 Task: Look for space in Yaita, Japan from 10th July, 2023 to 15th July, 2023 for 7 adults in price range Rs.10000 to Rs.15000. Place can be entire place or shared room with 4 bedrooms having 7 beds and 4 bathrooms. Property type can be house, flat, guest house. Amenities needed are: wifi, TV, free parkinig on premises, gym, breakfast. Booking option can be shelf check-in. Required host language is English.
Action: Mouse moved to (596, 113)
Screenshot: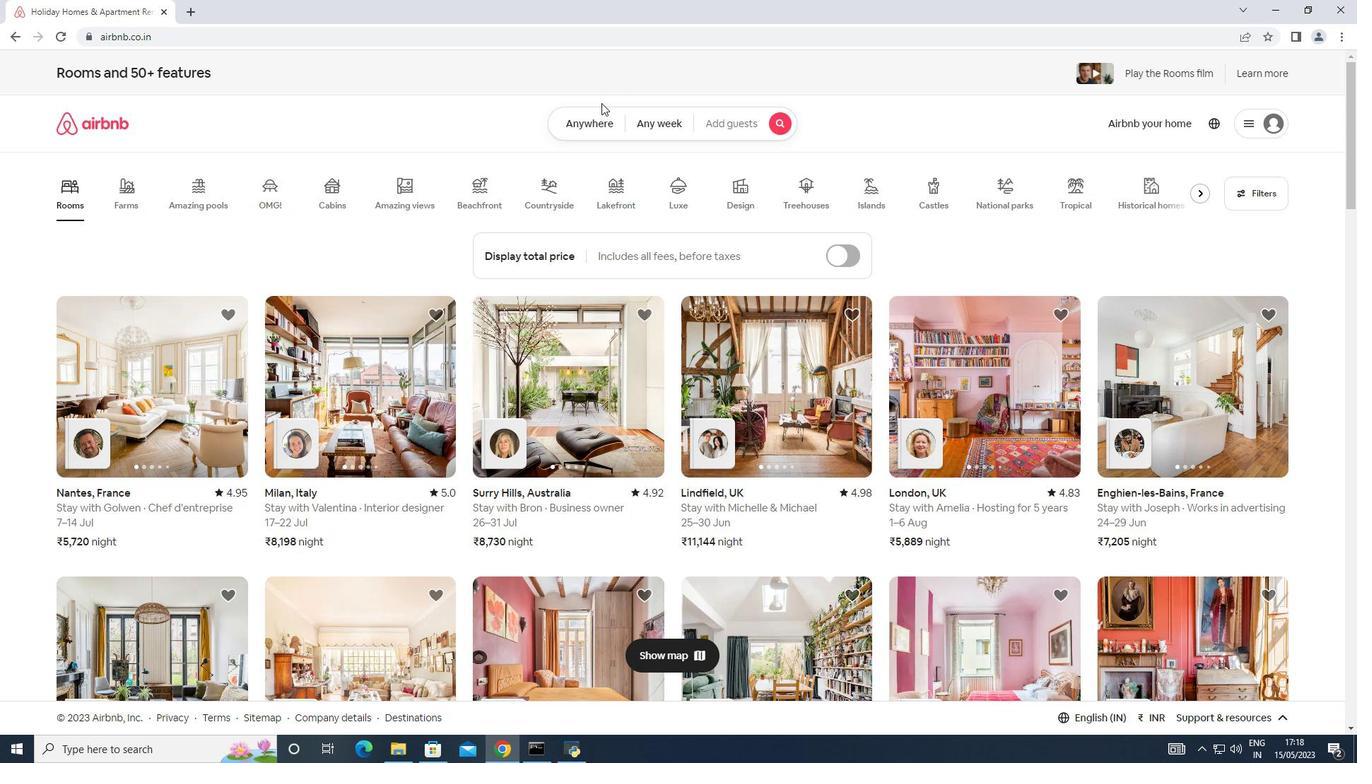 
Action: Mouse pressed left at (596, 113)
Screenshot: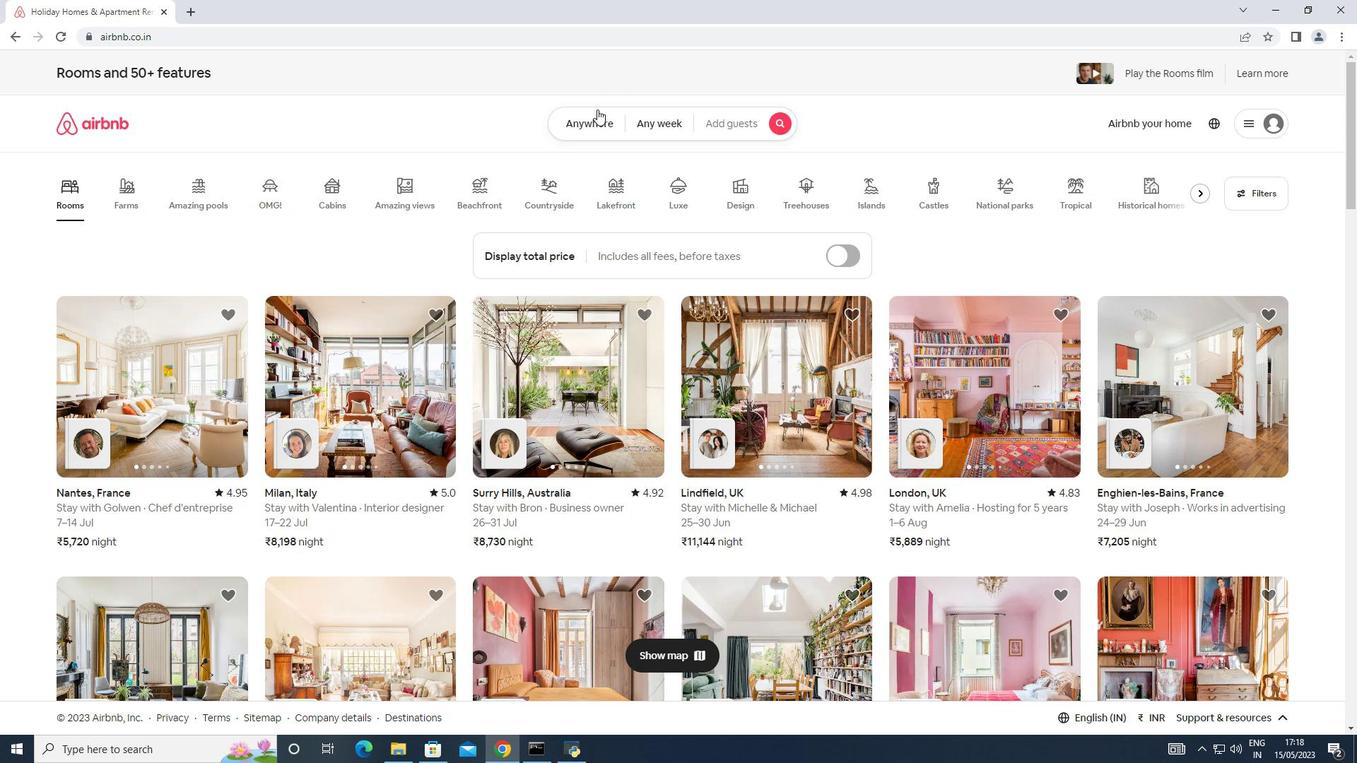 
Action: Mouse moved to (517, 165)
Screenshot: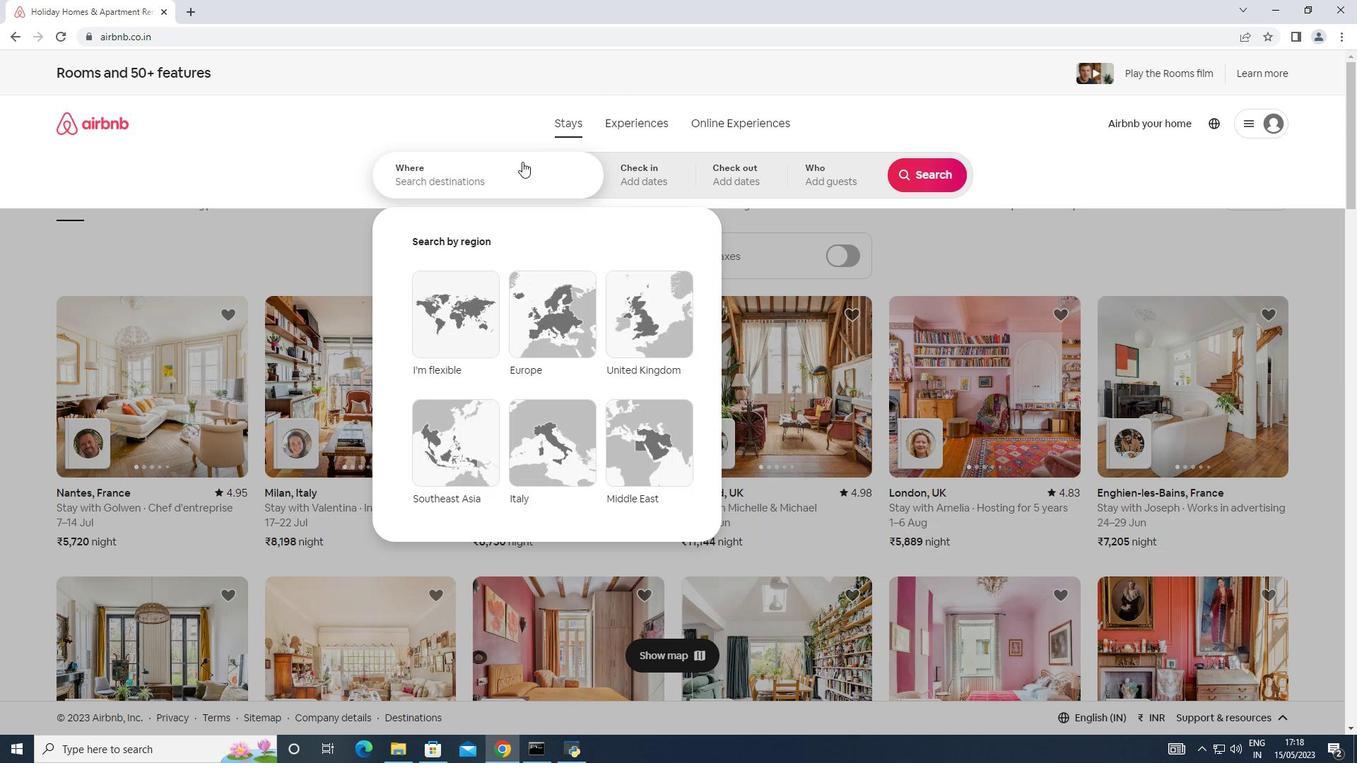 
Action: Mouse pressed left at (517, 165)
Screenshot: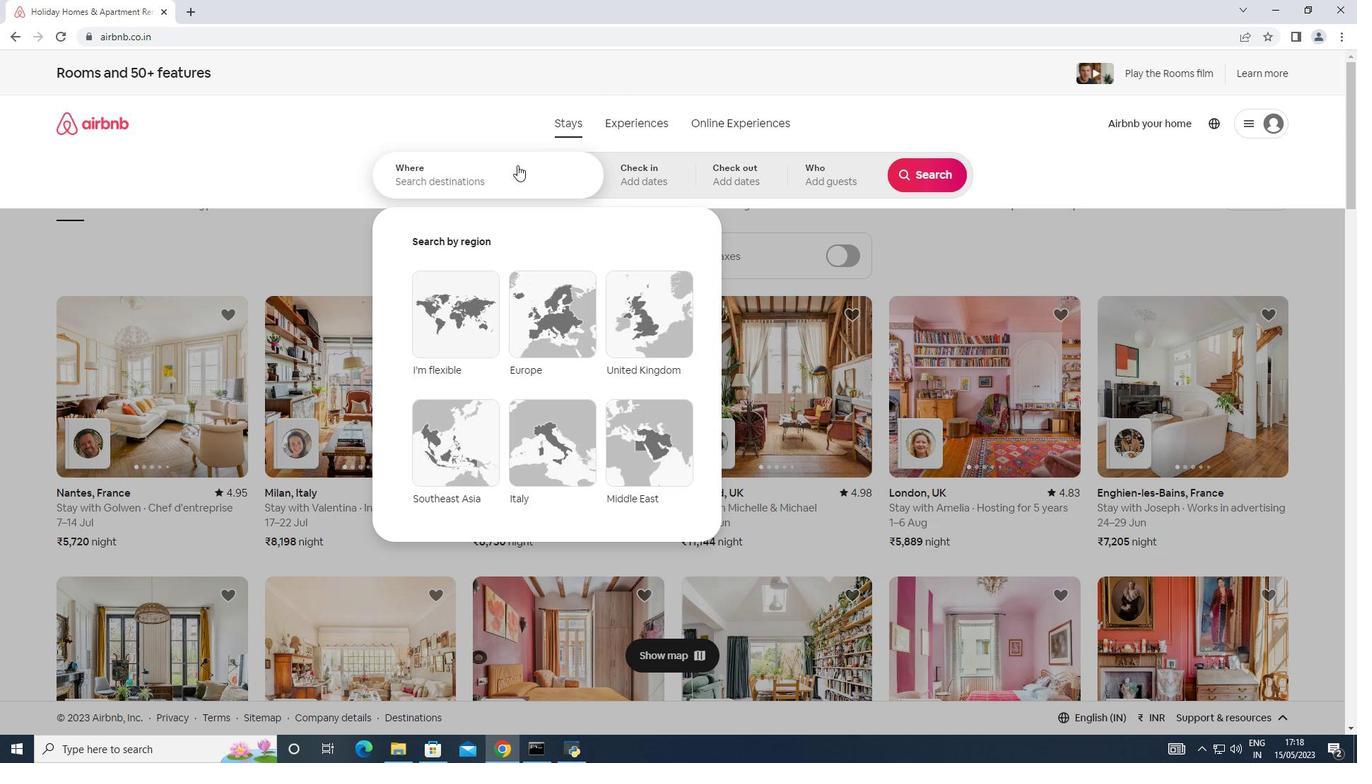 
Action: Mouse moved to (474, 193)
Screenshot: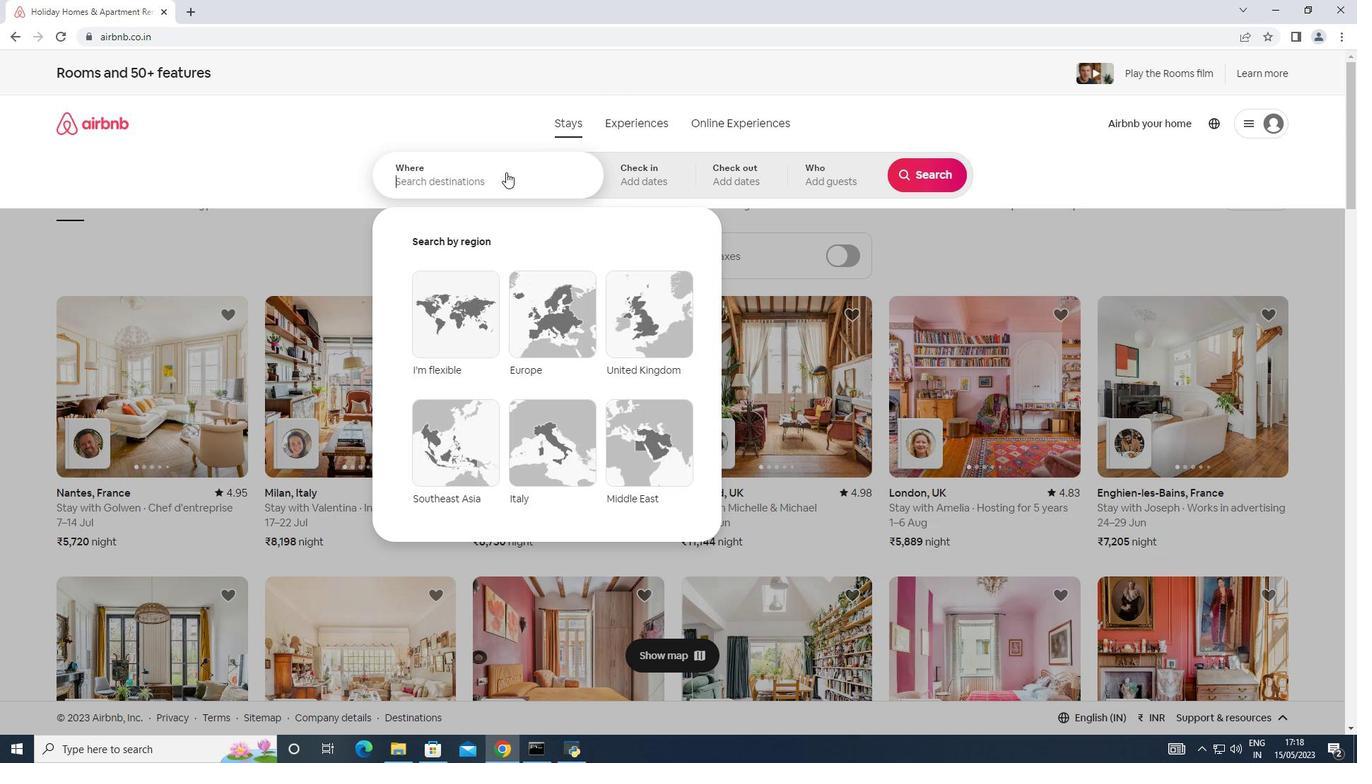 
Action: Key pressed <Key.shift>Yaita,<Key.shift_r><Key.shift_r><Key.shift_r>Japan
Screenshot: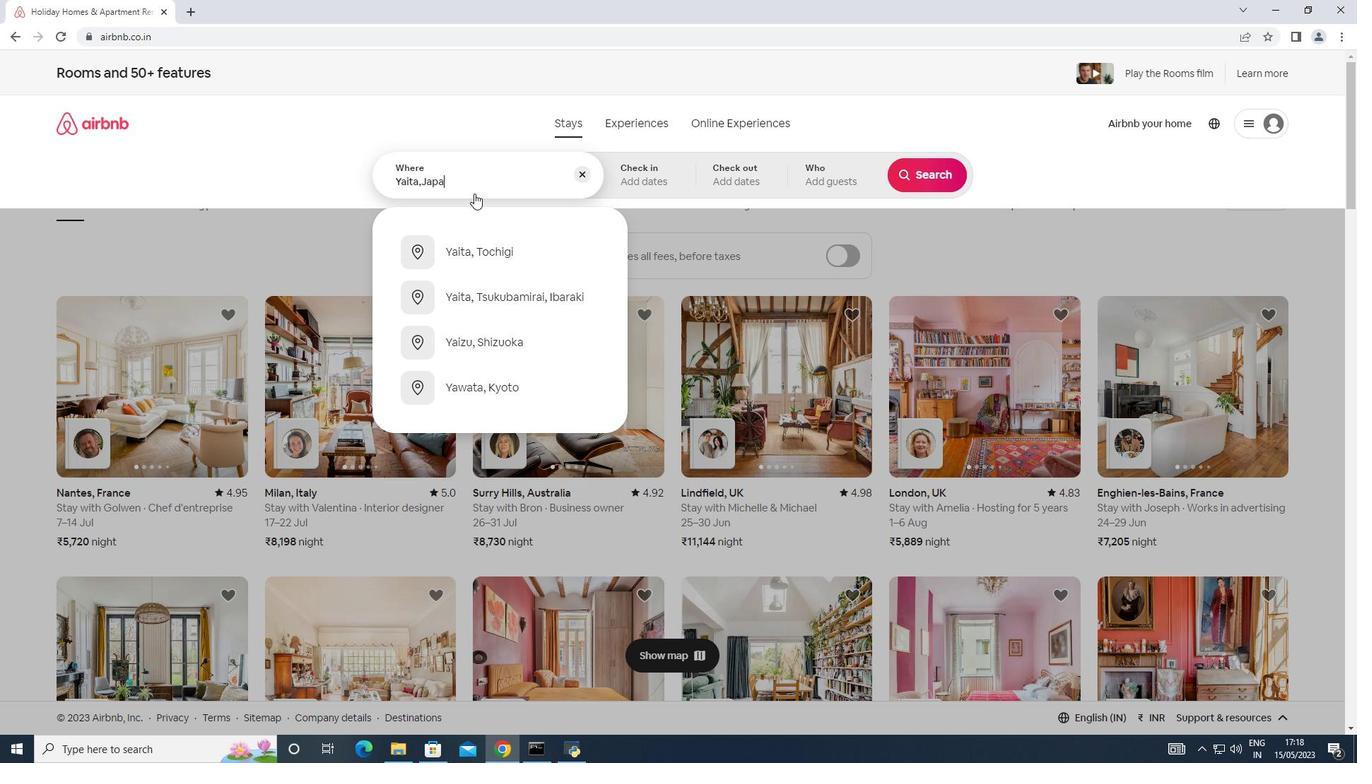 
Action: Mouse moved to (645, 172)
Screenshot: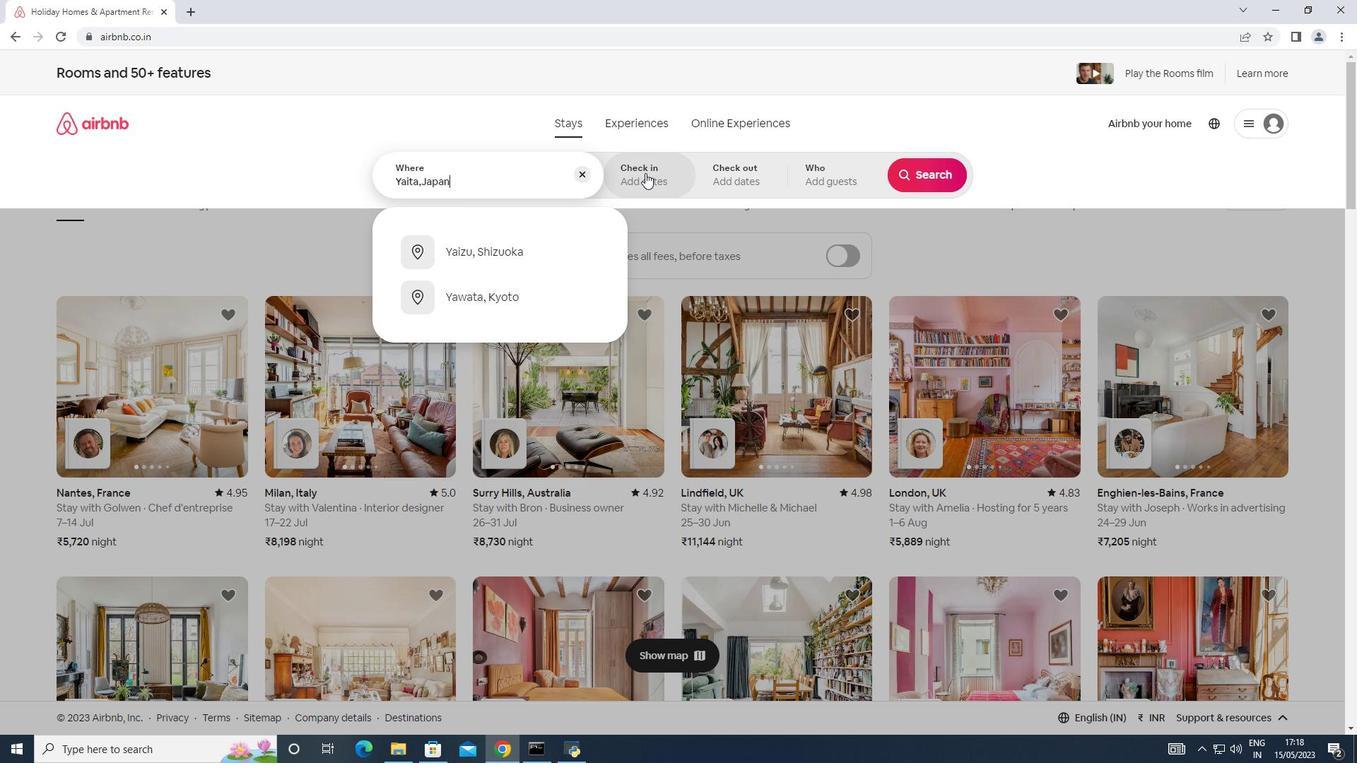 
Action: Mouse pressed left at (645, 172)
Screenshot: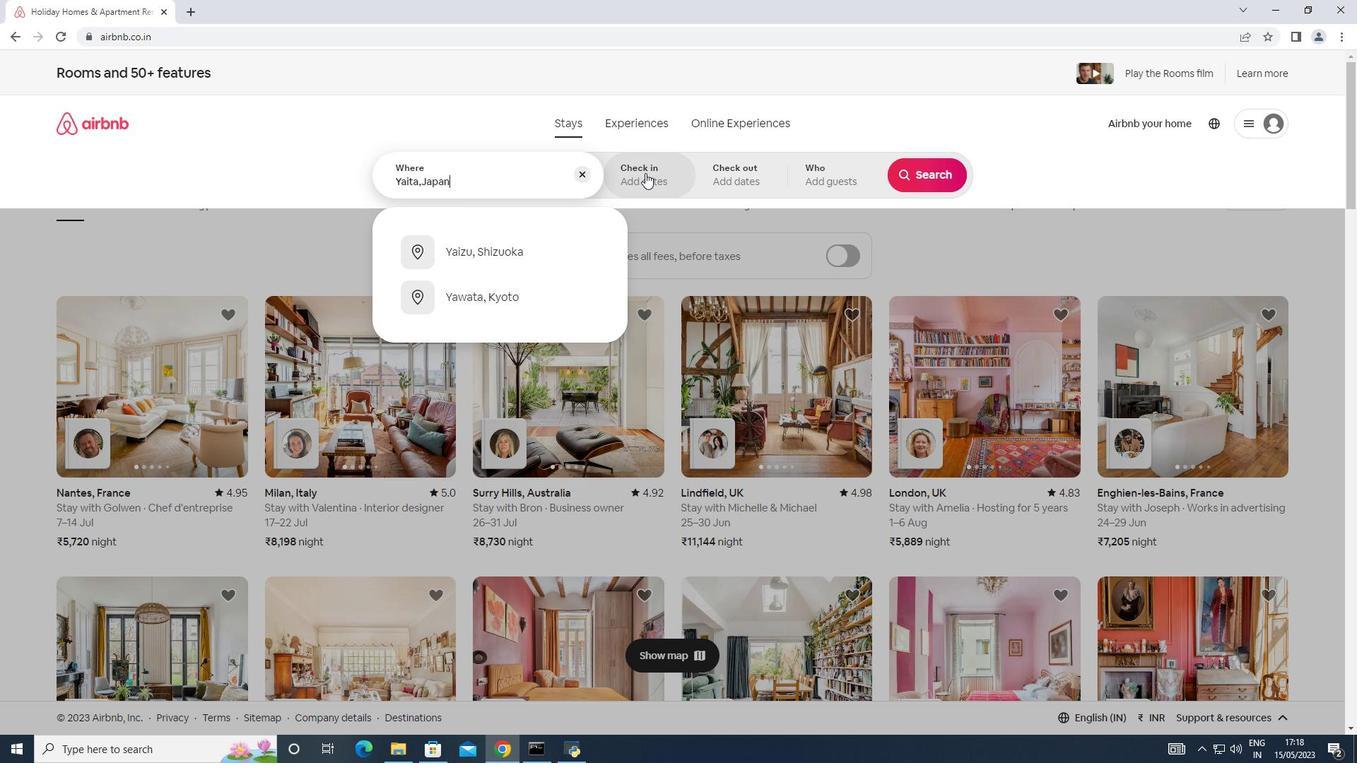 
Action: Mouse moved to (919, 282)
Screenshot: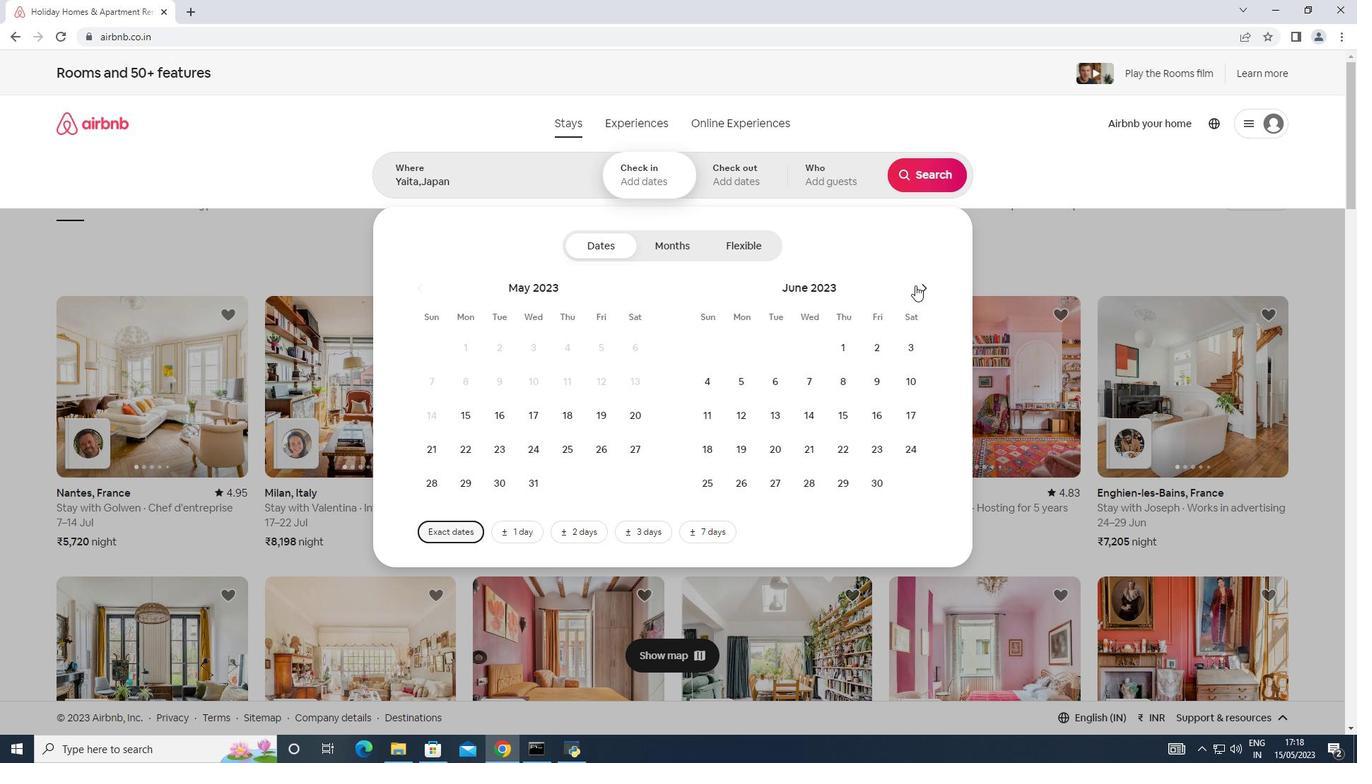 
Action: Mouse pressed left at (919, 282)
Screenshot: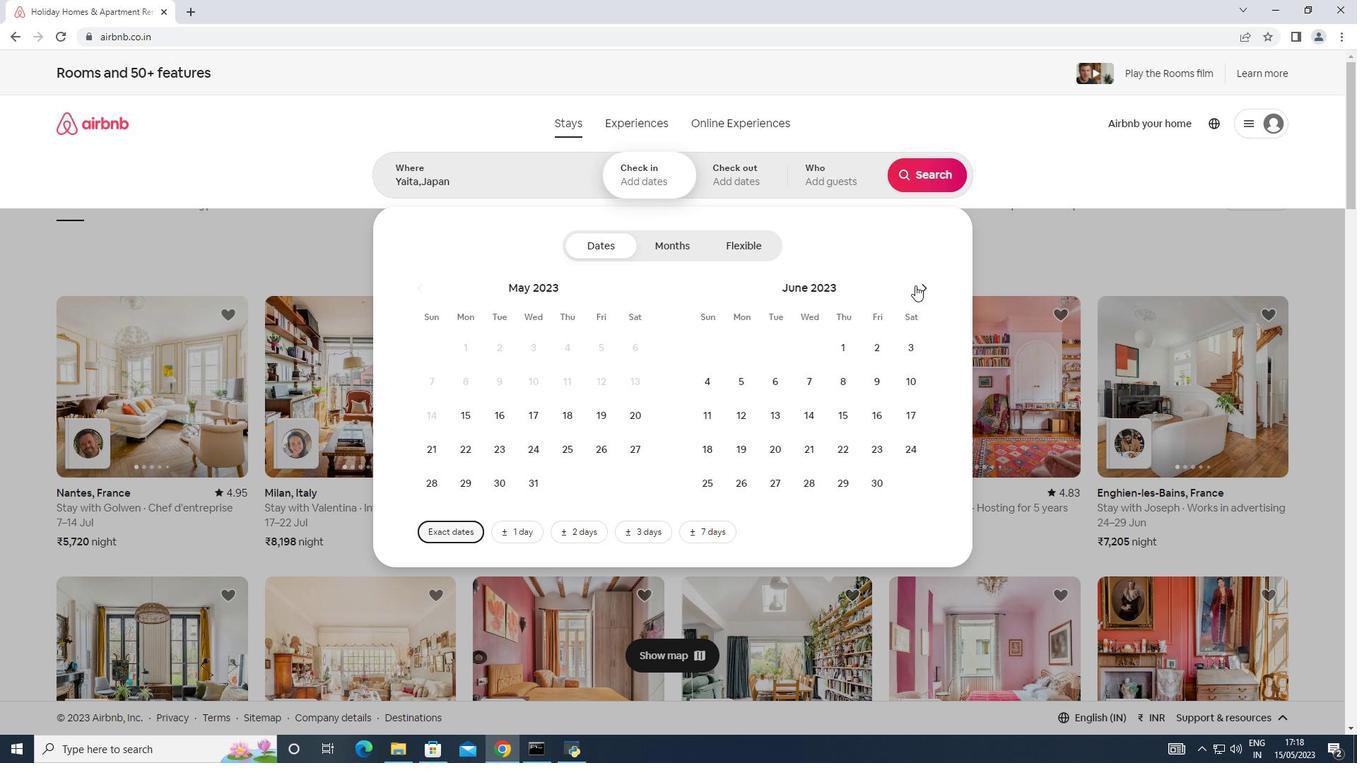 
Action: Mouse moved to (748, 412)
Screenshot: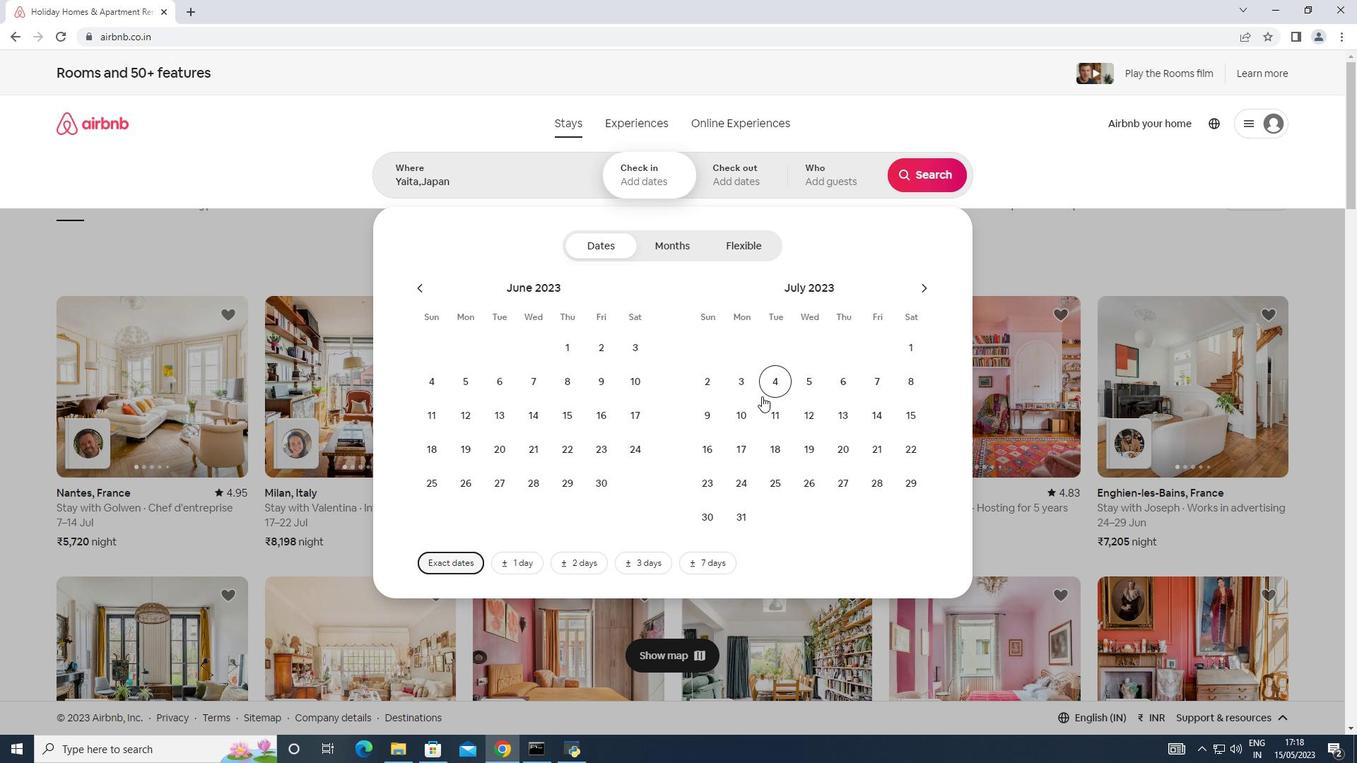 
Action: Mouse pressed left at (748, 412)
Screenshot: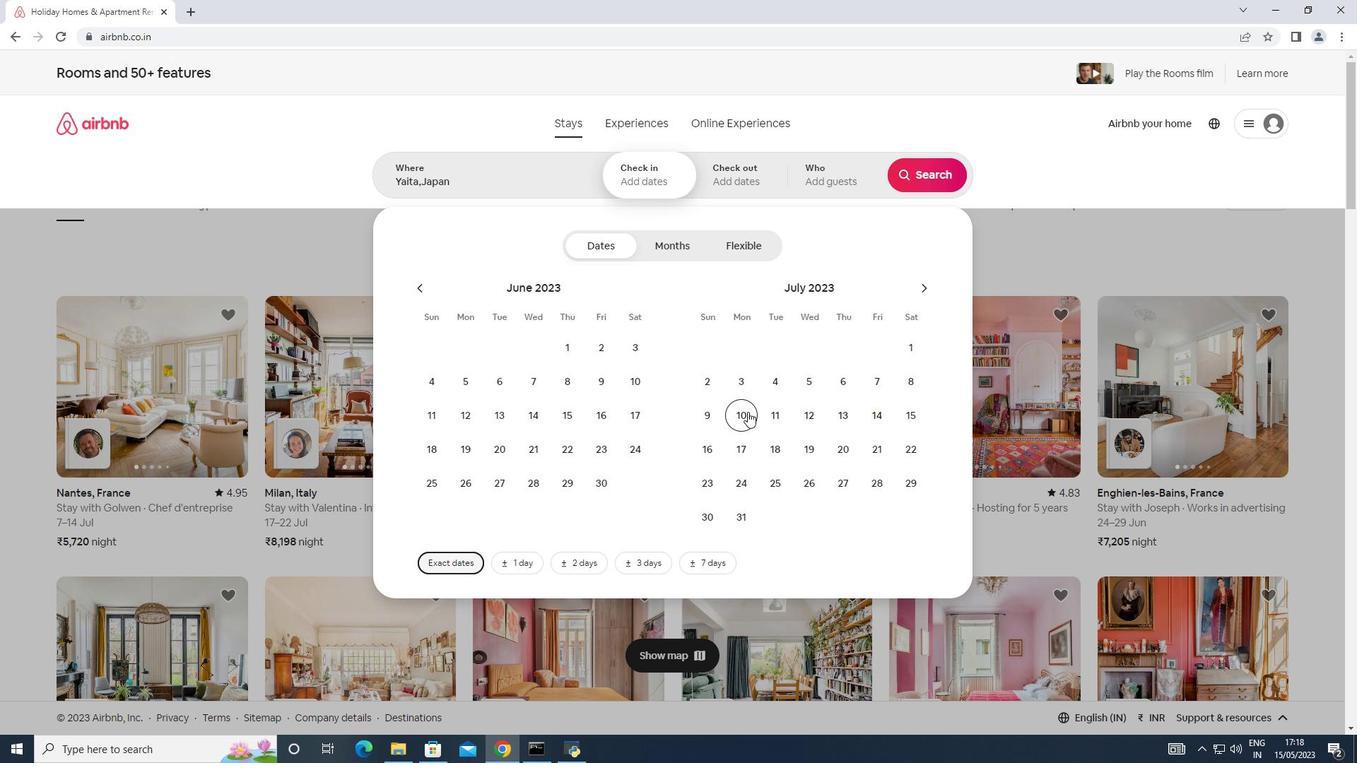 
Action: Mouse moved to (905, 417)
Screenshot: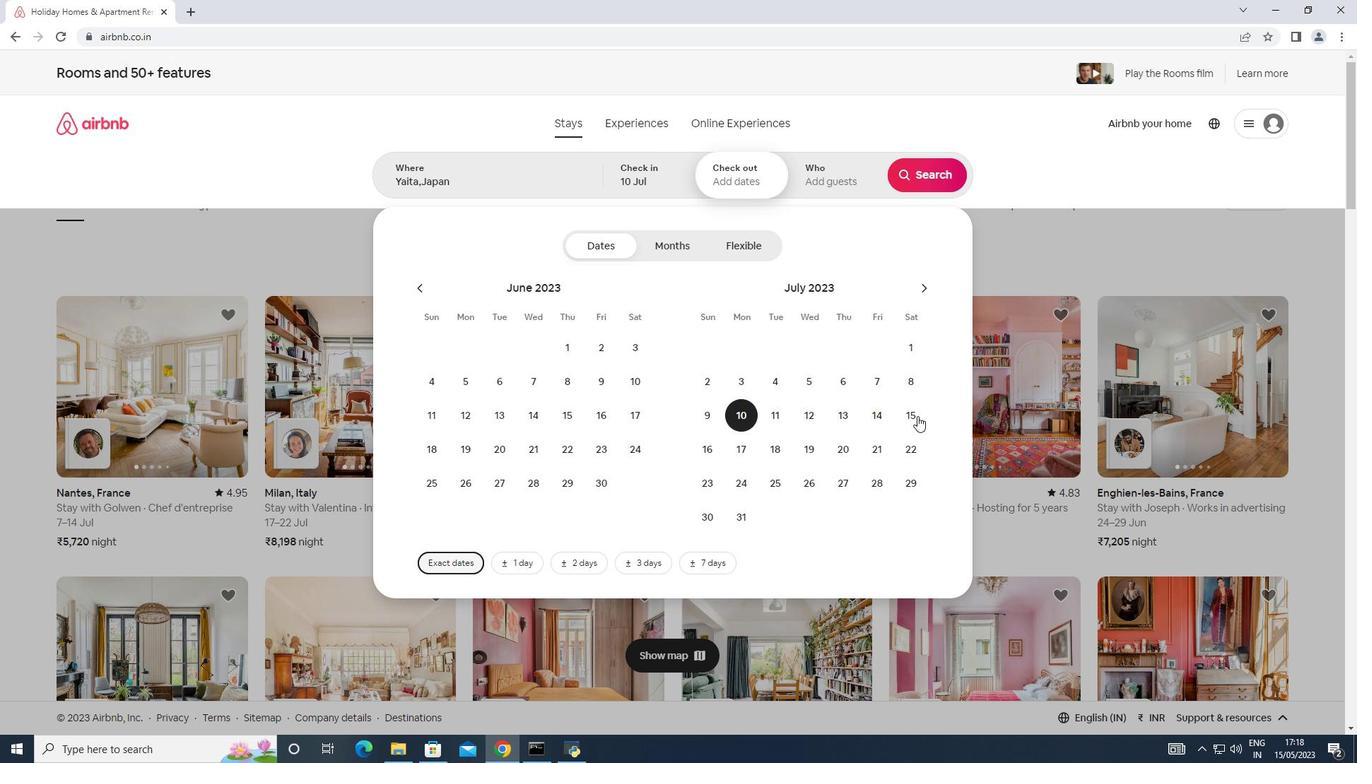 
Action: Mouse pressed left at (905, 417)
Screenshot: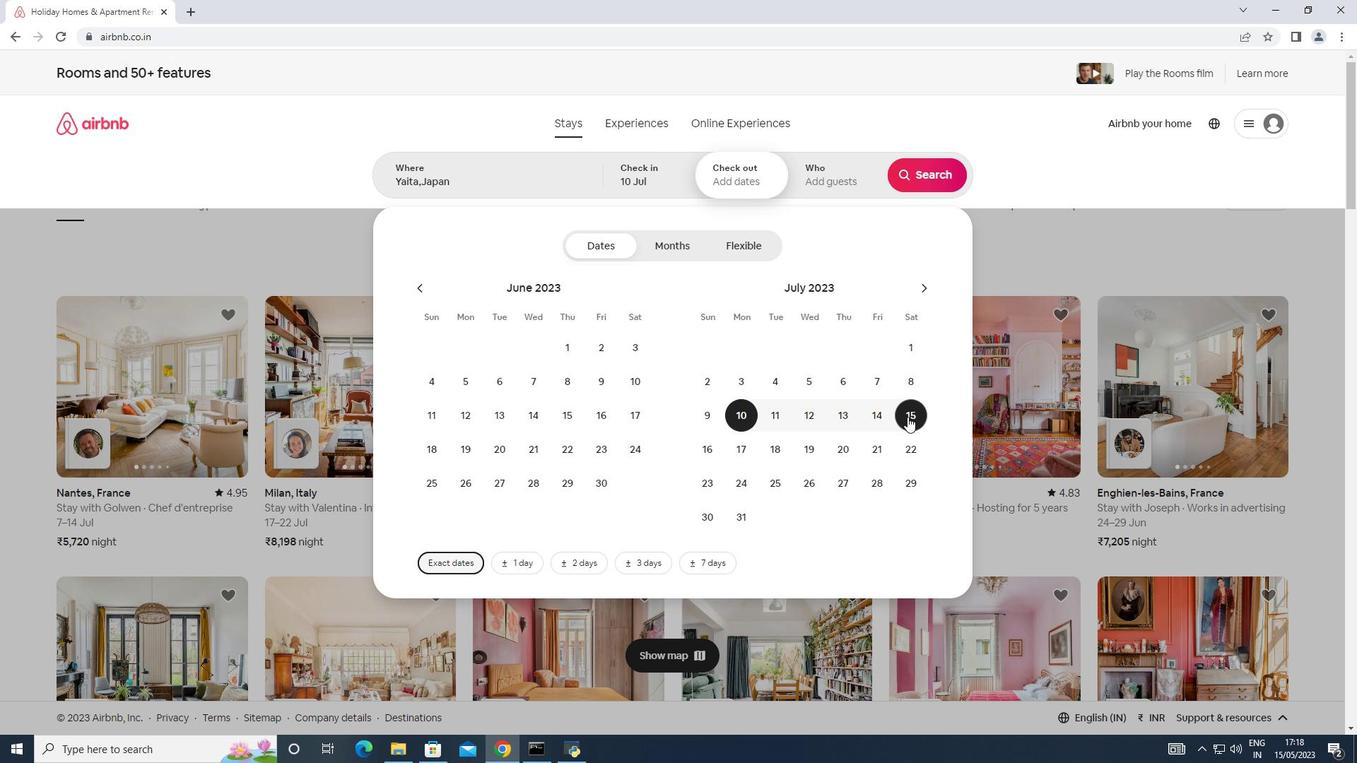 
Action: Mouse moved to (828, 188)
Screenshot: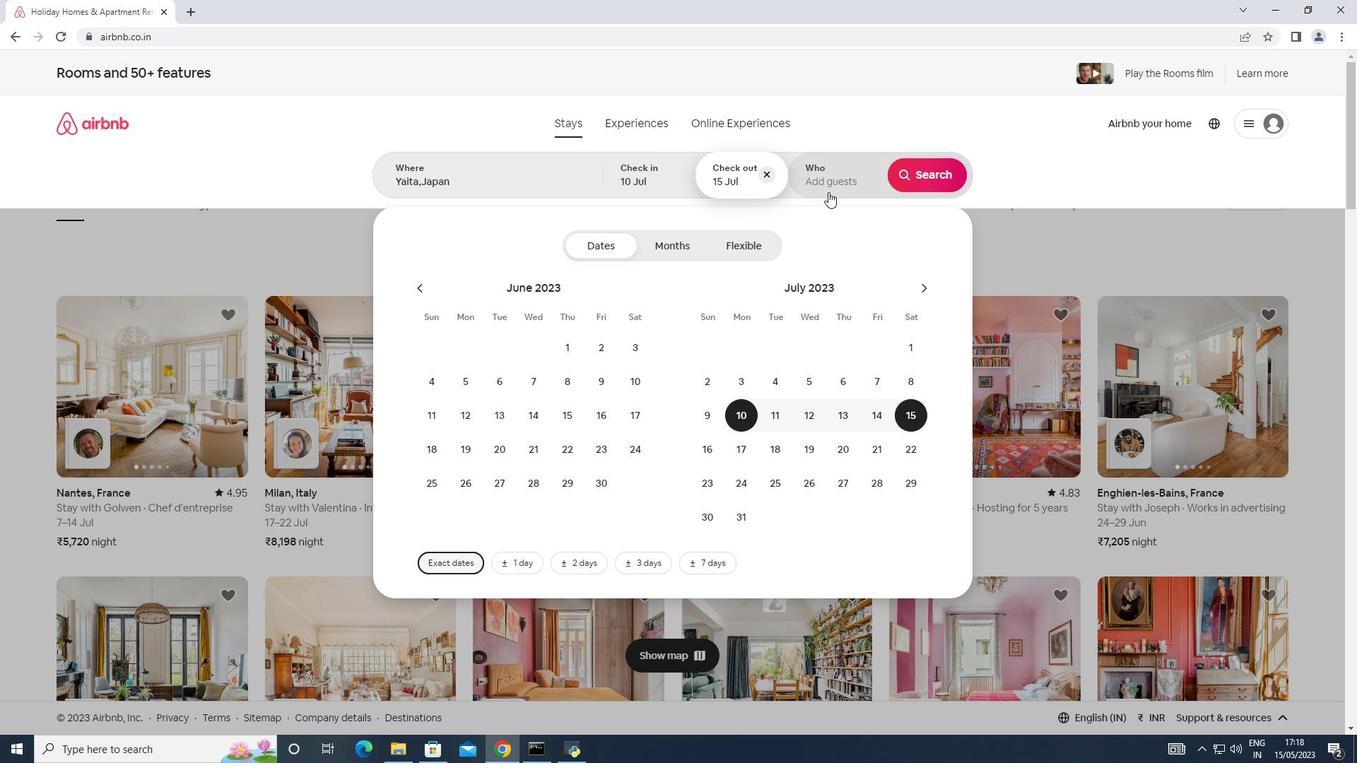 
Action: Mouse pressed left at (828, 188)
Screenshot: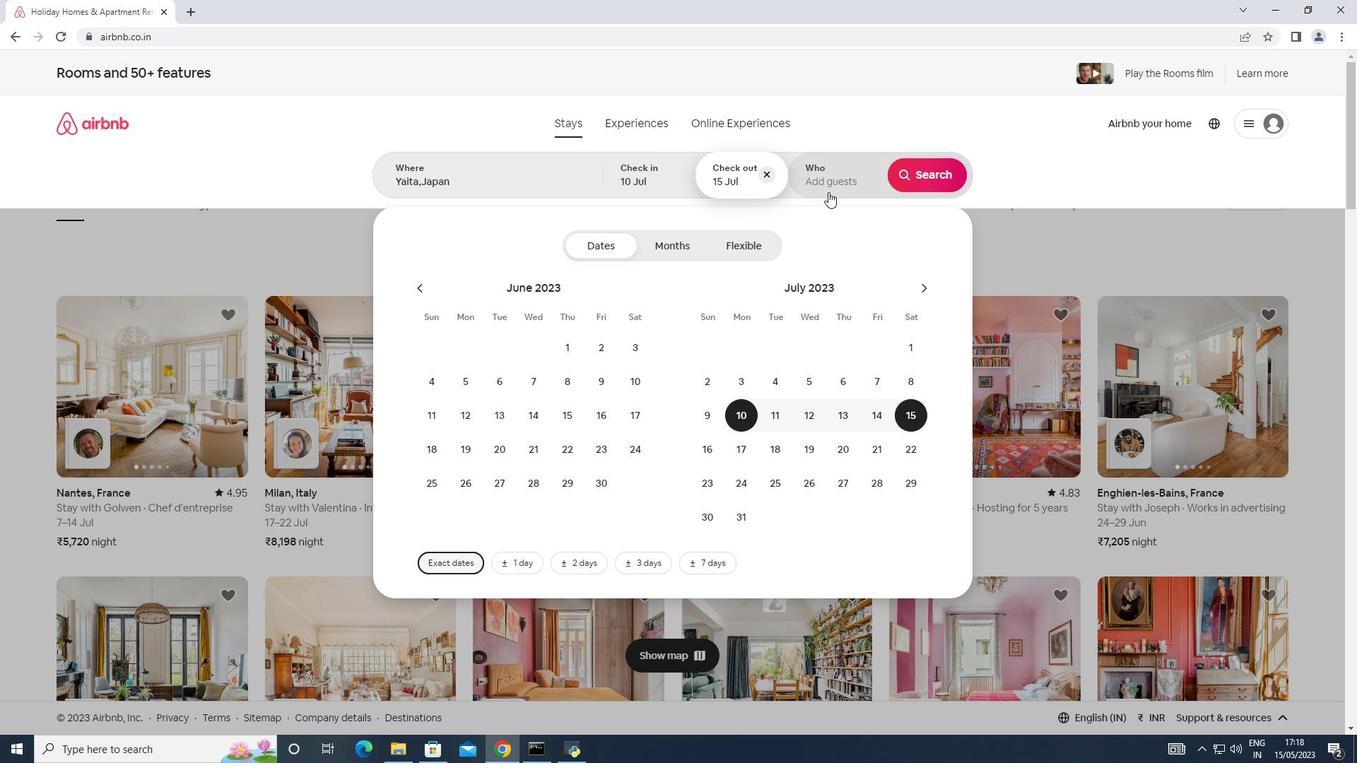 
Action: Mouse moved to (929, 249)
Screenshot: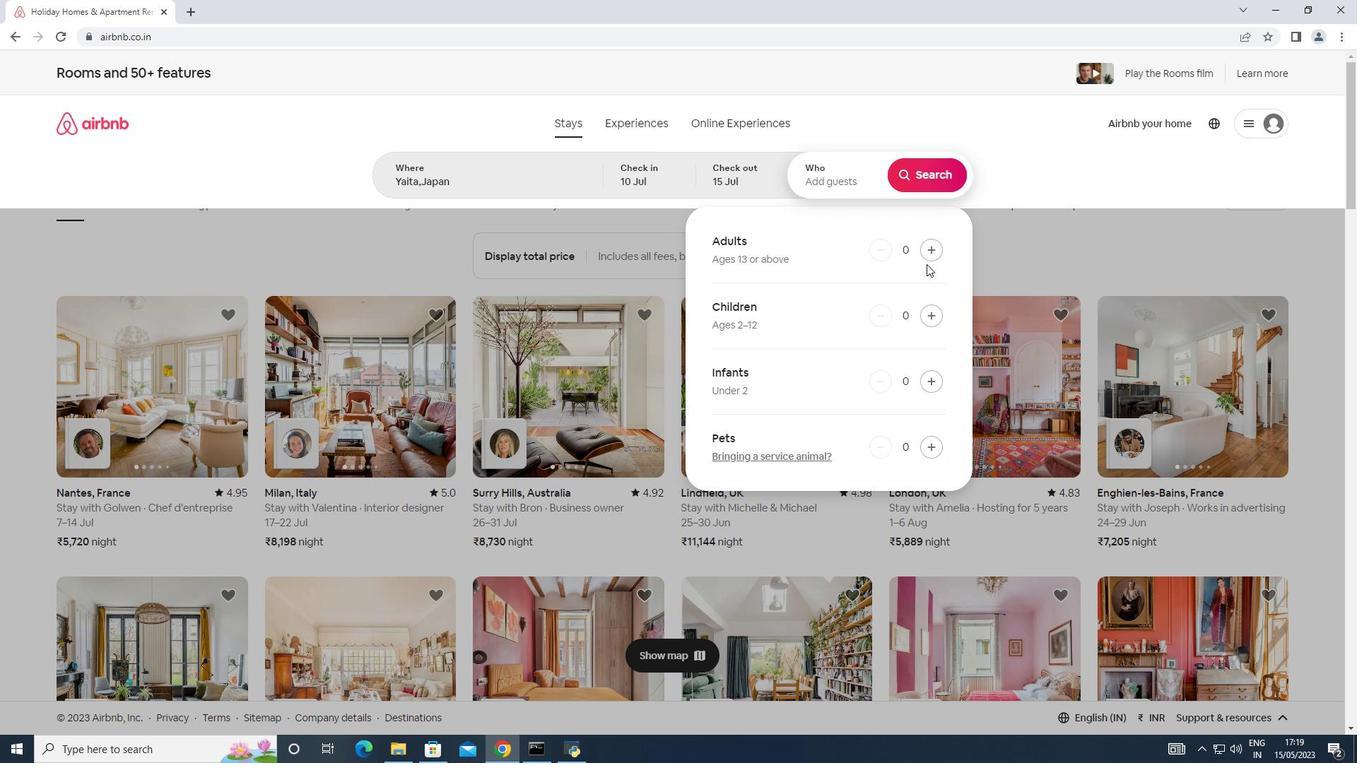 
Action: Mouse pressed left at (929, 249)
Screenshot: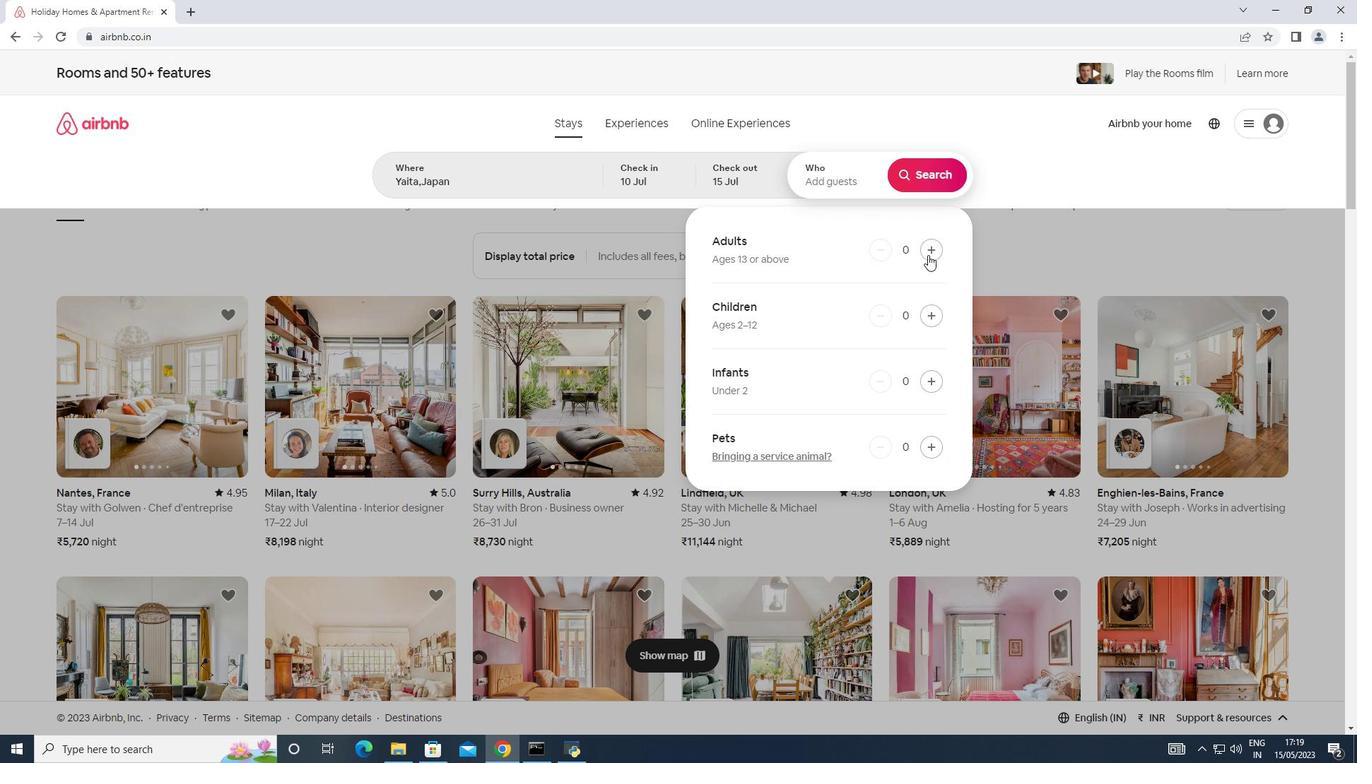 
Action: Mouse pressed left at (929, 249)
Screenshot: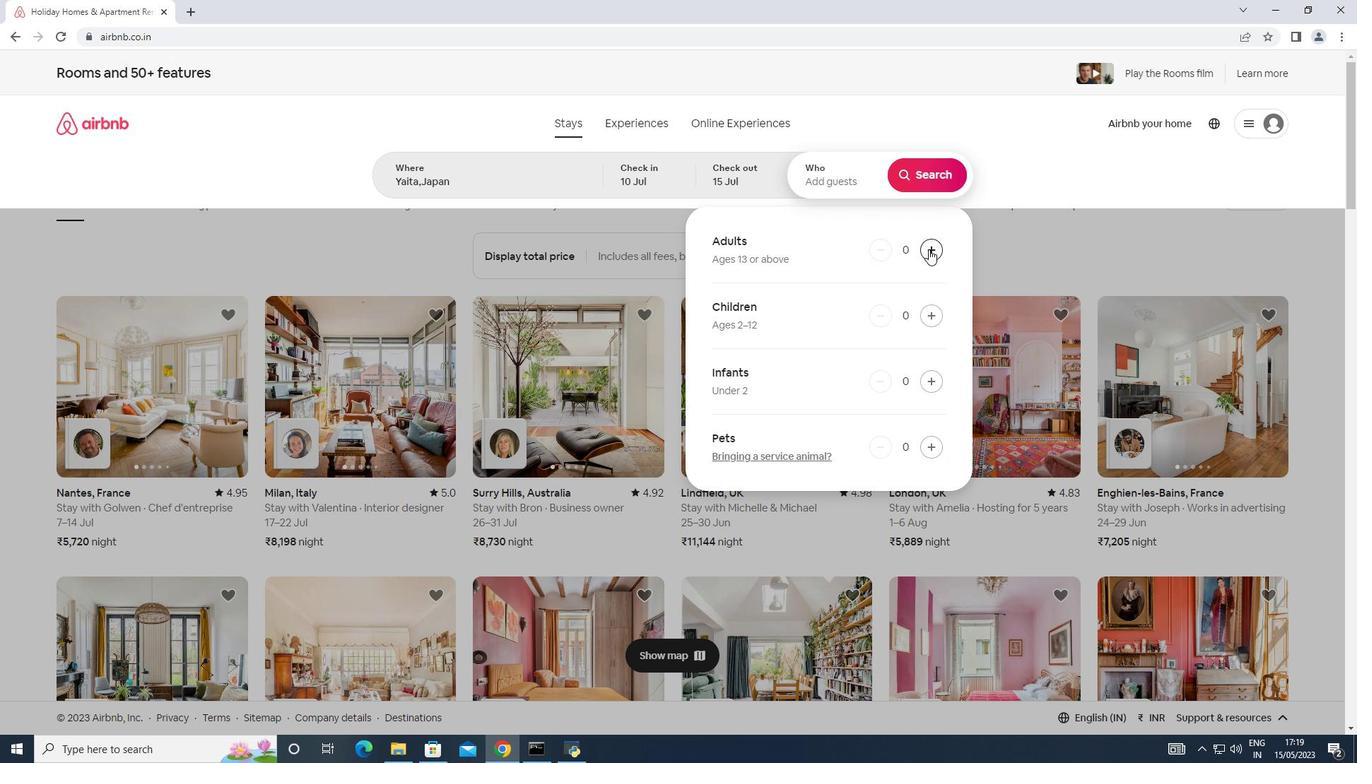 
Action: Mouse pressed left at (929, 249)
Screenshot: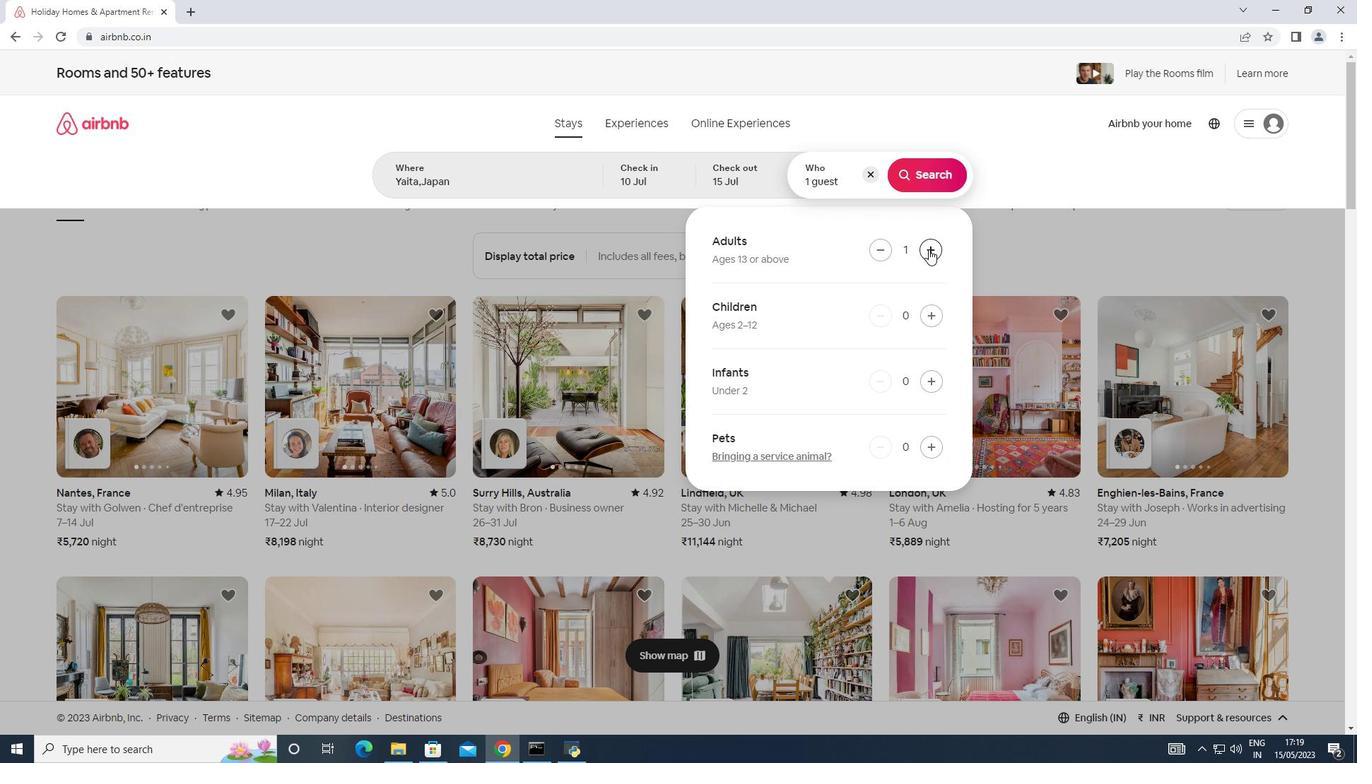 
Action: Mouse pressed left at (929, 249)
Screenshot: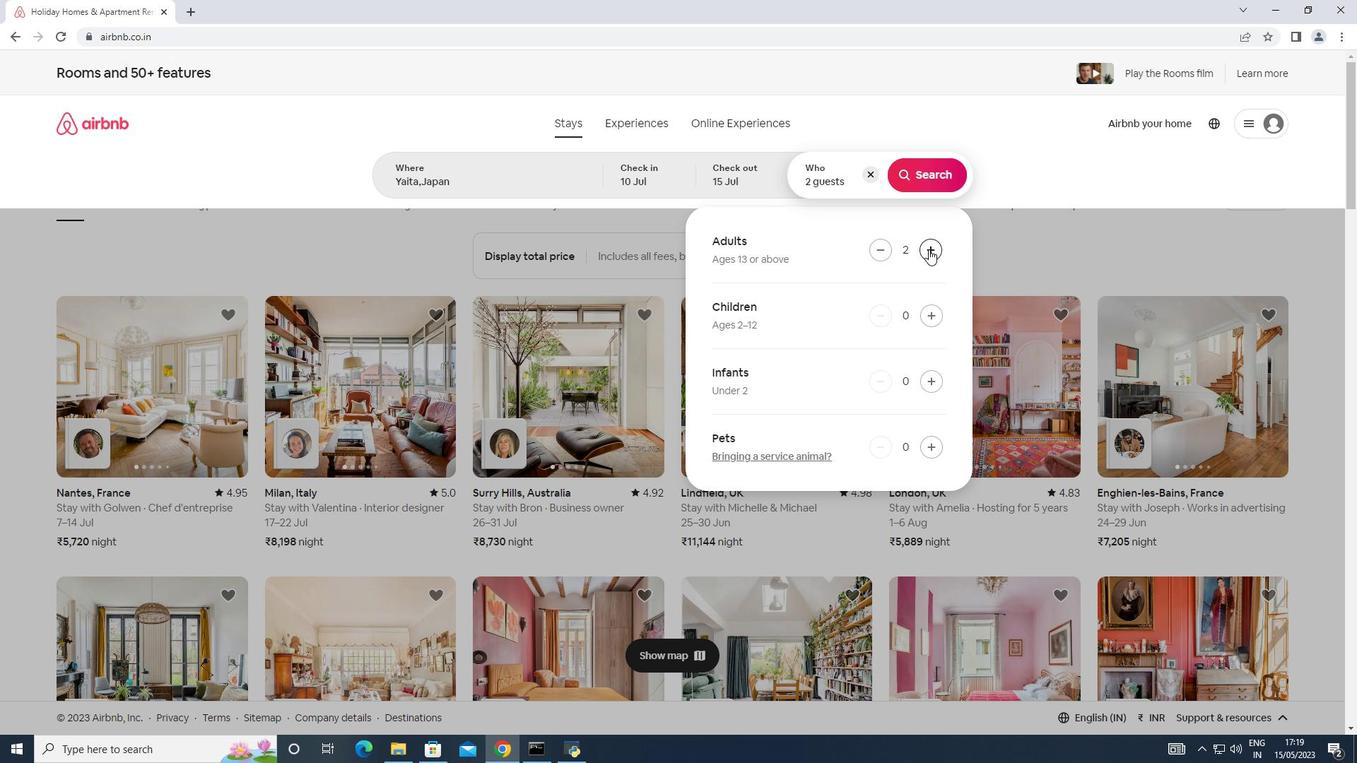 
Action: Mouse pressed left at (929, 249)
Screenshot: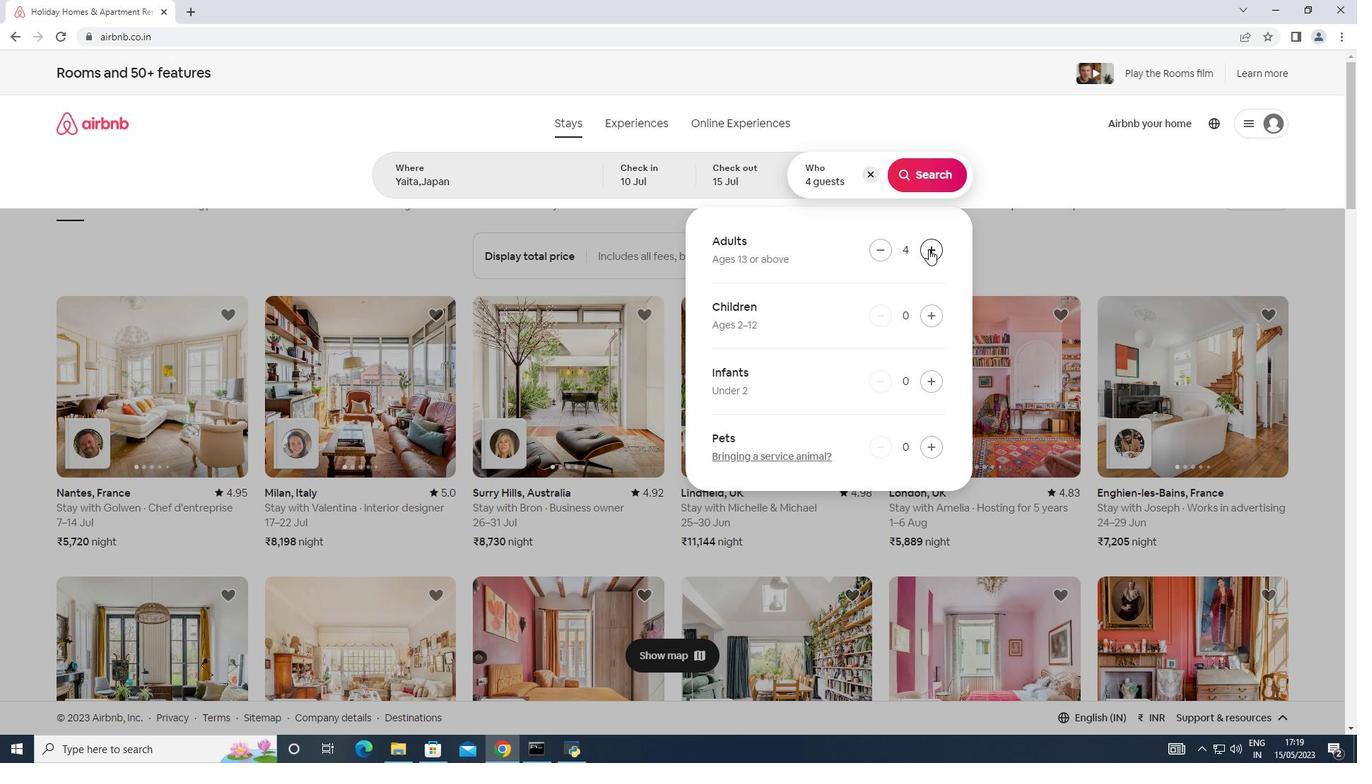 
Action: Mouse pressed left at (929, 249)
Screenshot: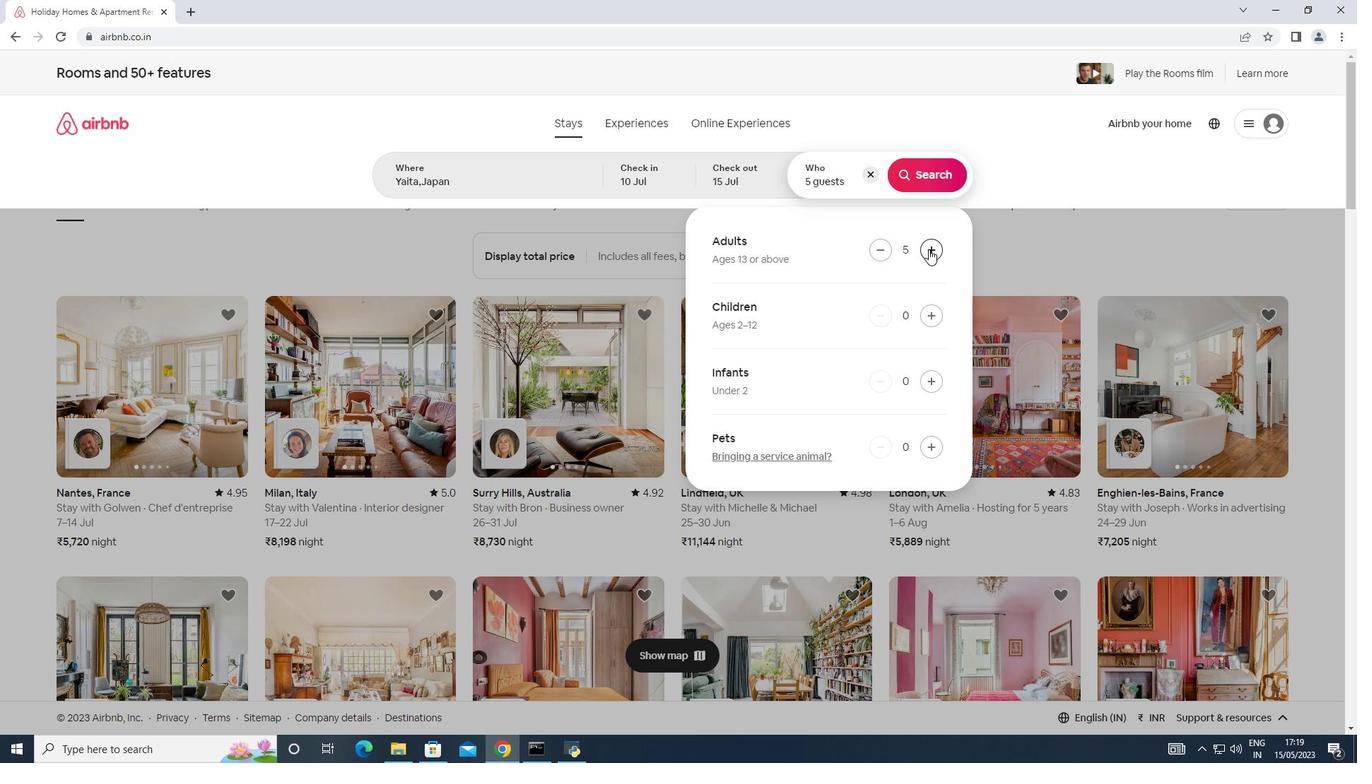 
Action: Mouse pressed left at (929, 249)
Screenshot: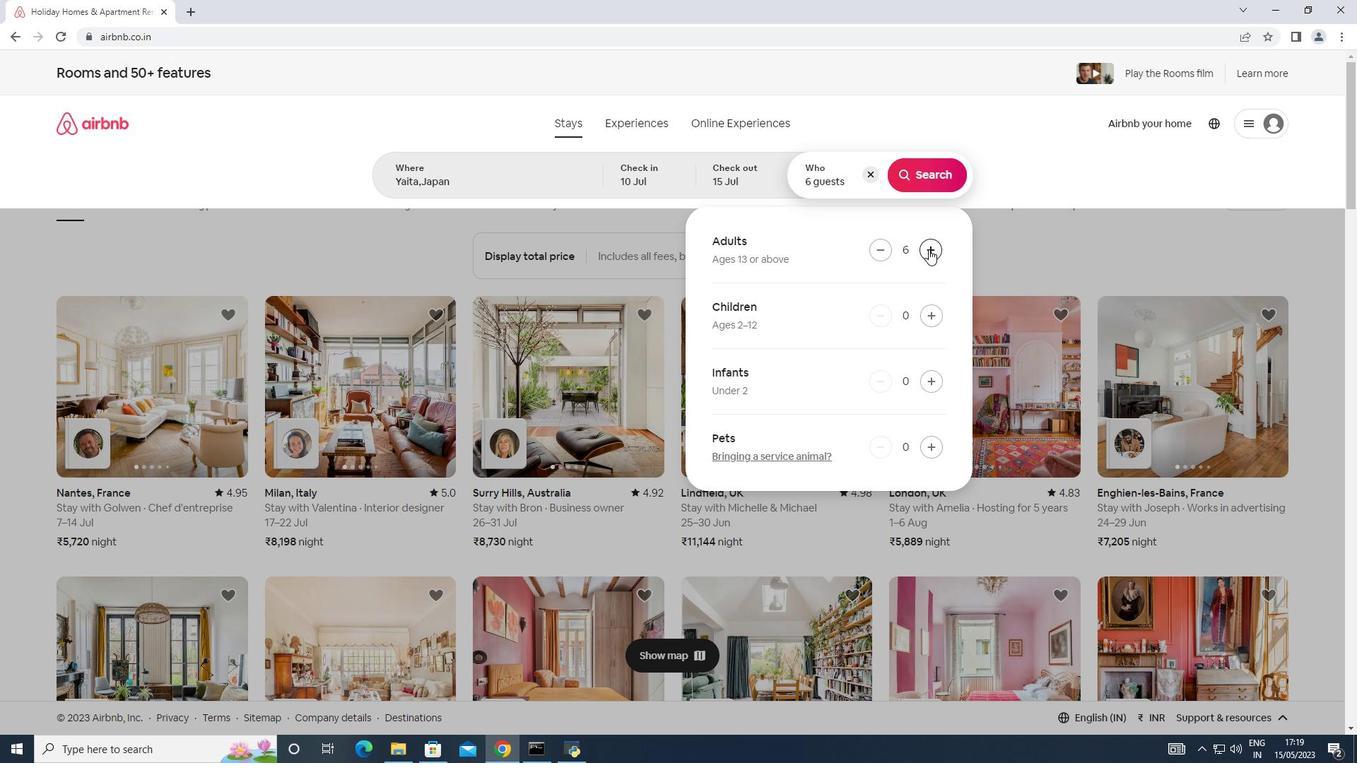 
Action: Mouse moved to (925, 161)
Screenshot: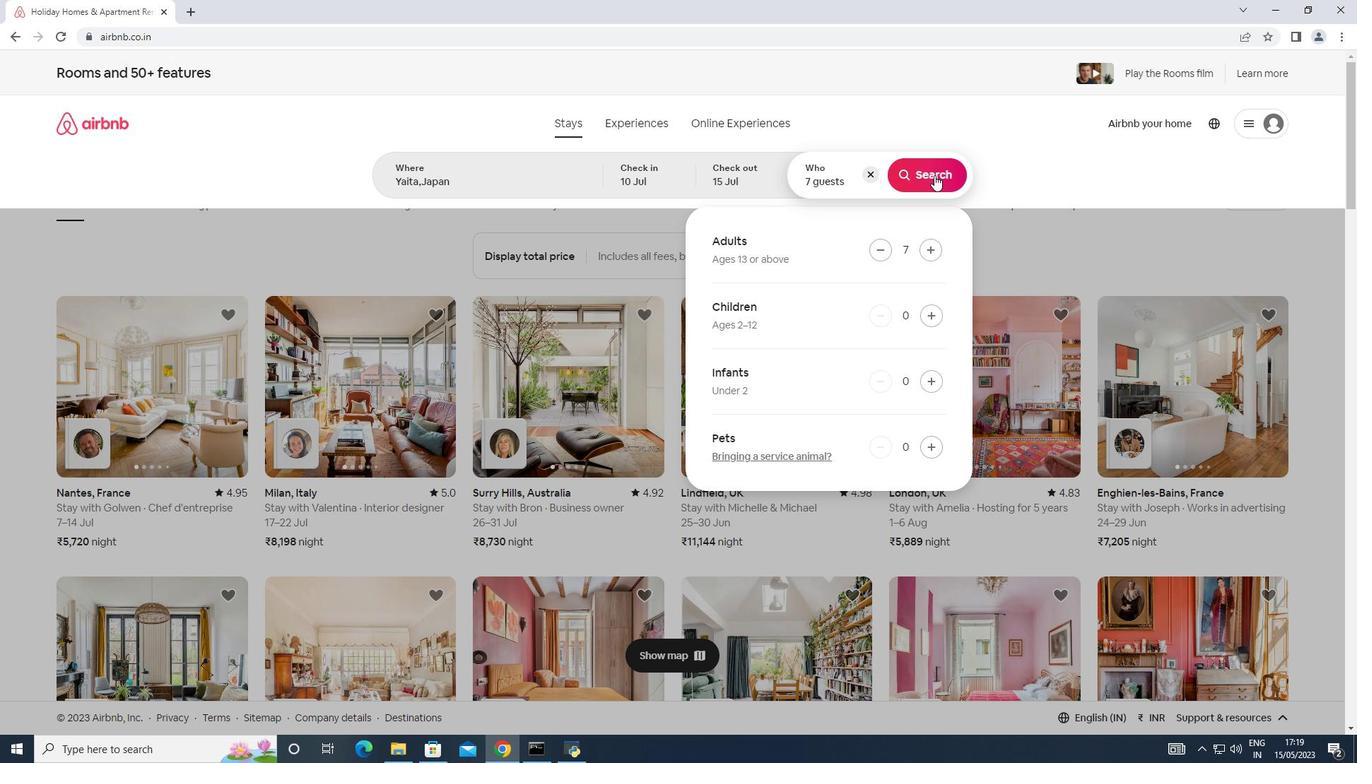 
Action: Mouse pressed left at (925, 161)
Screenshot: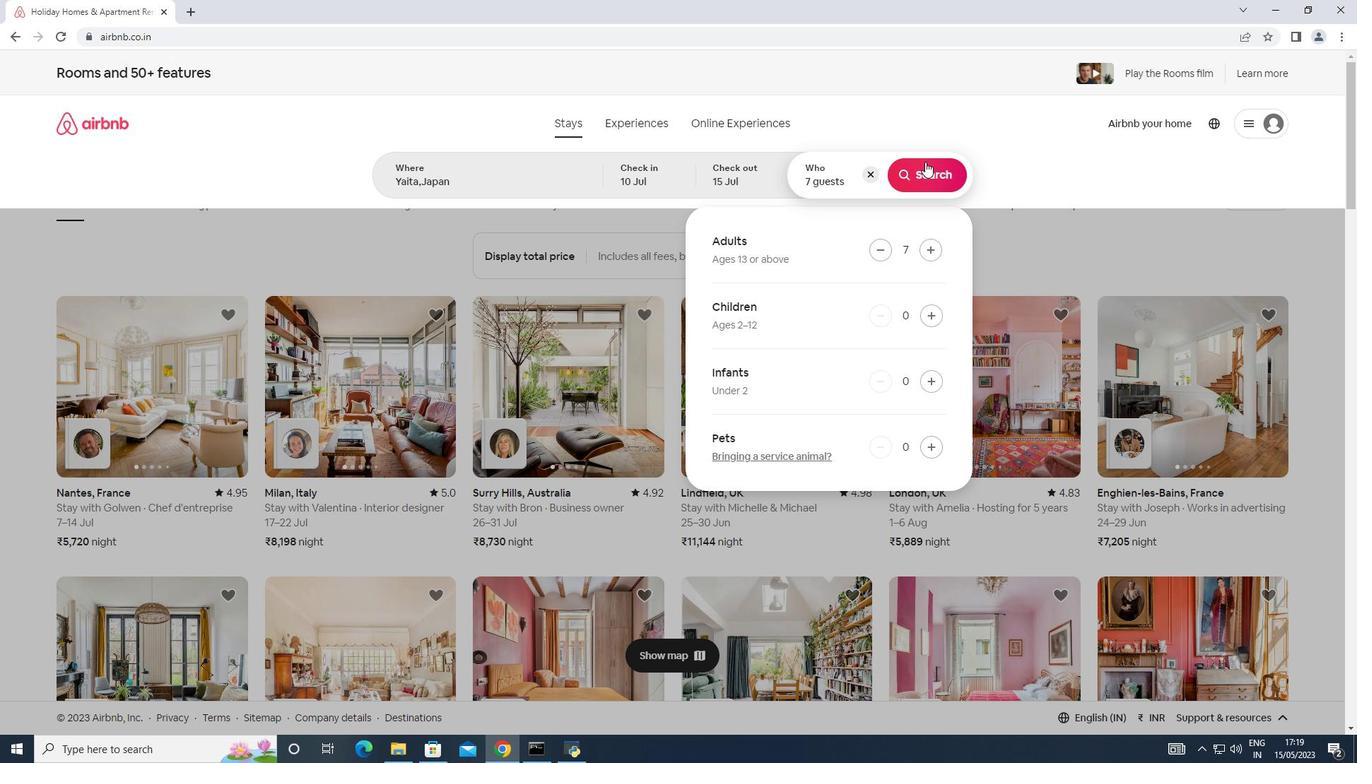 
Action: Mouse moved to (1291, 145)
Screenshot: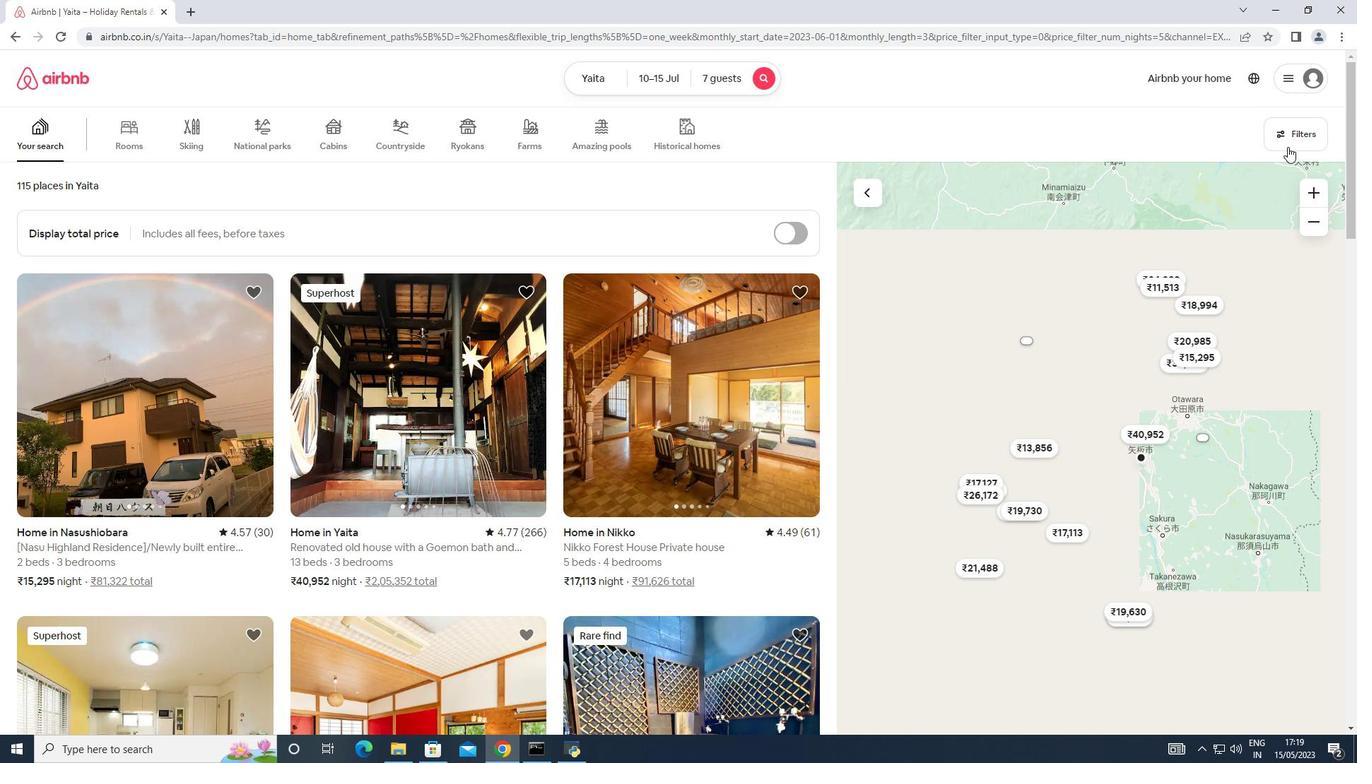 
Action: Mouse pressed left at (1291, 145)
Screenshot: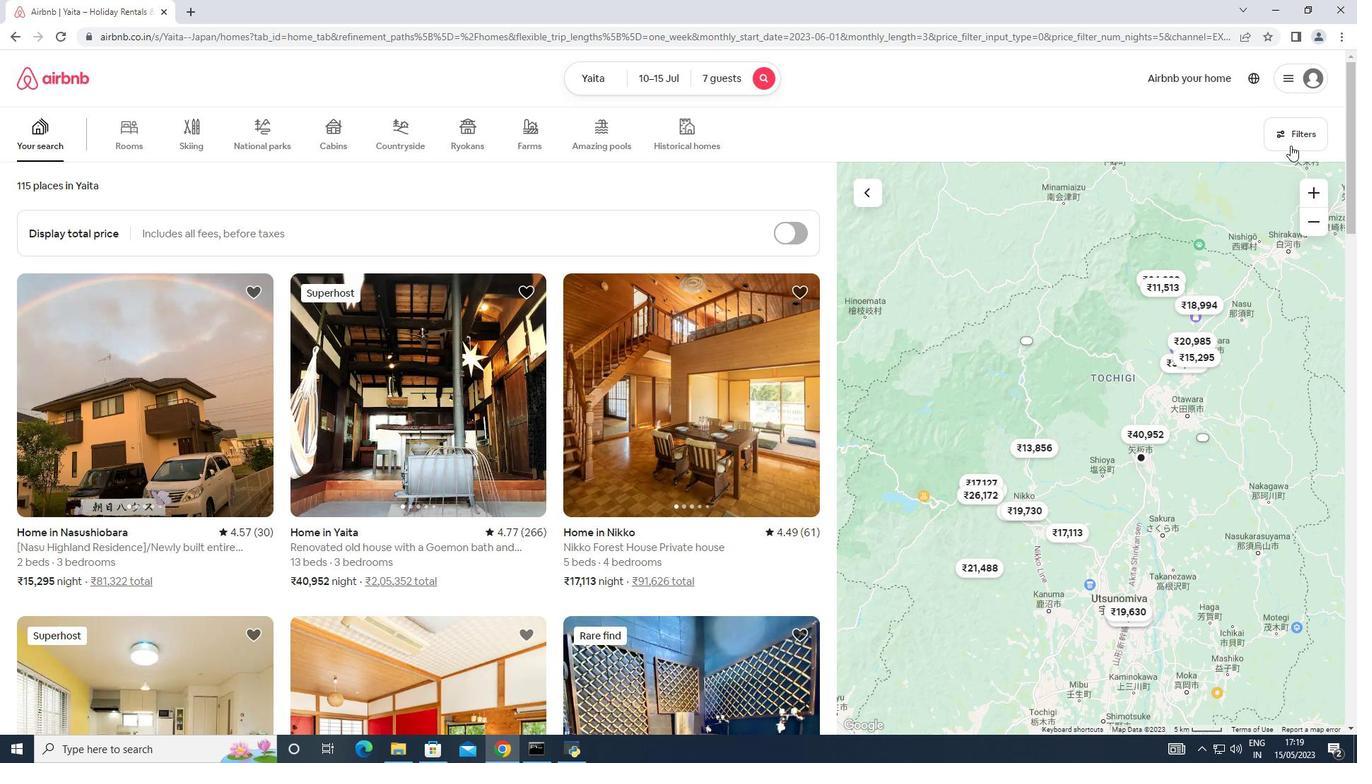 
Action: Mouse moved to (497, 480)
Screenshot: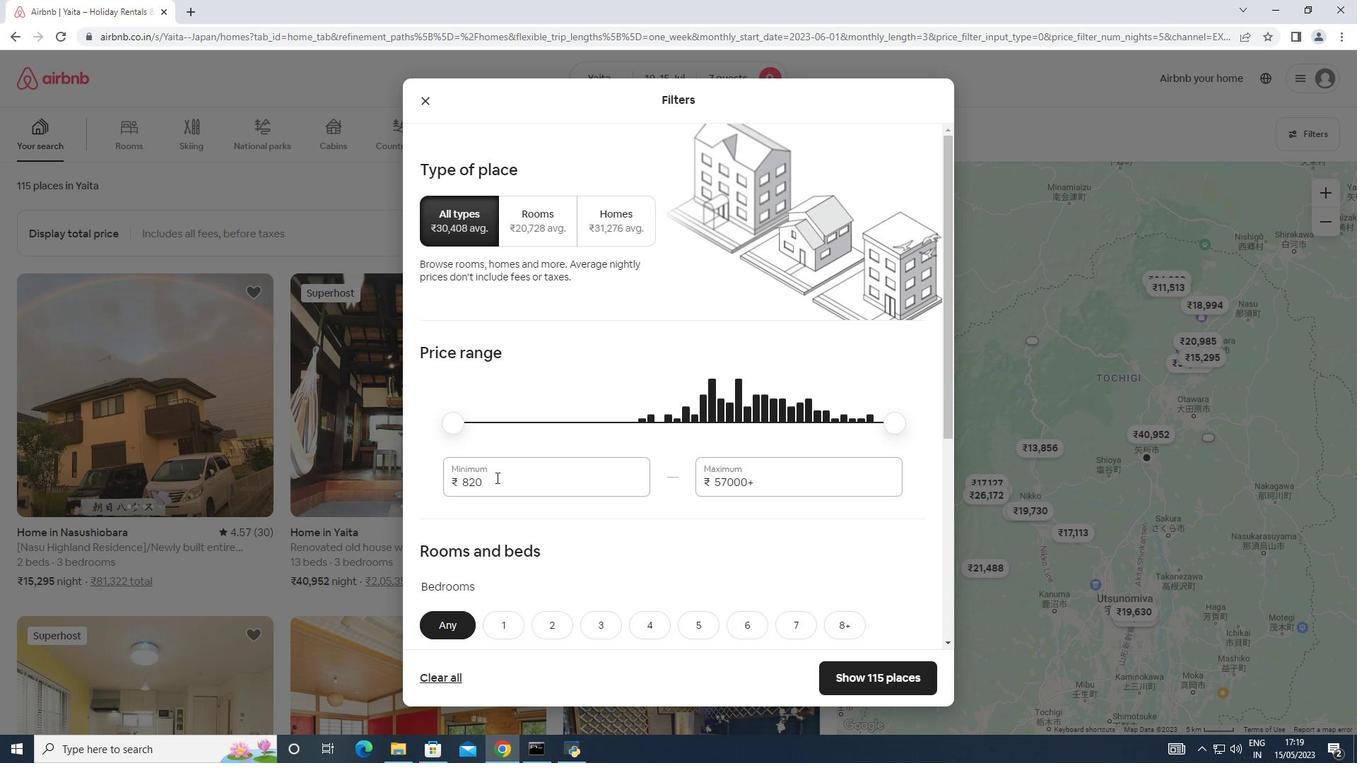 
Action: Mouse pressed left at (497, 480)
Screenshot: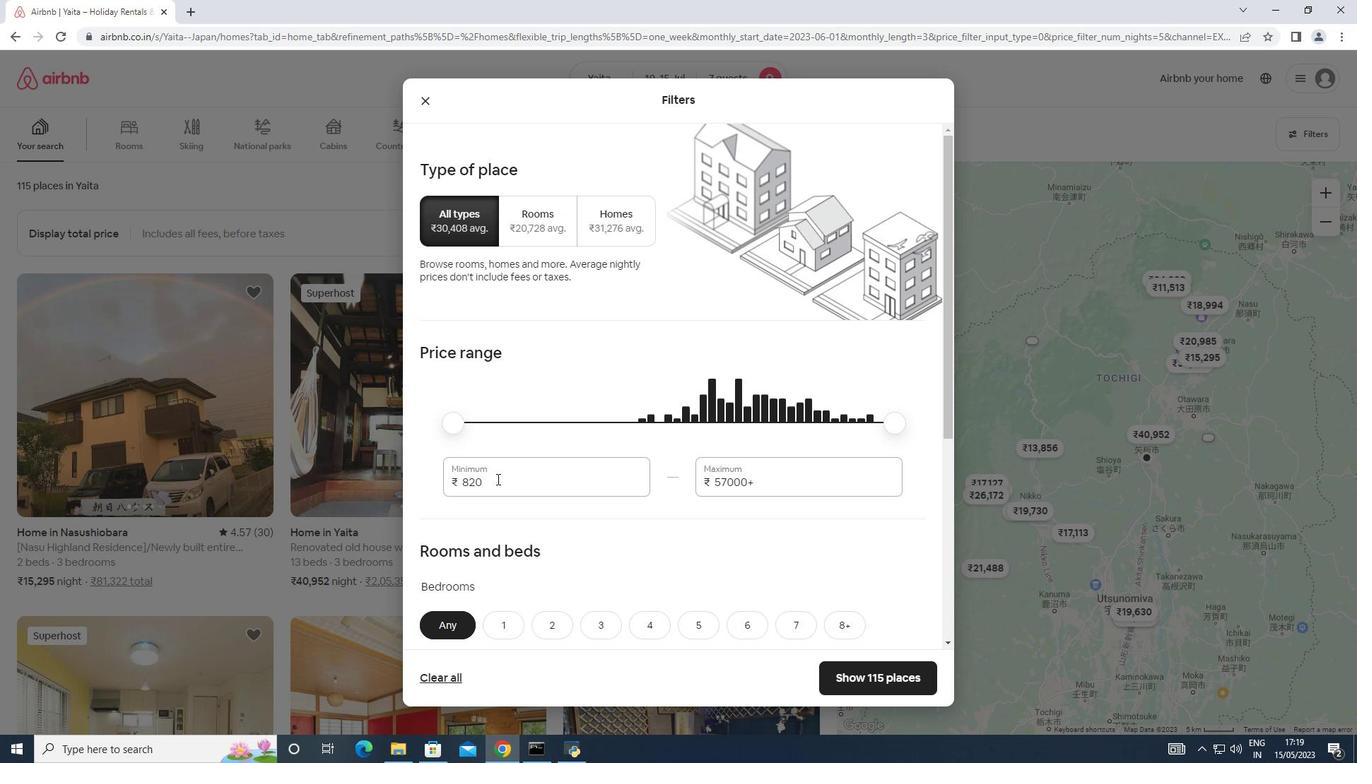 
Action: Mouse moved to (441, 480)
Screenshot: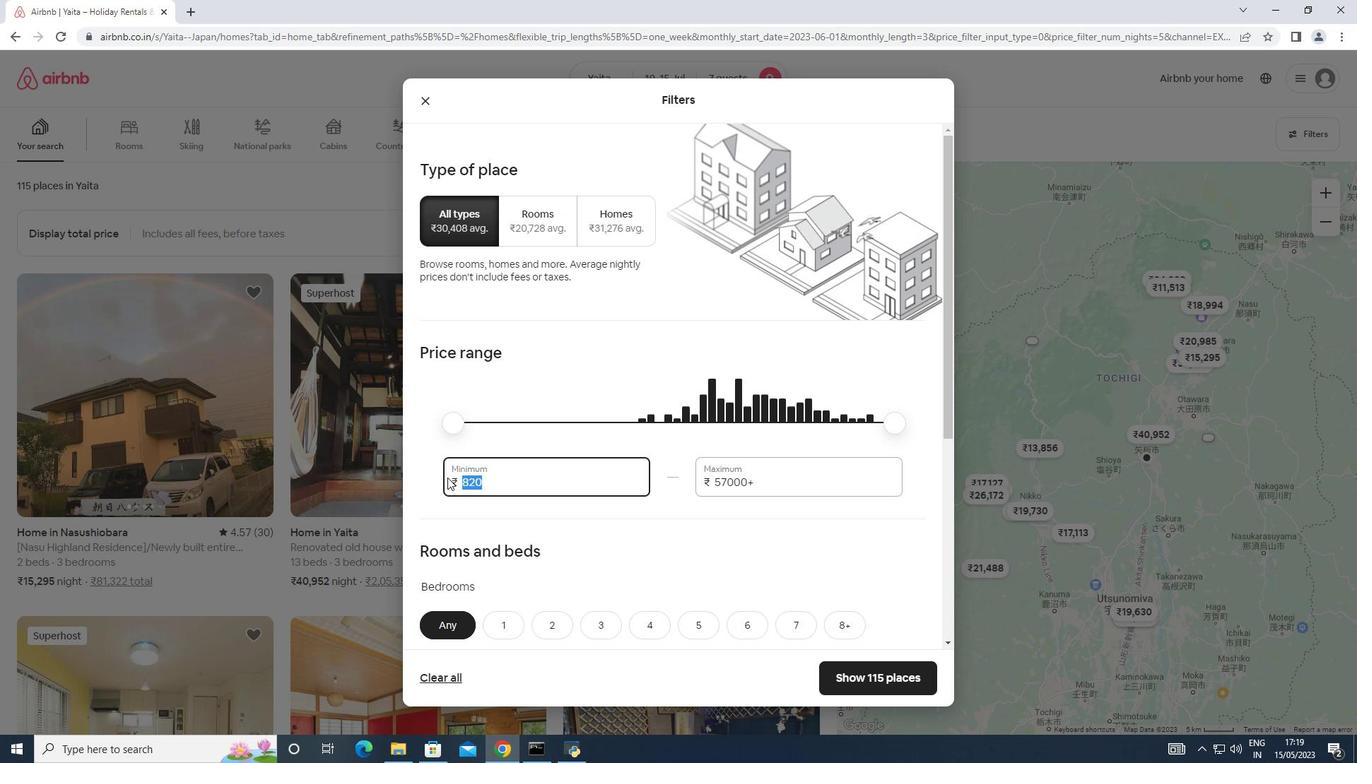
Action: Key pressed 10000
Screenshot: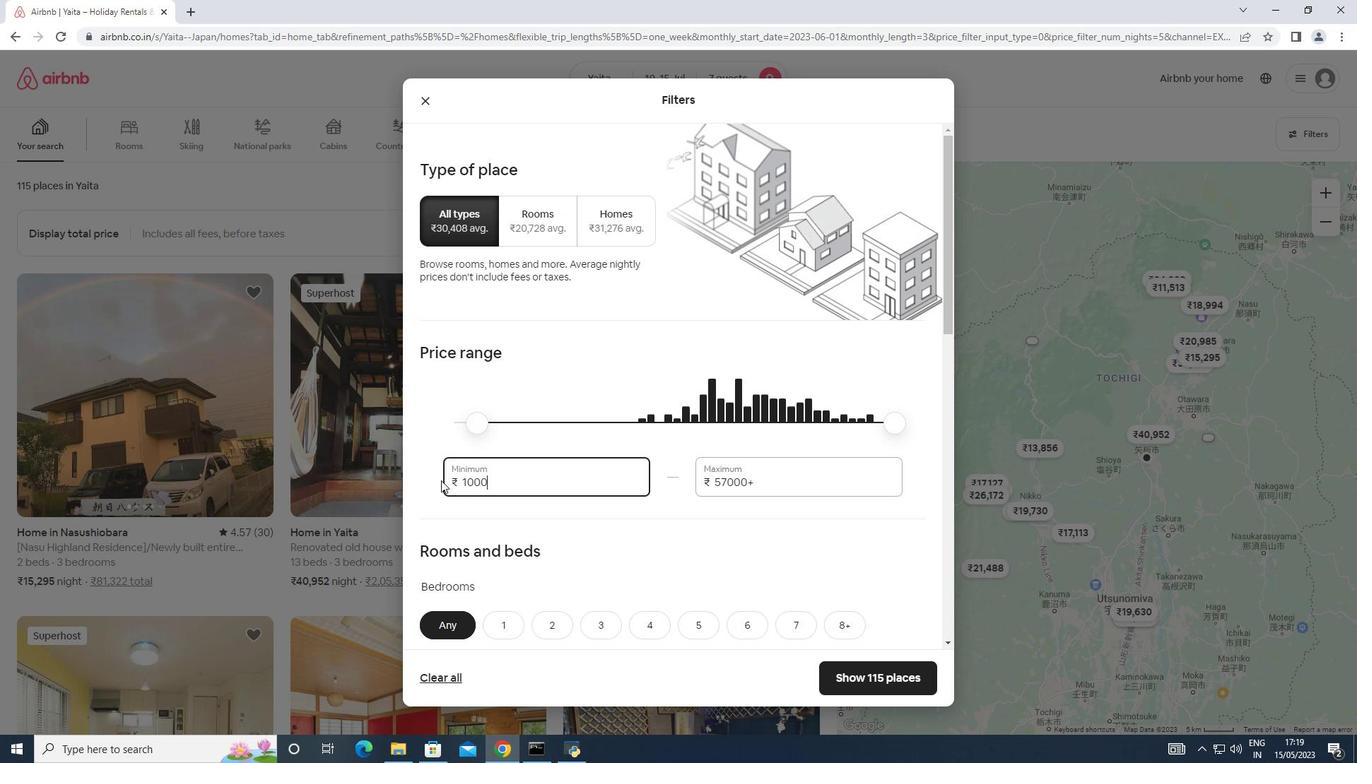 
Action: Mouse moved to (753, 482)
Screenshot: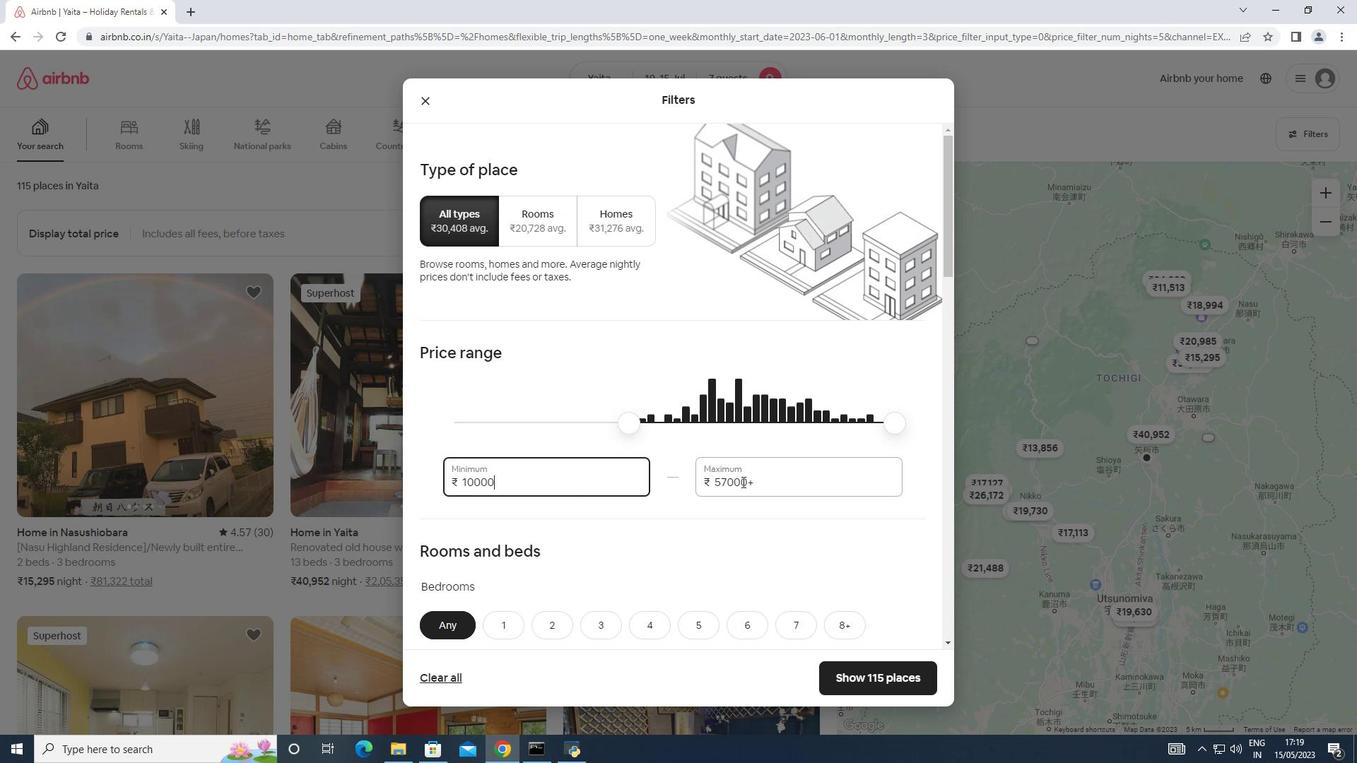 
Action: Mouse pressed left at (753, 482)
Screenshot: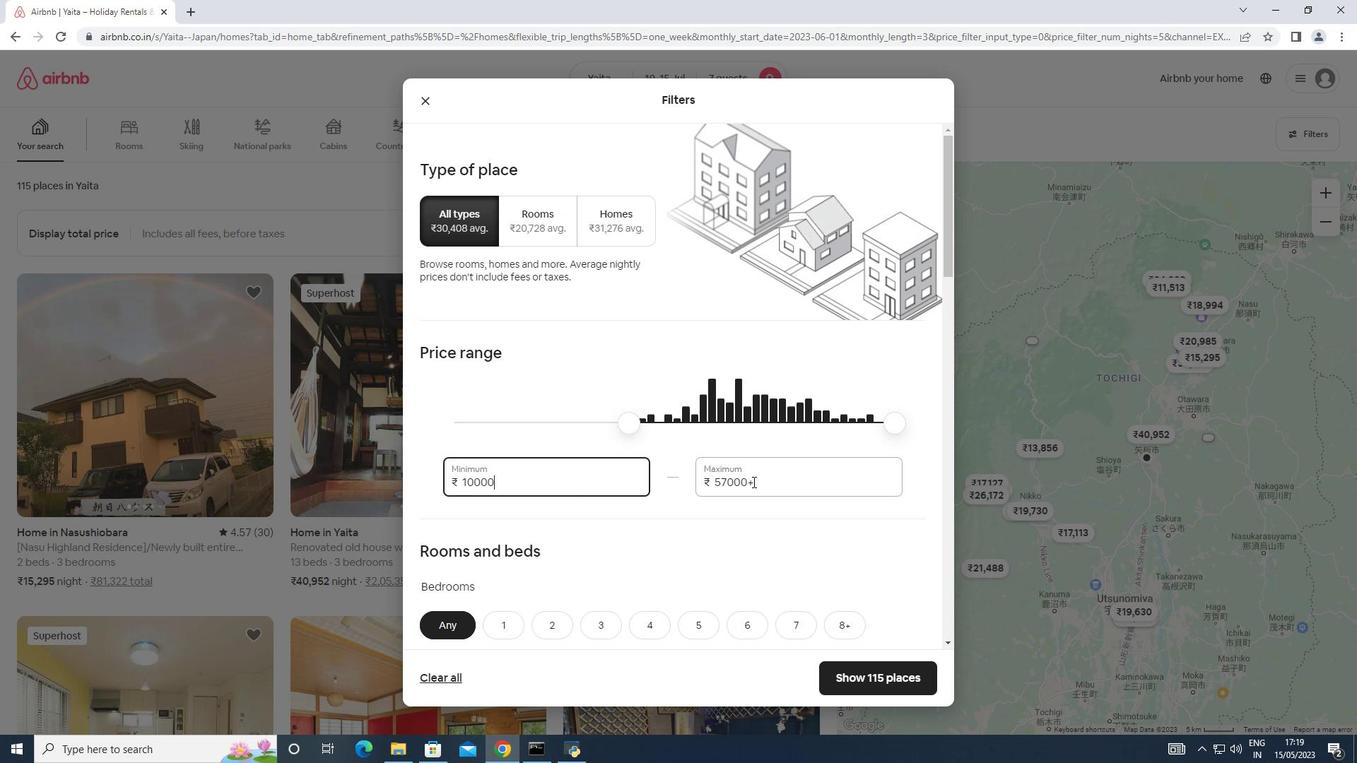 
Action: Mouse moved to (218, 740)
Screenshot: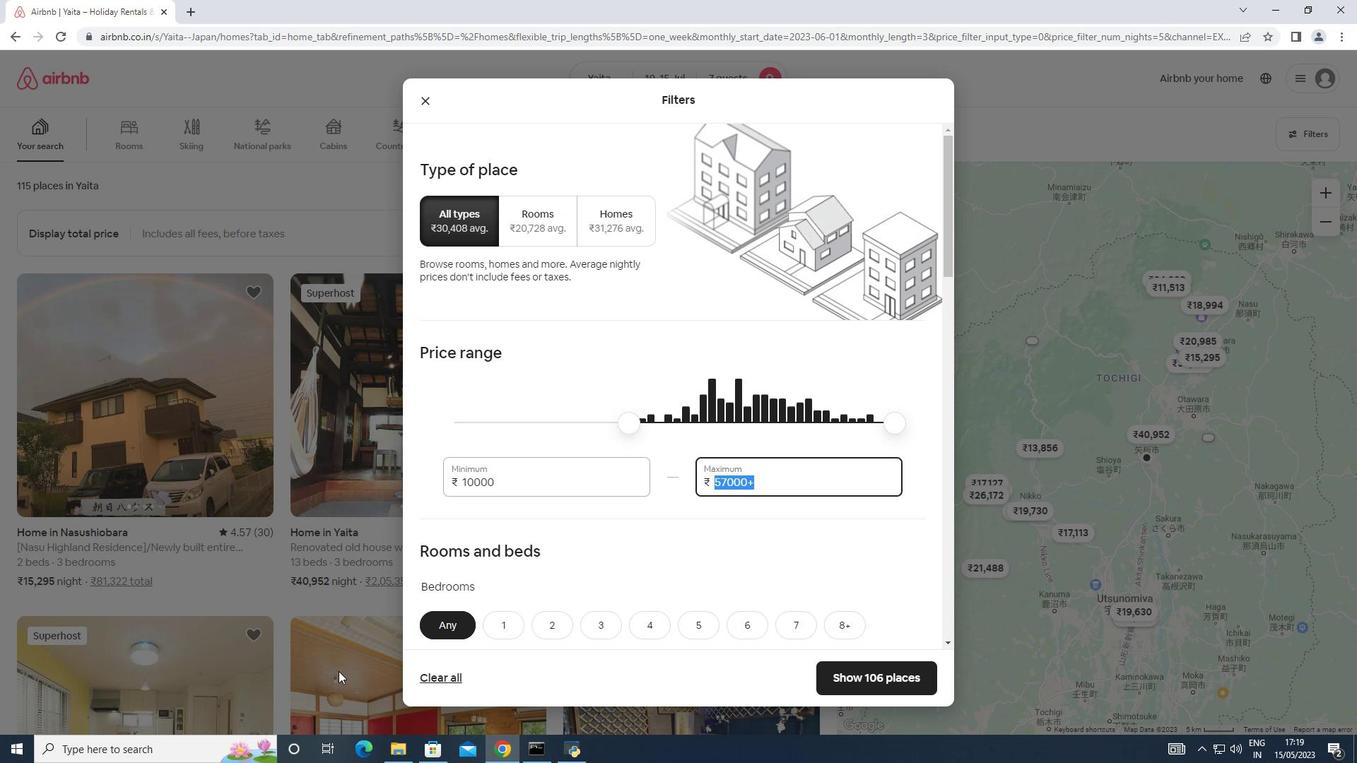 
Action: Key pressed 15000
Screenshot: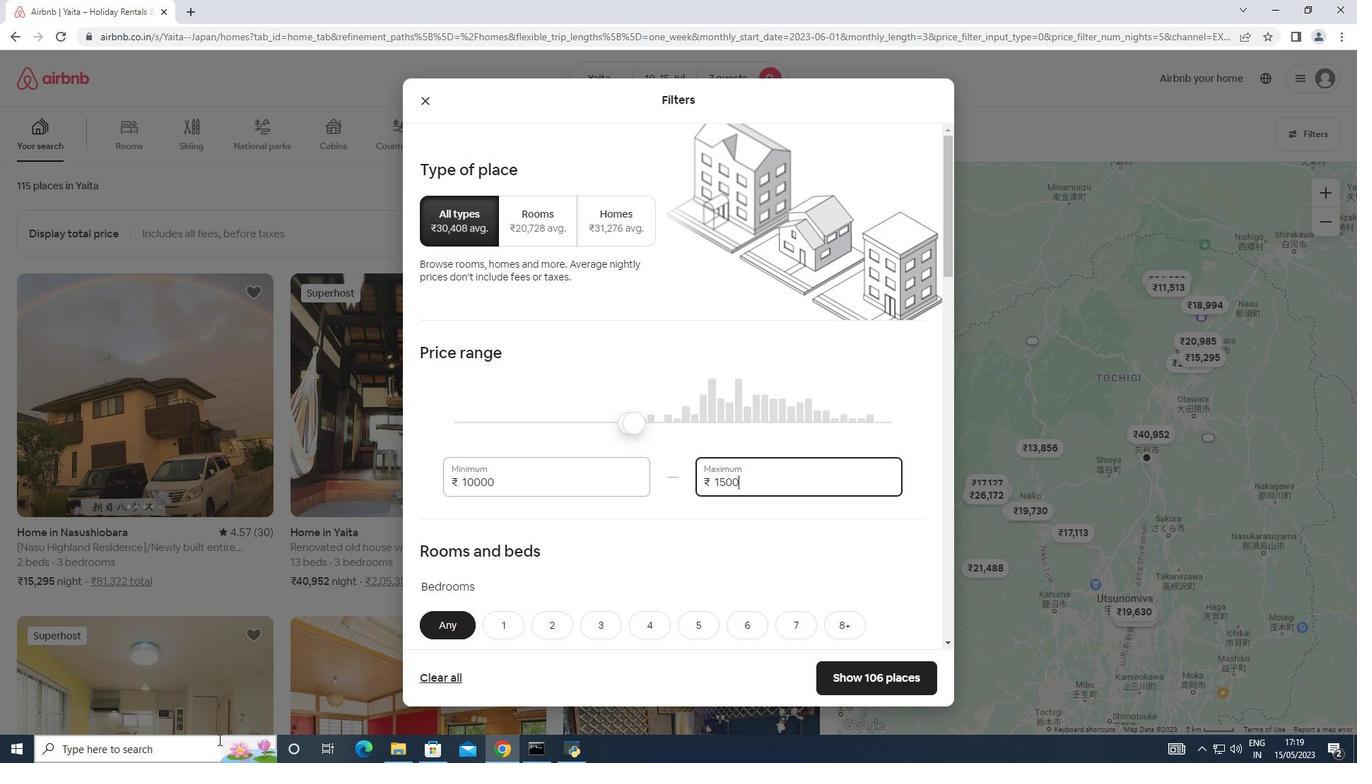 
Action: Mouse moved to (494, 559)
Screenshot: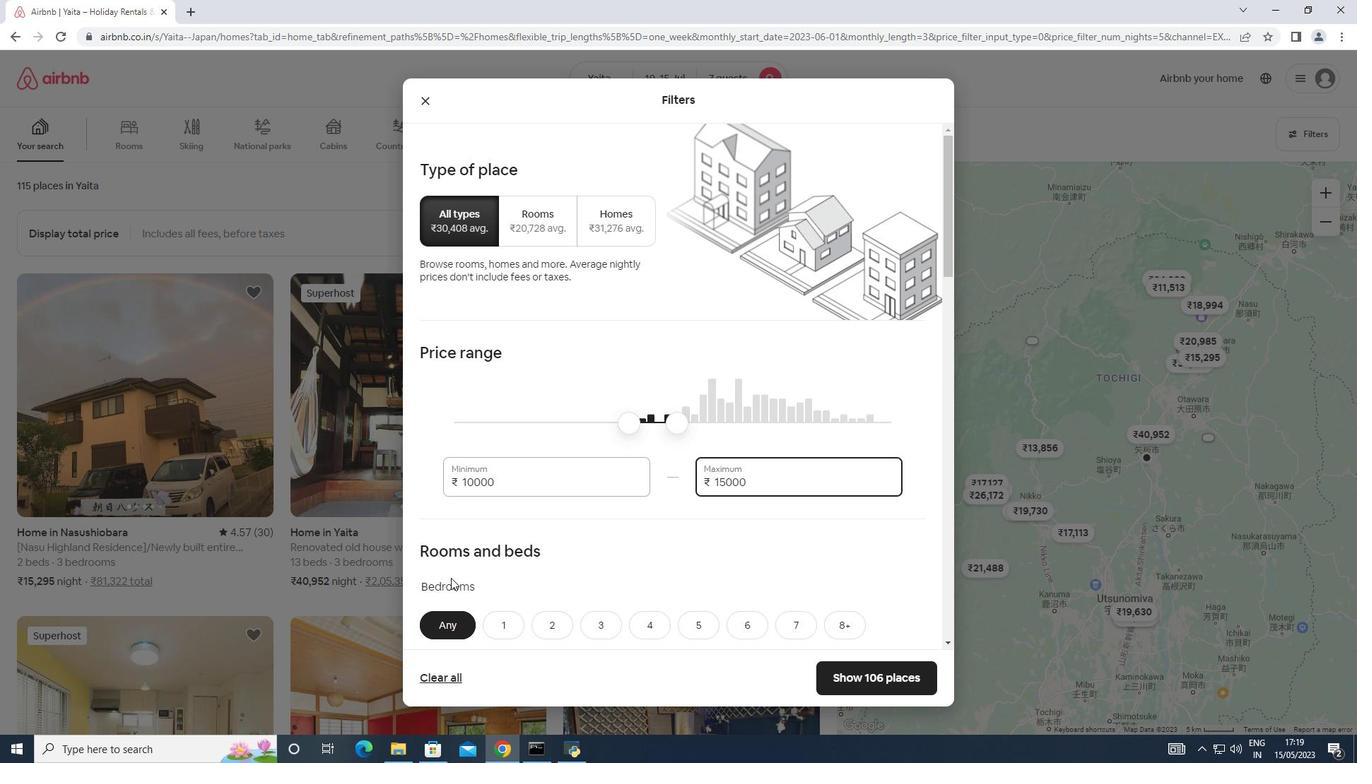 
Action: Mouse scrolled (494, 558) with delta (0, 0)
Screenshot: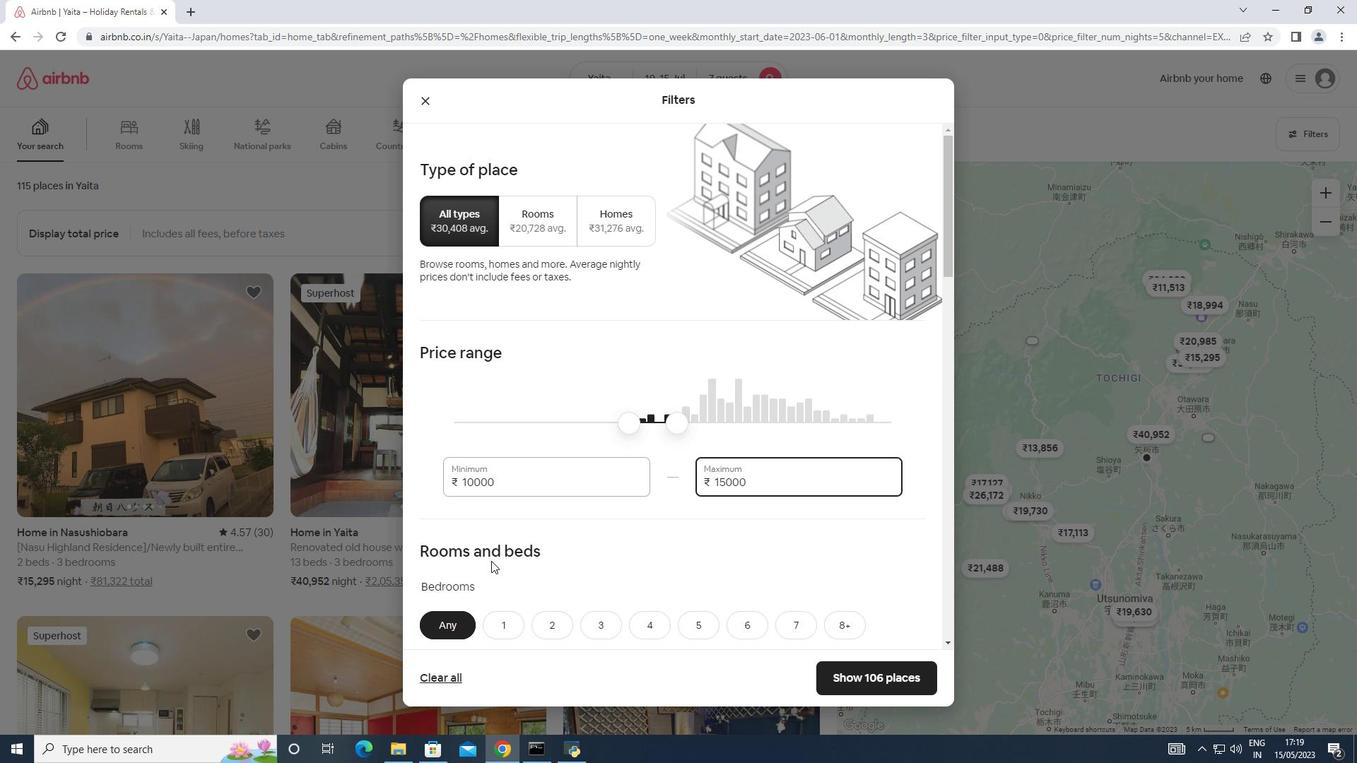 
Action: Mouse moved to (496, 560)
Screenshot: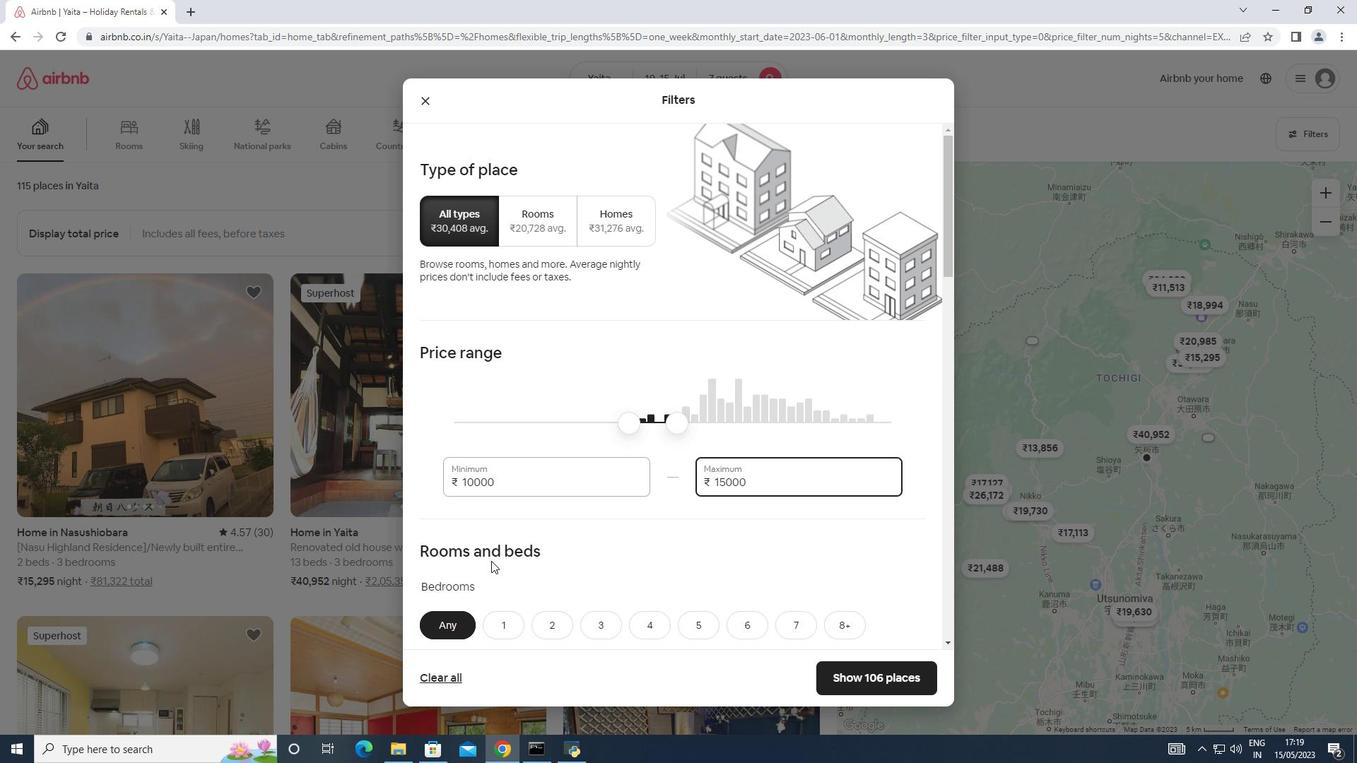 
Action: Mouse scrolled (496, 559) with delta (0, 0)
Screenshot: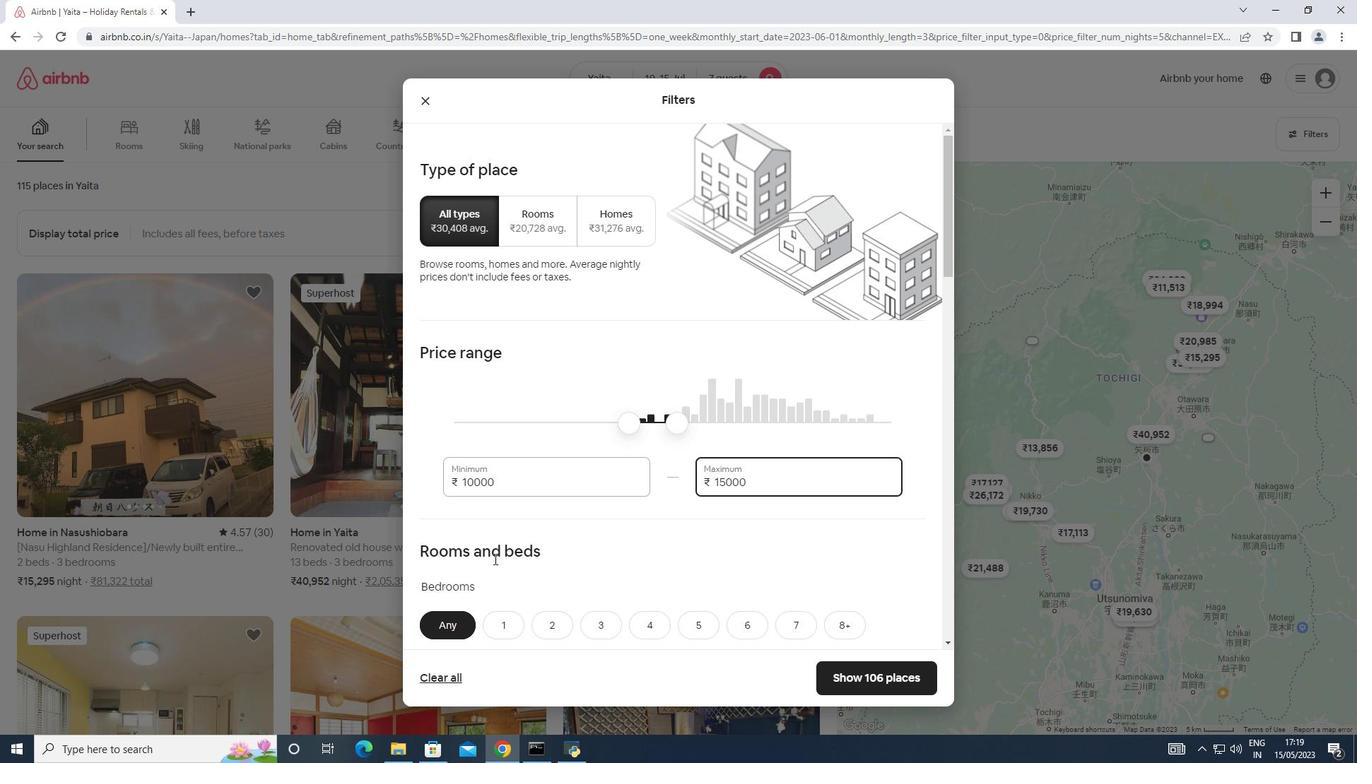 
Action: Mouse moved to (502, 555)
Screenshot: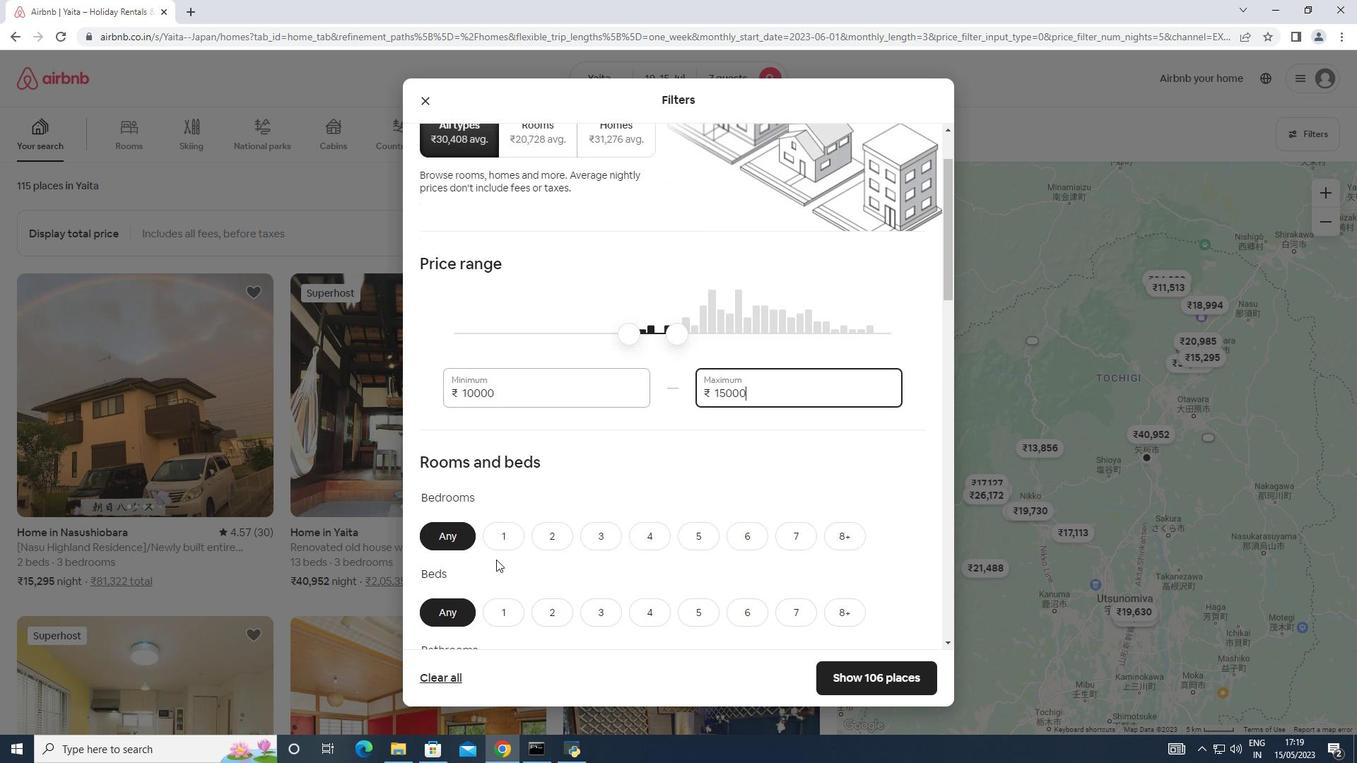 
Action: Mouse scrolled (502, 554) with delta (0, 0)
Screenshot: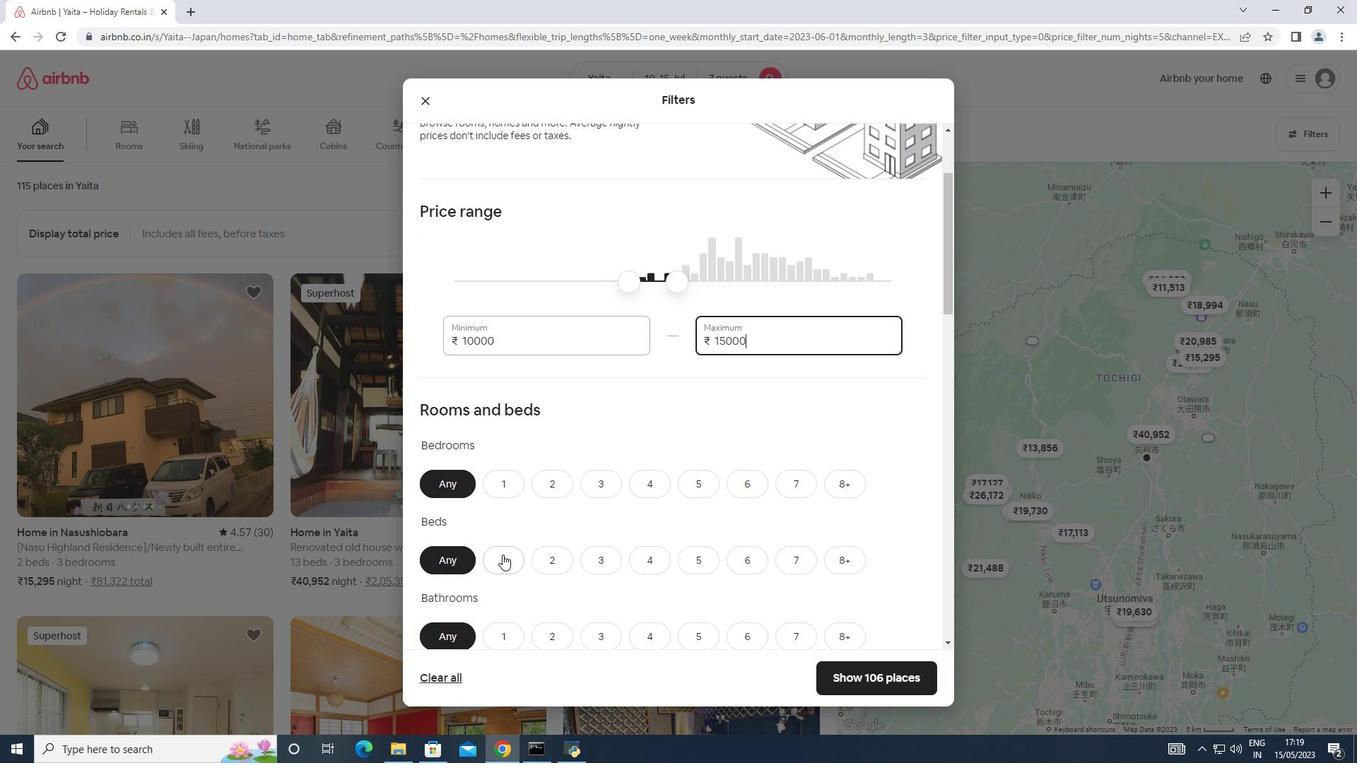 
Action: Mouse moved to (657, 391)
Screenshot: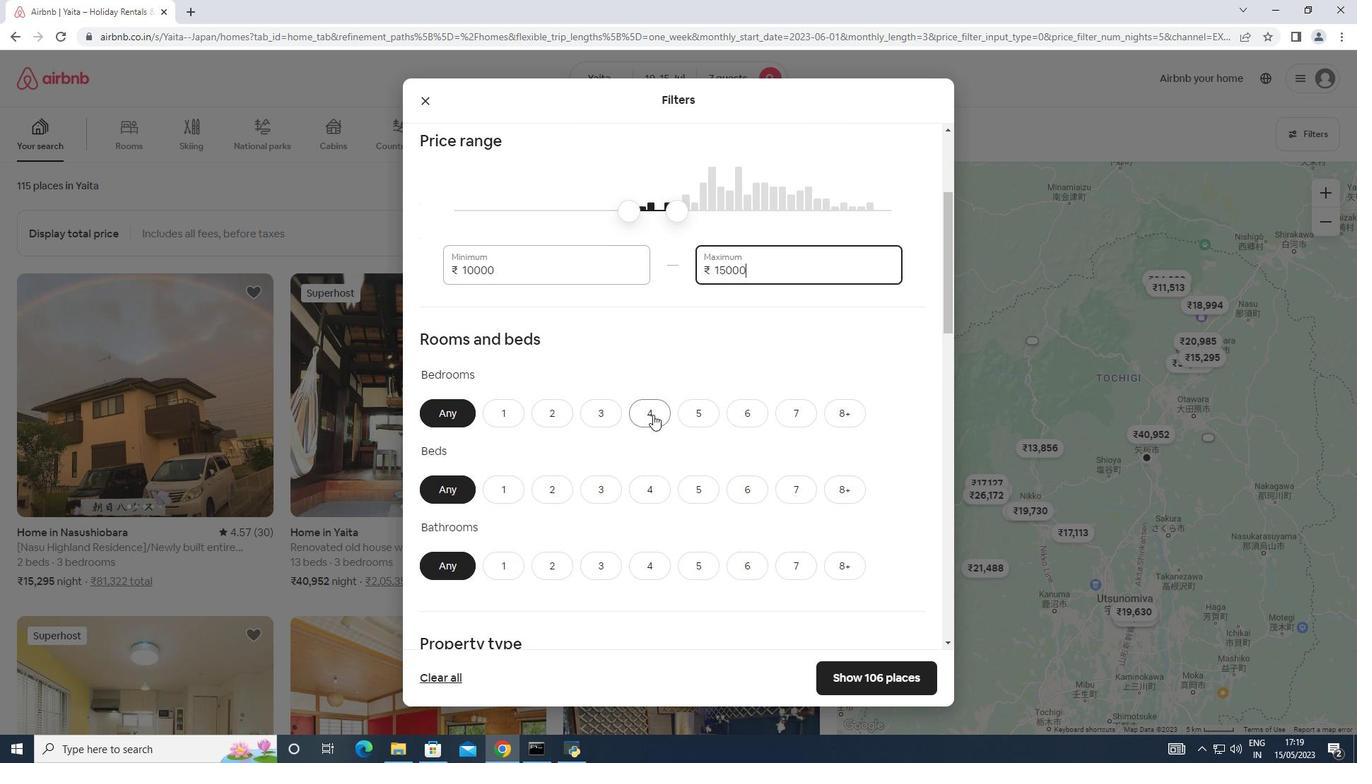 
Action: Mouse pressed left at (657, 391)
Screenshot: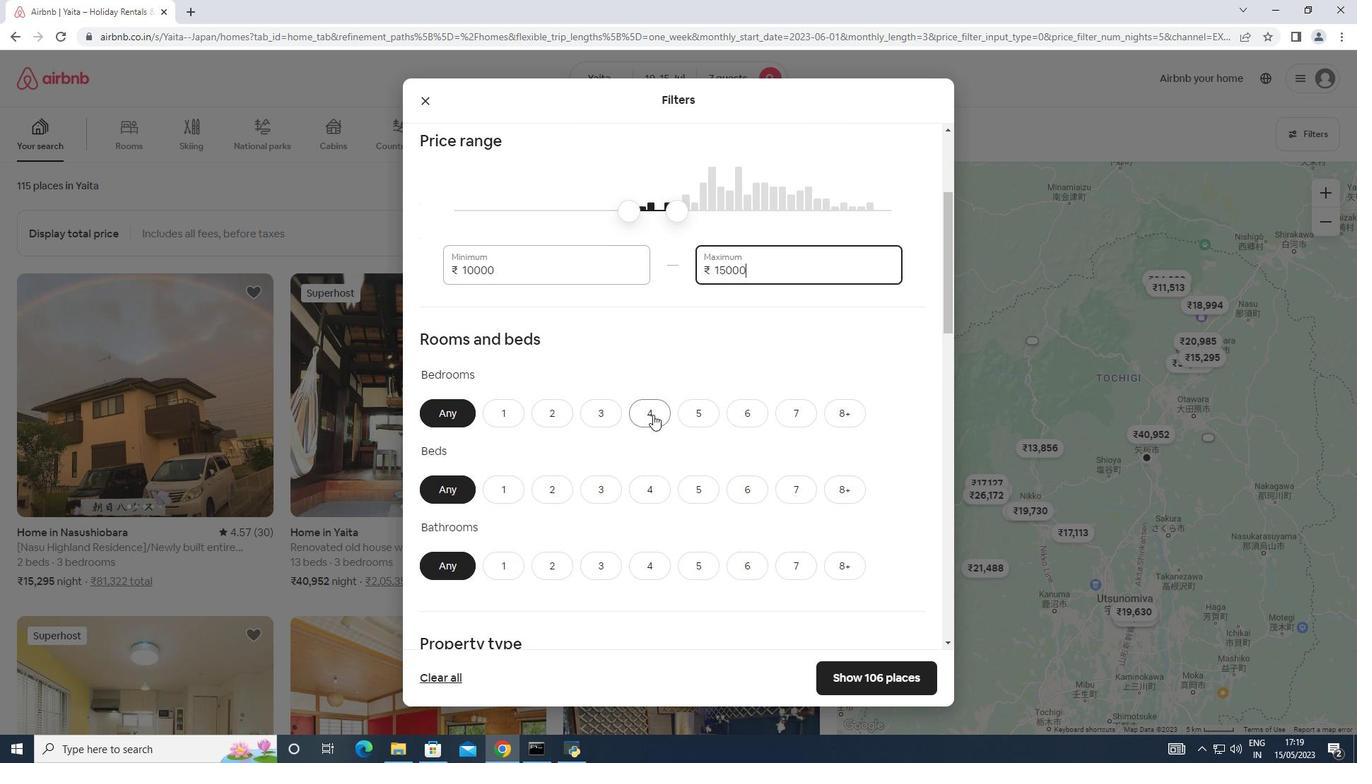 
Action: Mouse moved to (663, 417)
Screenshot: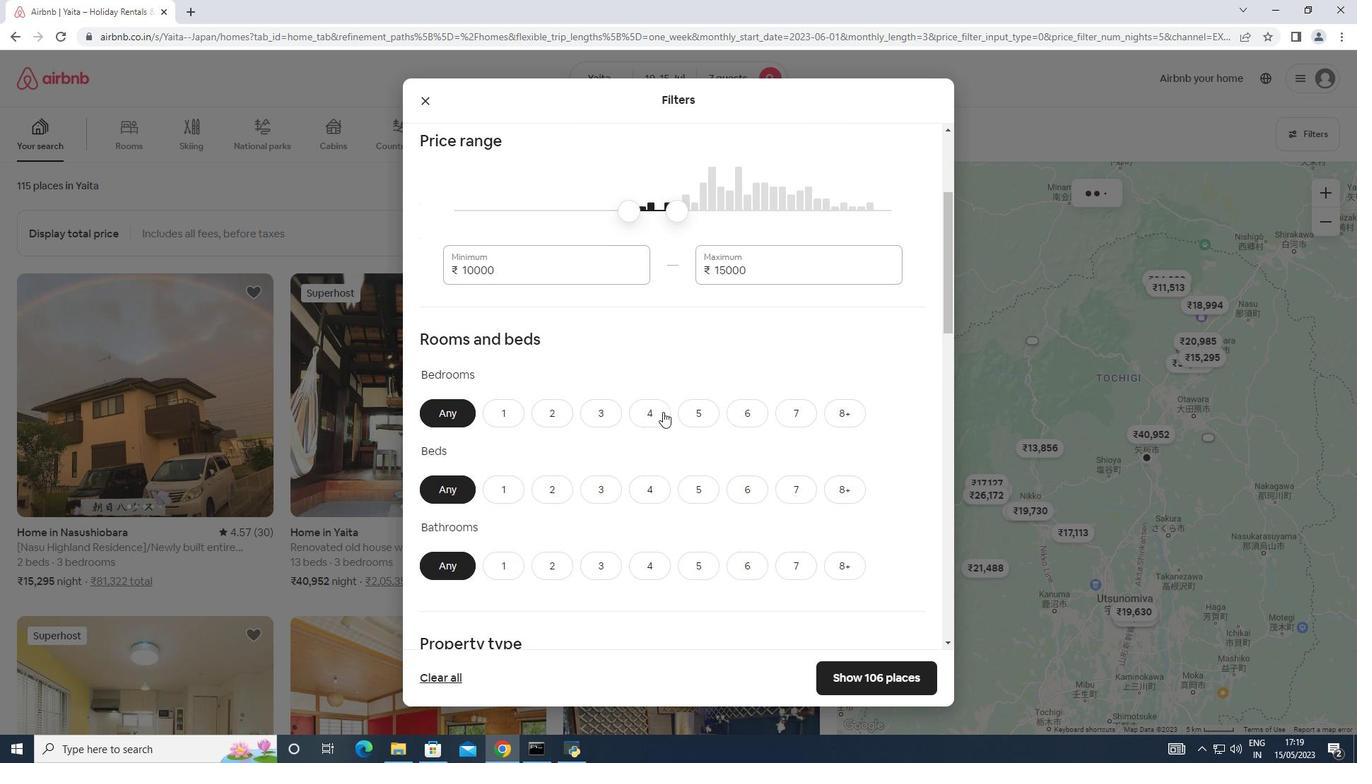 
Action: Mouse pressed left at (663, 417)
Screenshot: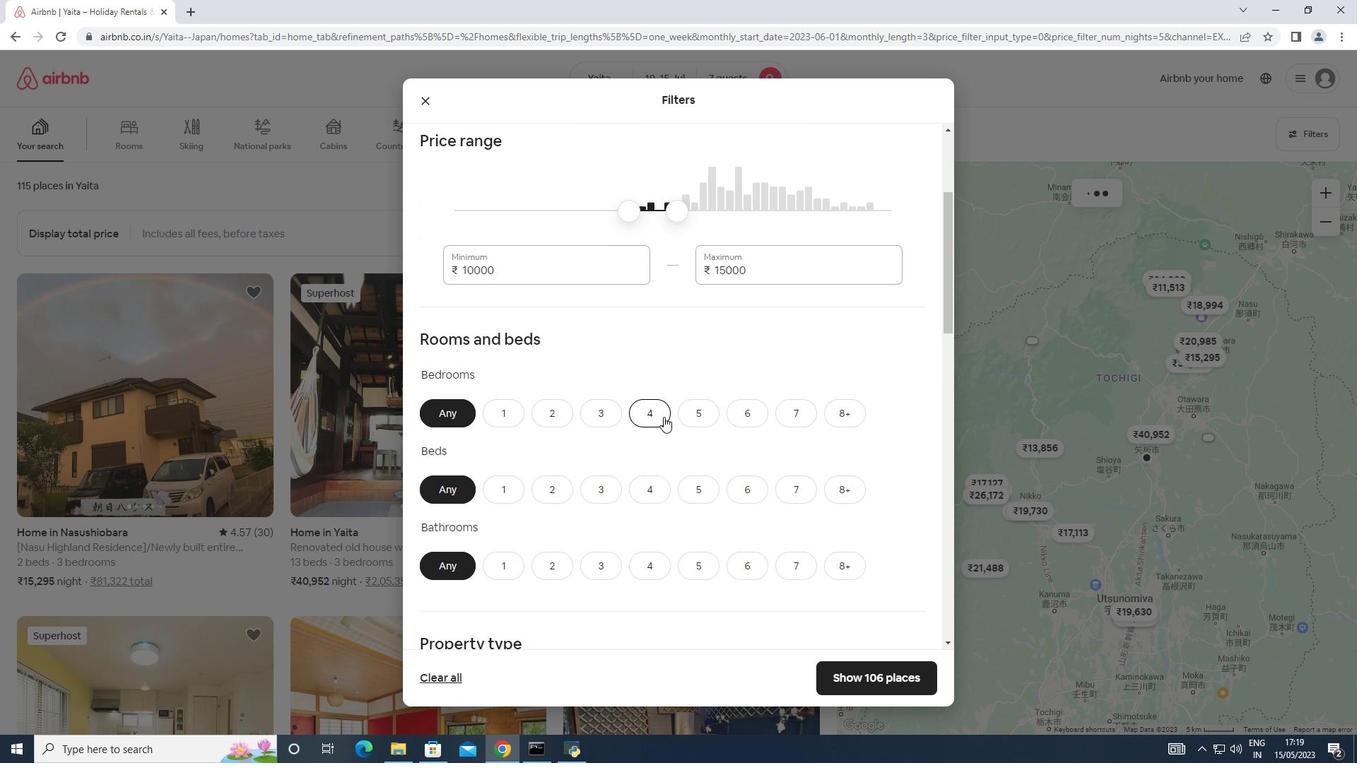 
Action: Mouse moved to (788, 480)
Screenshot: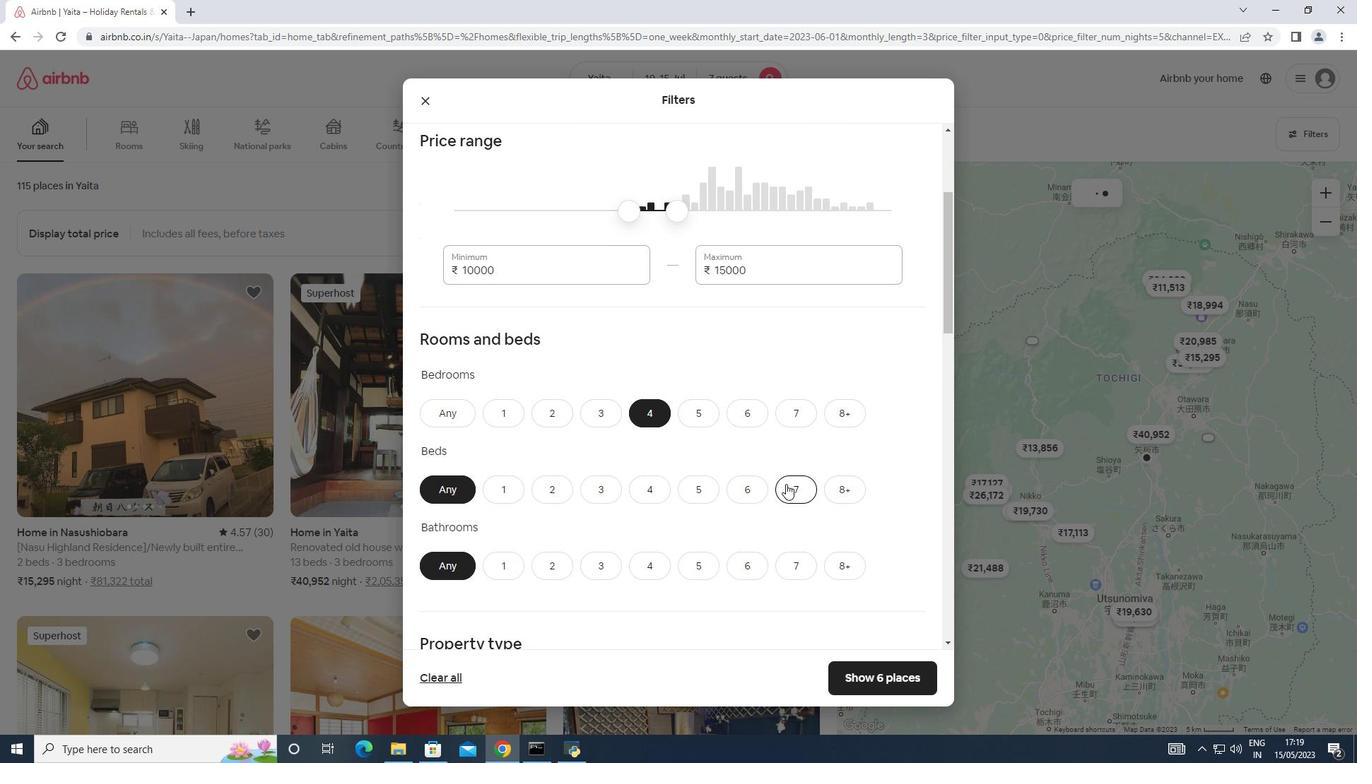 
Action: Mouse pressed left at (788, 480)
Screenshot: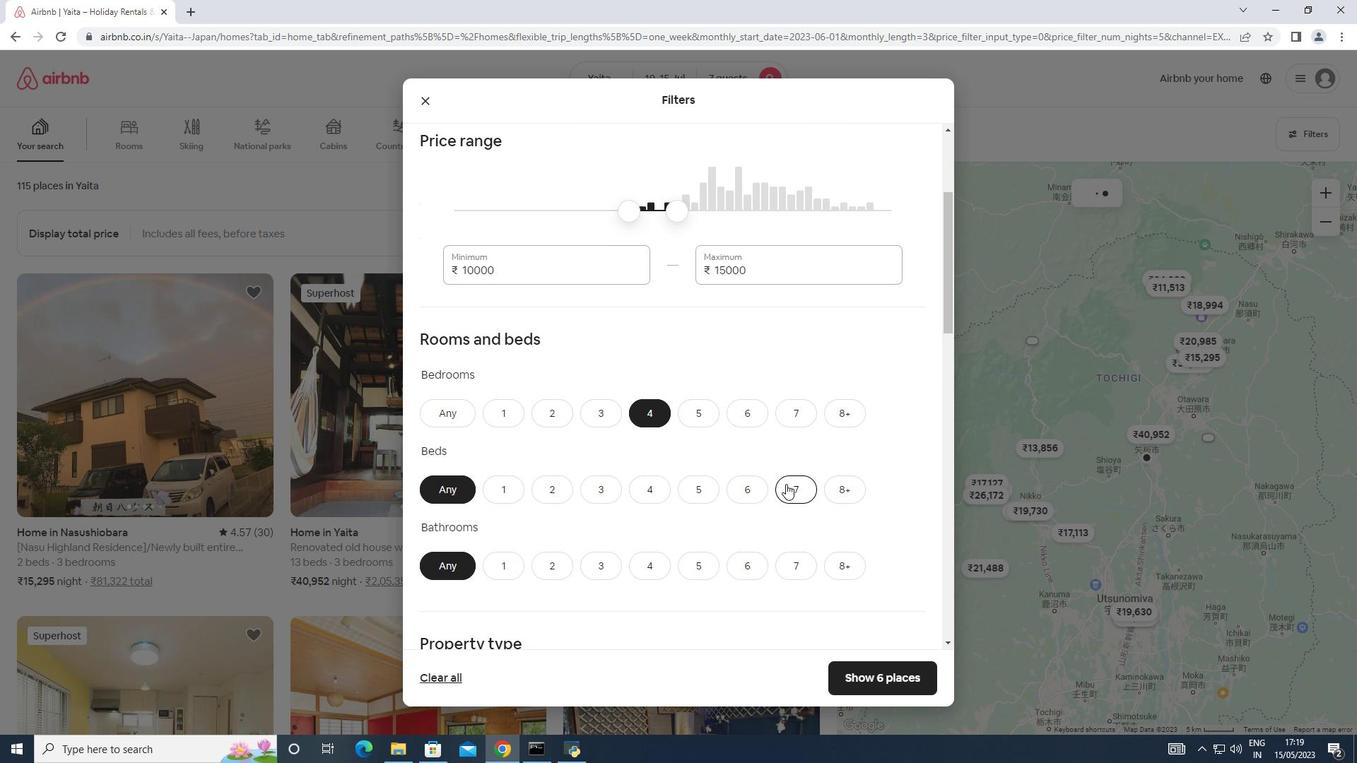 
Action: Mouse moved to (665, 553)
Screenshot: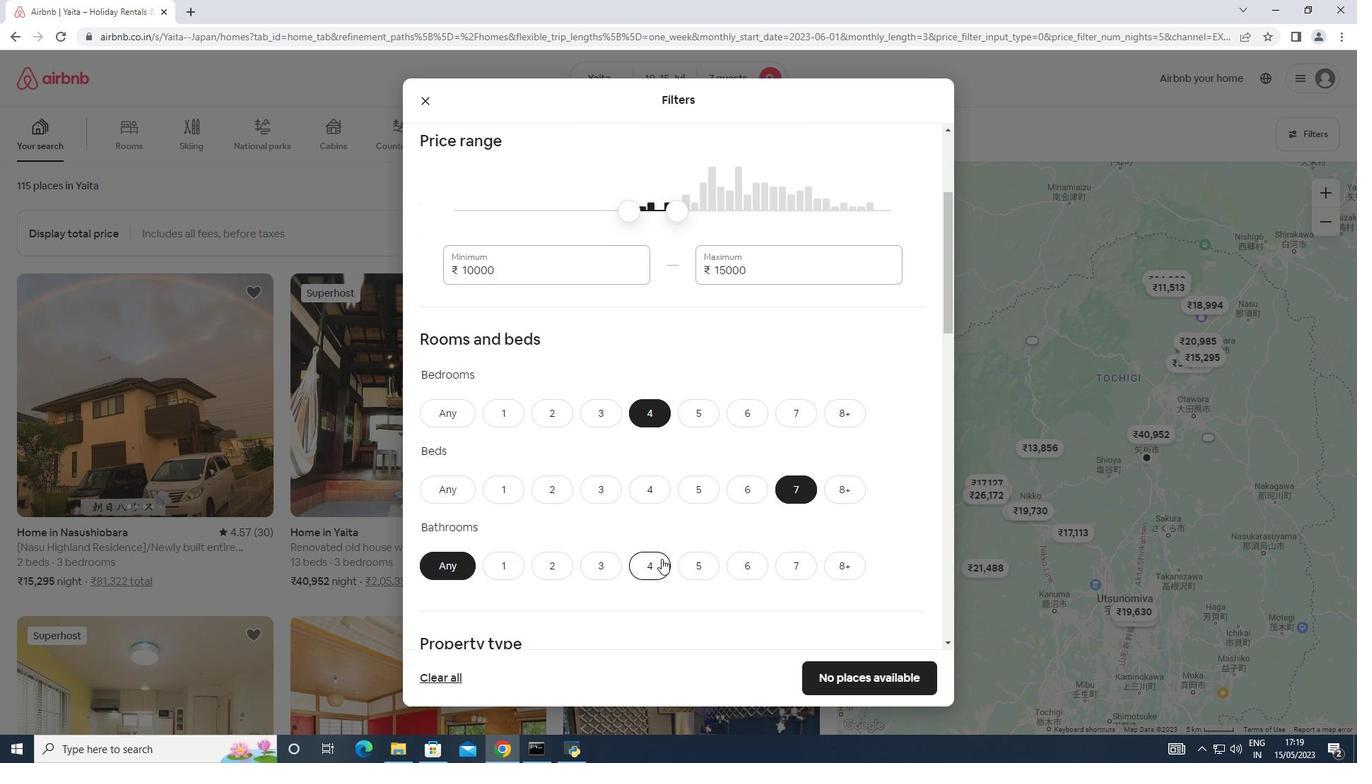 
Action: Mouse pressed left at (665, 553)
Screenshot: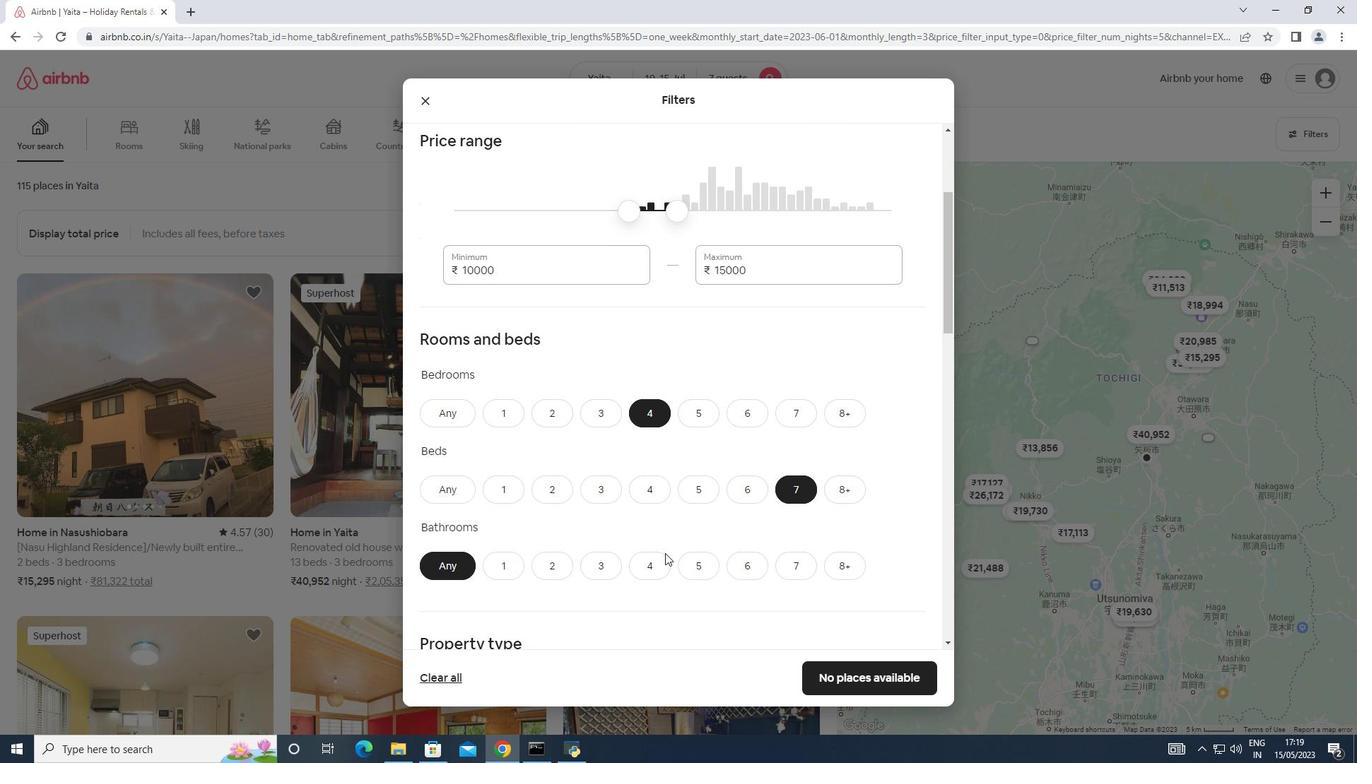 
Action: Mouse moved to (661, 480)
Screenshot: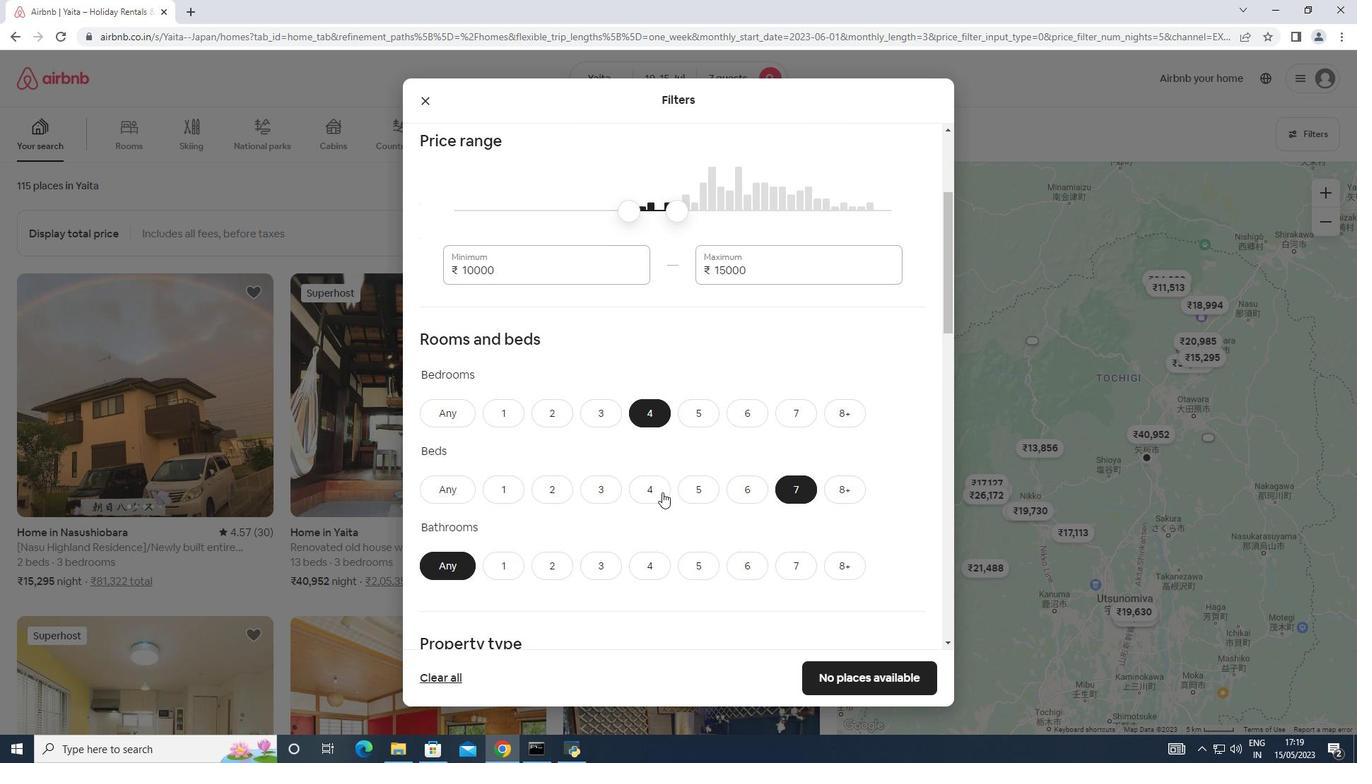 
Action: Mouse scrolled (661, 479) with delta (0, 0)
Screenshot: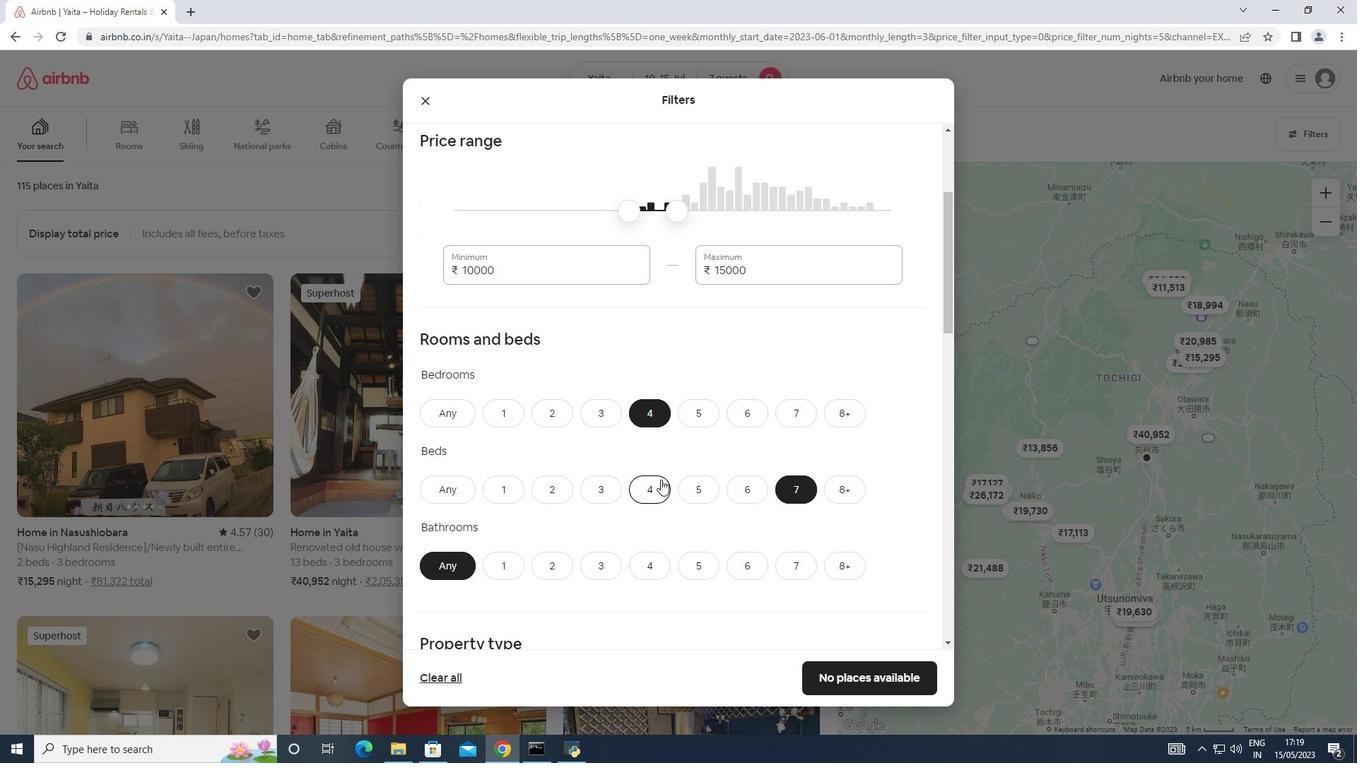 
Action: Mouse scrolled (661, 479) with delta (0, 0)
Screenshot: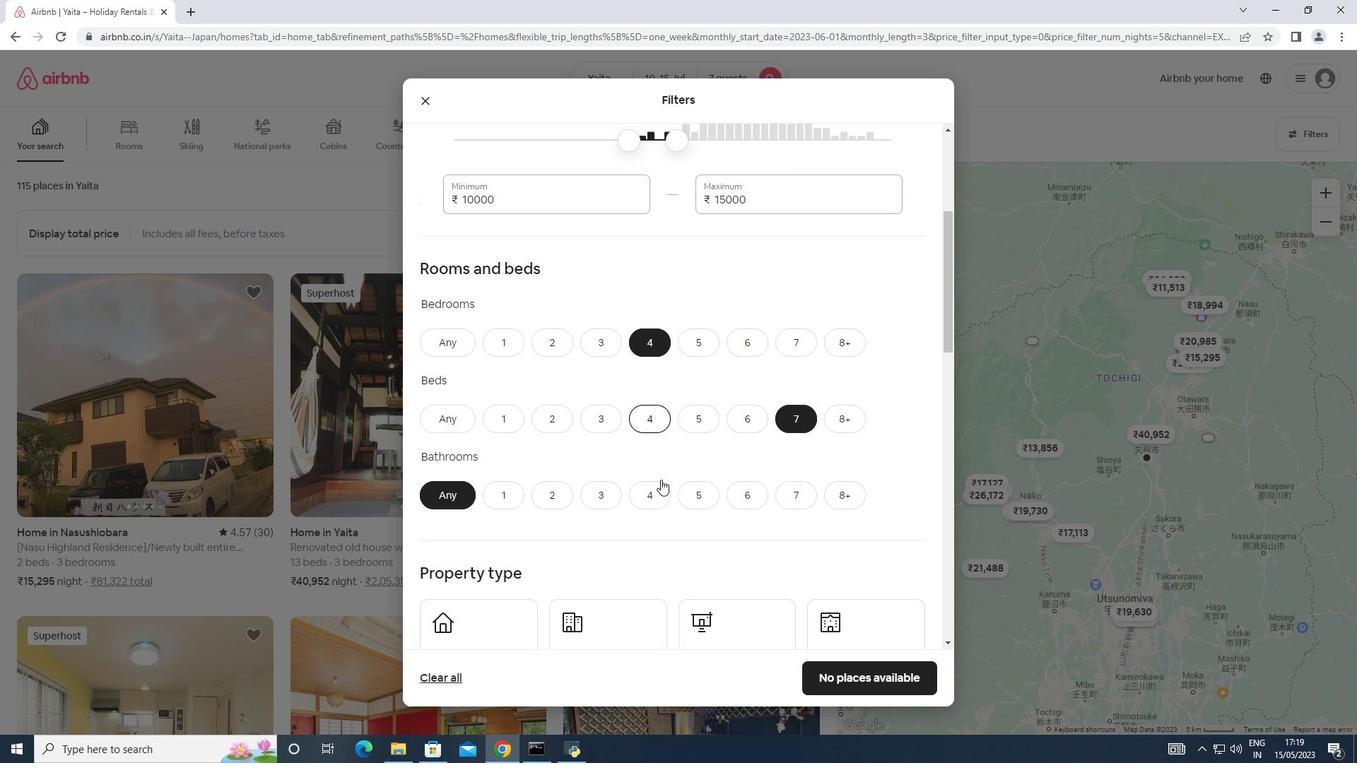 
Action: Mouse scrolled (661, 479) with delta (0, 0)
Screenshot: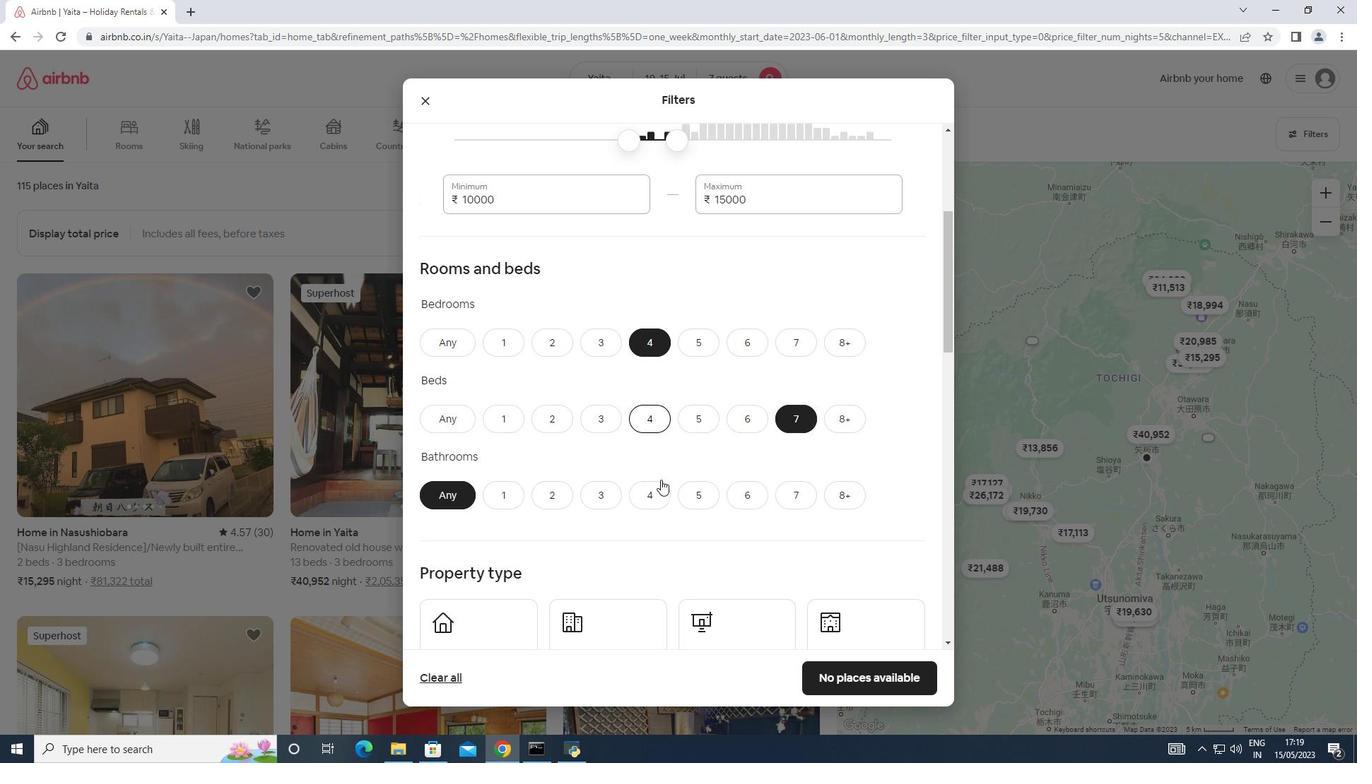 
Action: Mouse moved to (660, 480)
Screenshot: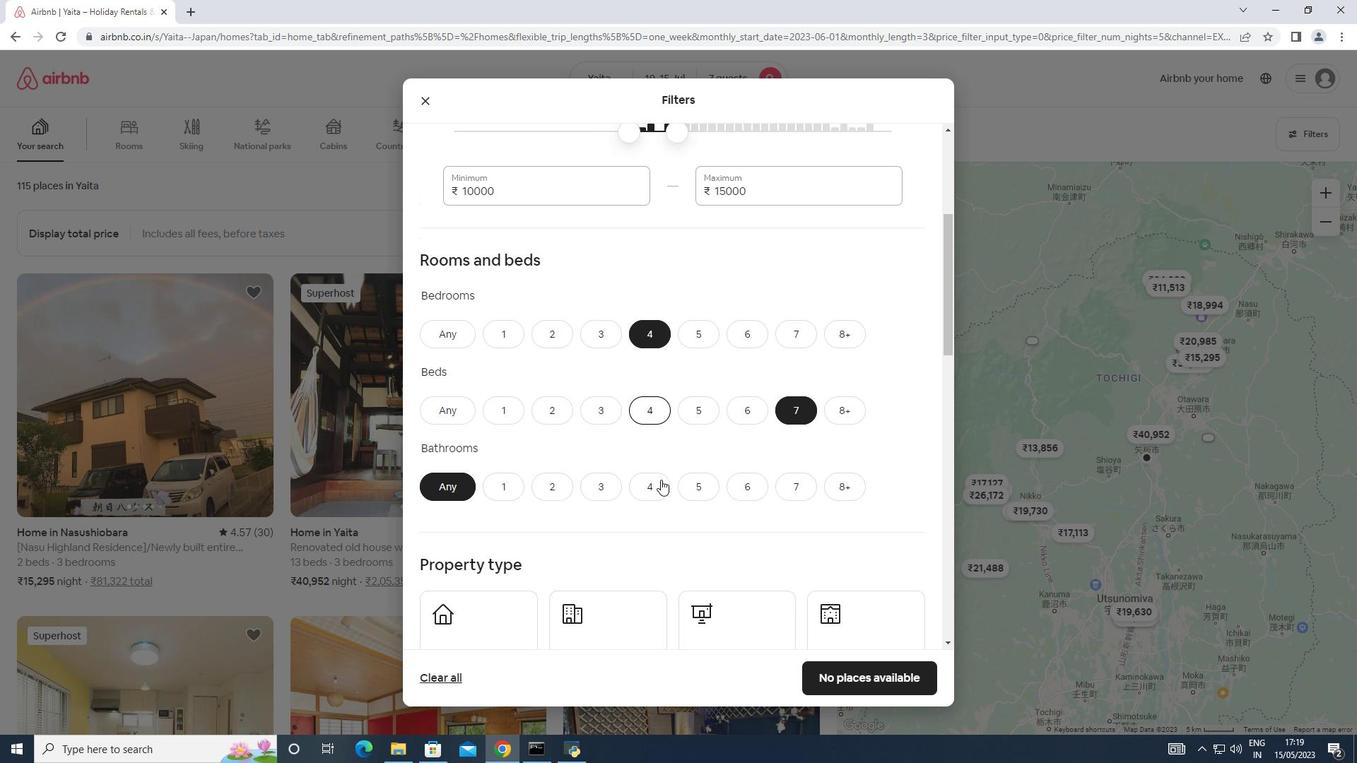 
Action: Mouse scrolled (660, 479) with delta (0, 0)
Screenshot: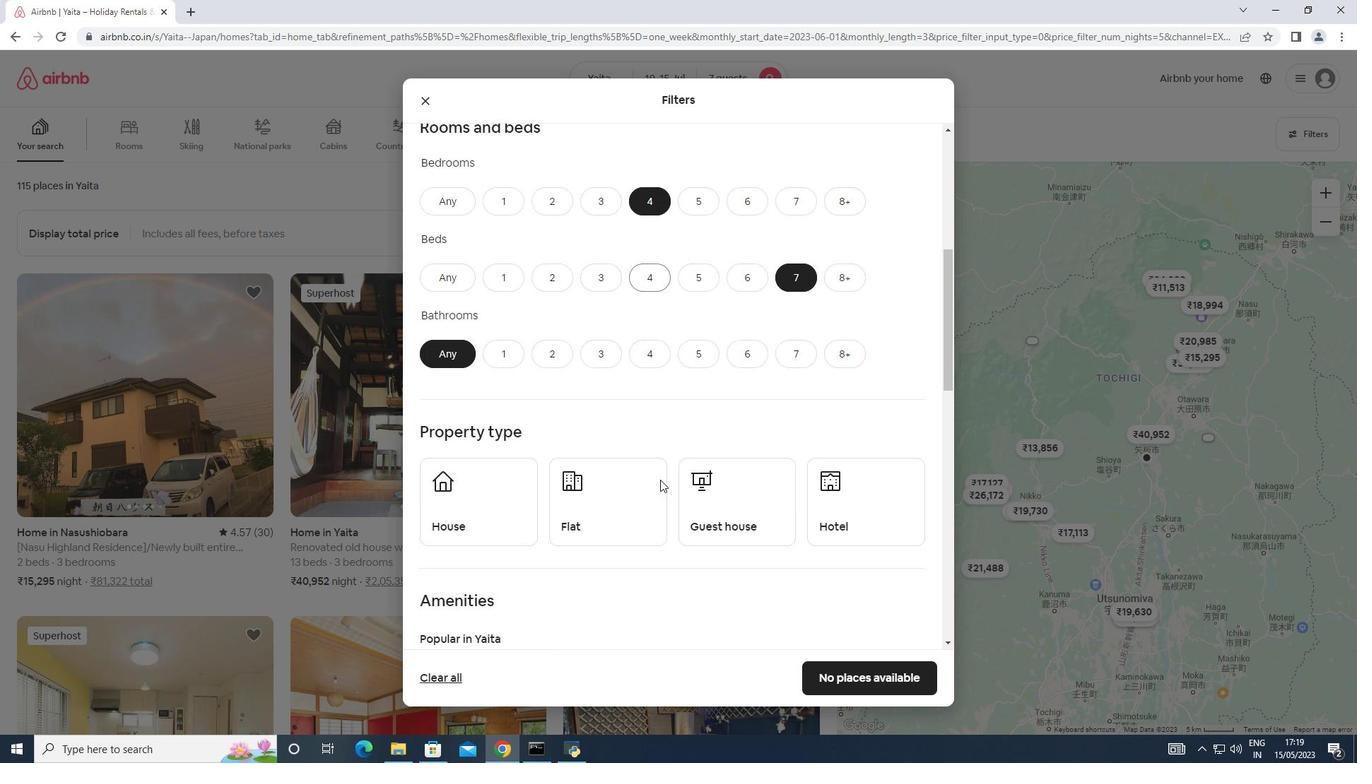 
Action: Mouse moved to (482, 432)
Screenshot: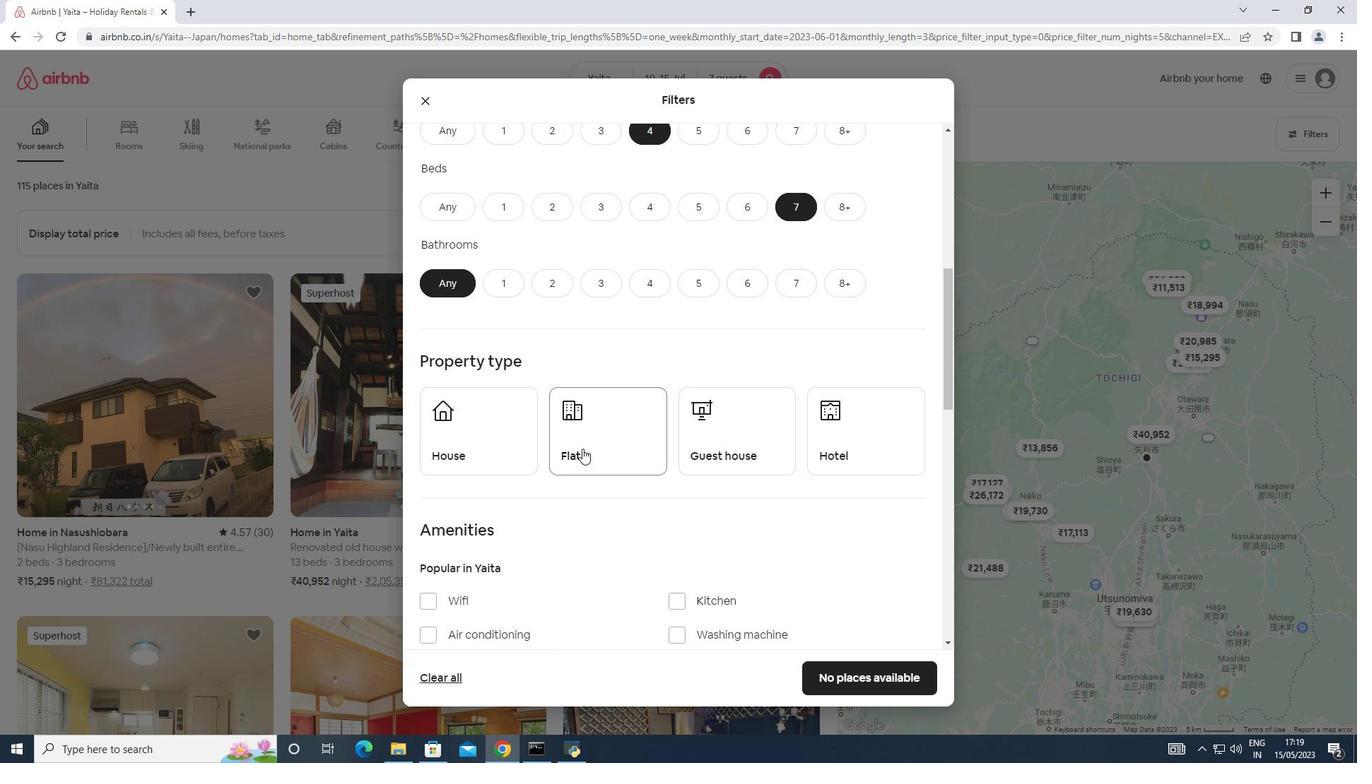 
Action: Mouse pressed left at (482, 432)
Screenshot: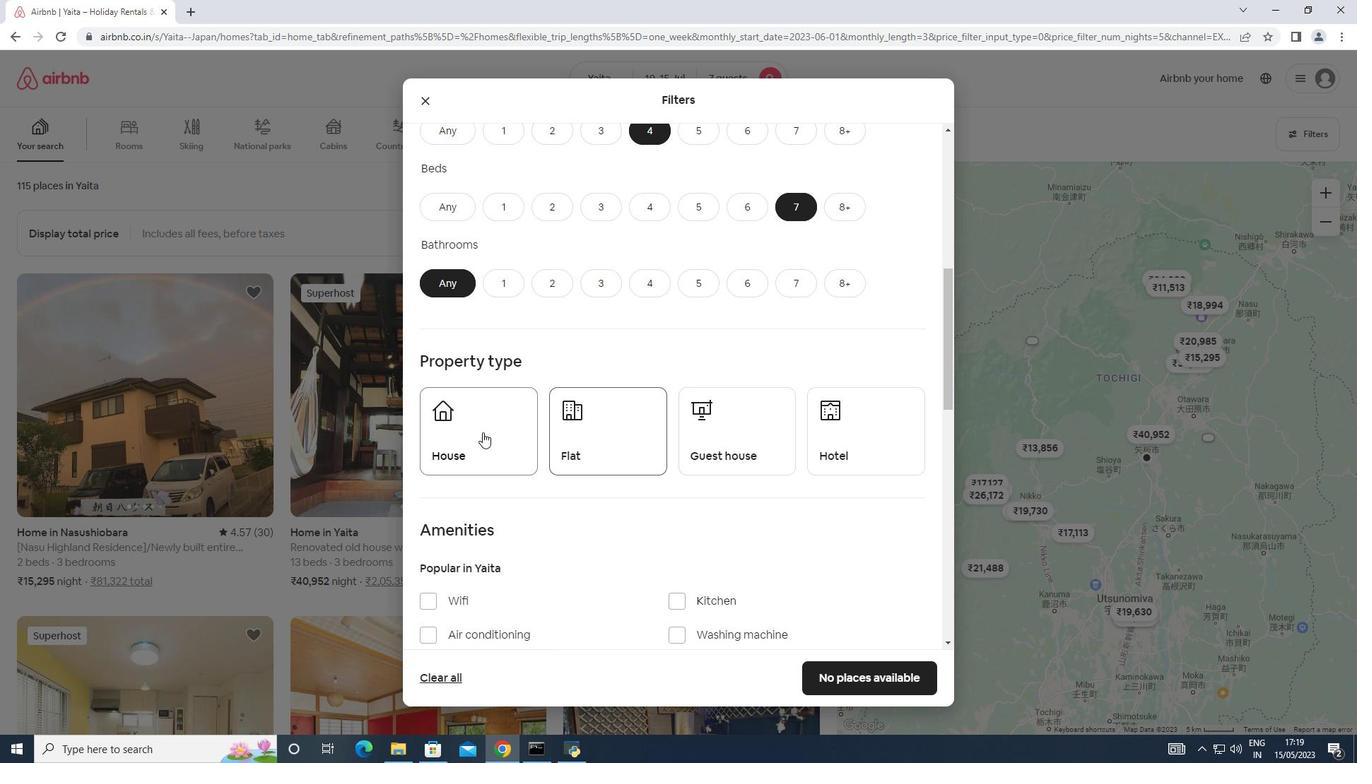 
Action: Mouse moved to (595, 449)
Screenshot: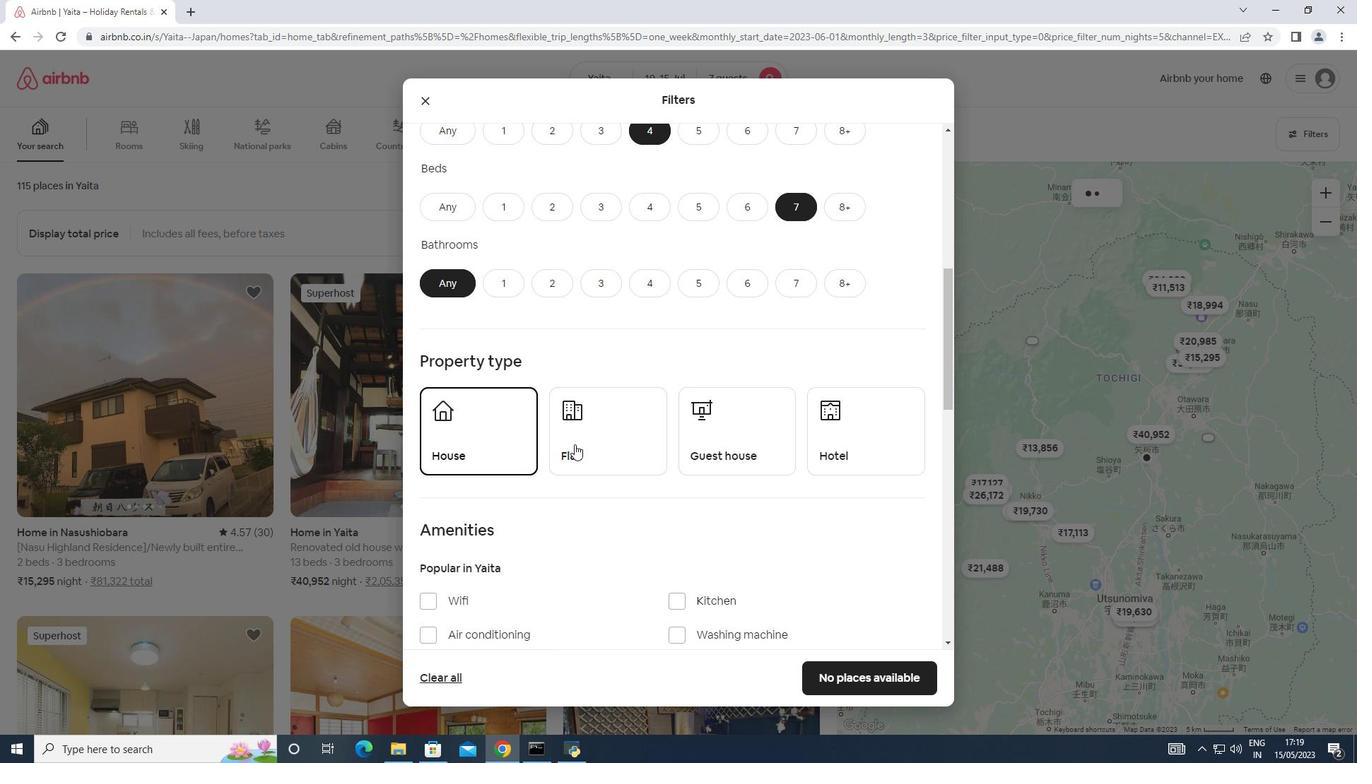 
Action: Mouse pressed left at (595, 449)
Screenshot: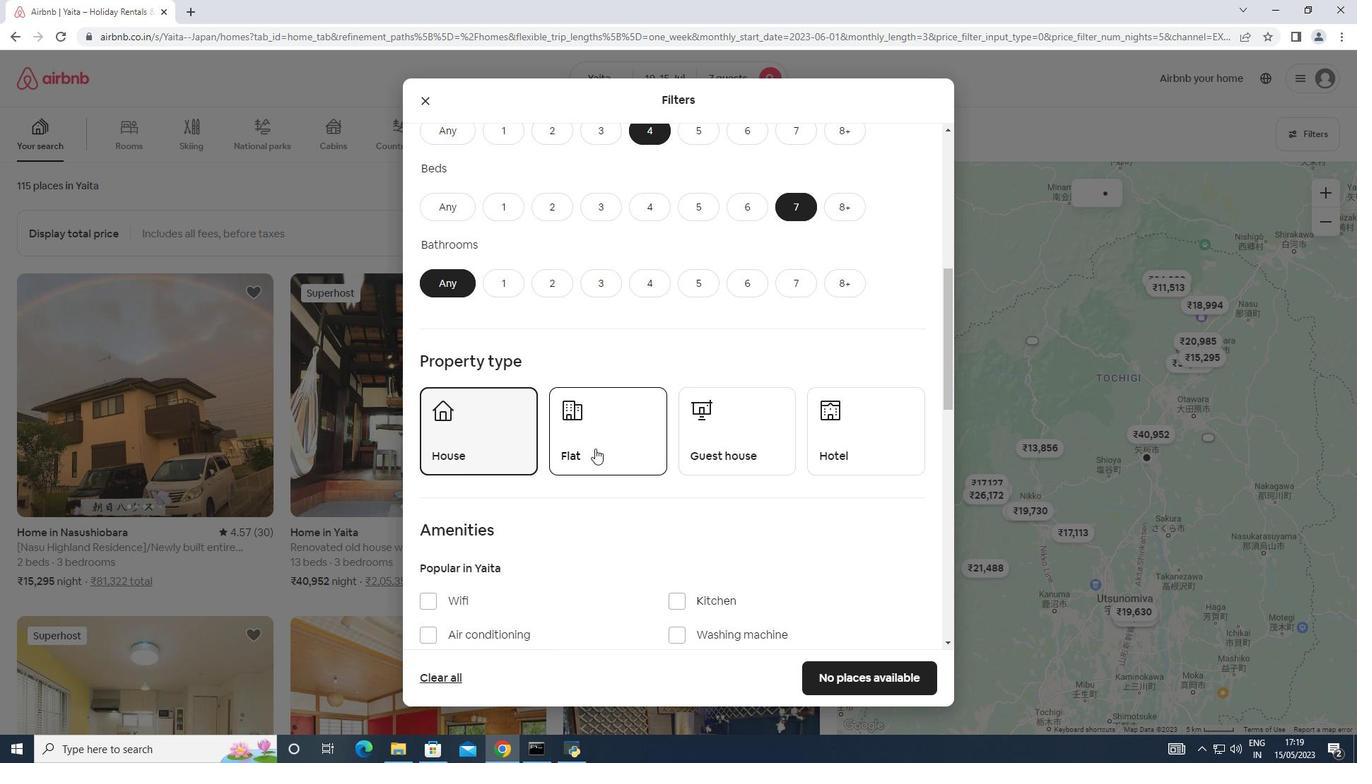 
Action: Mouse moved to (744, 441)
Screenshot: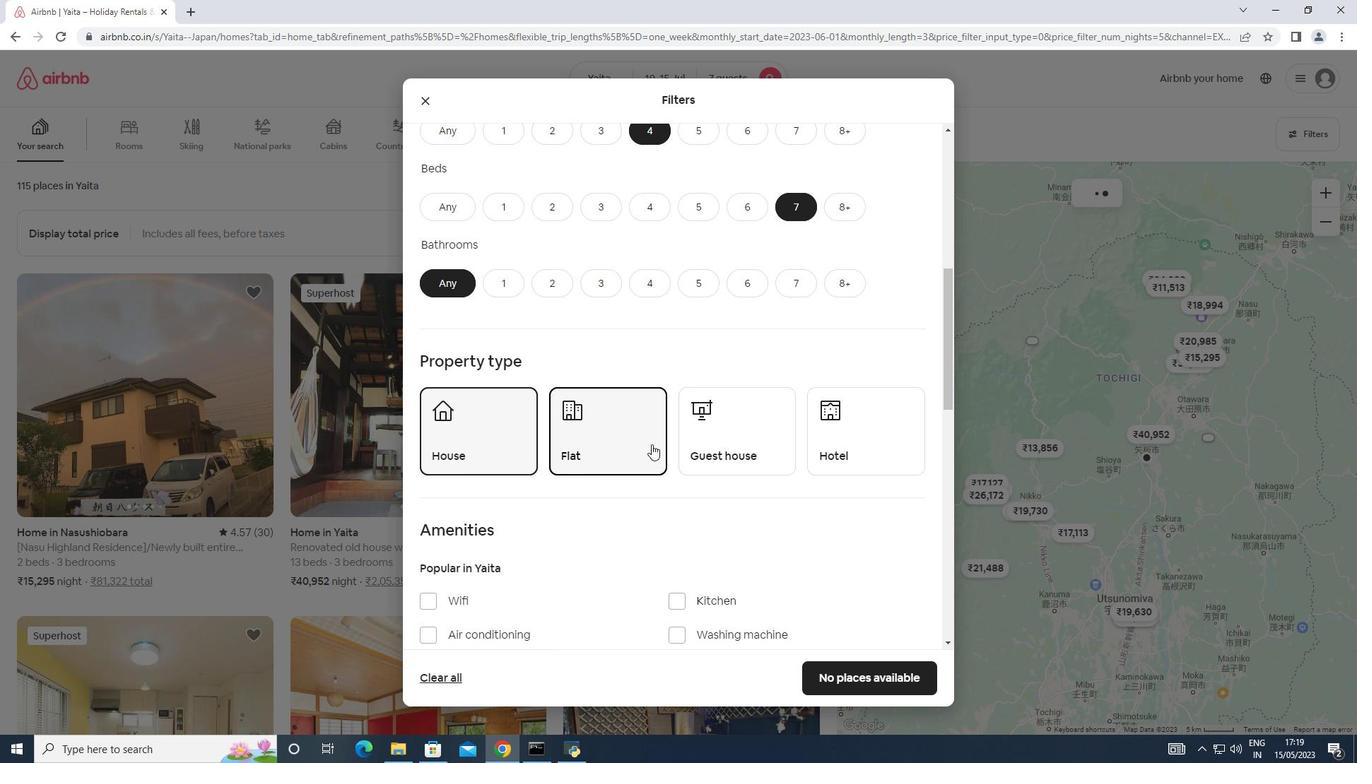 
Action: Mouse pressed left at (744, 441)
Screenshot: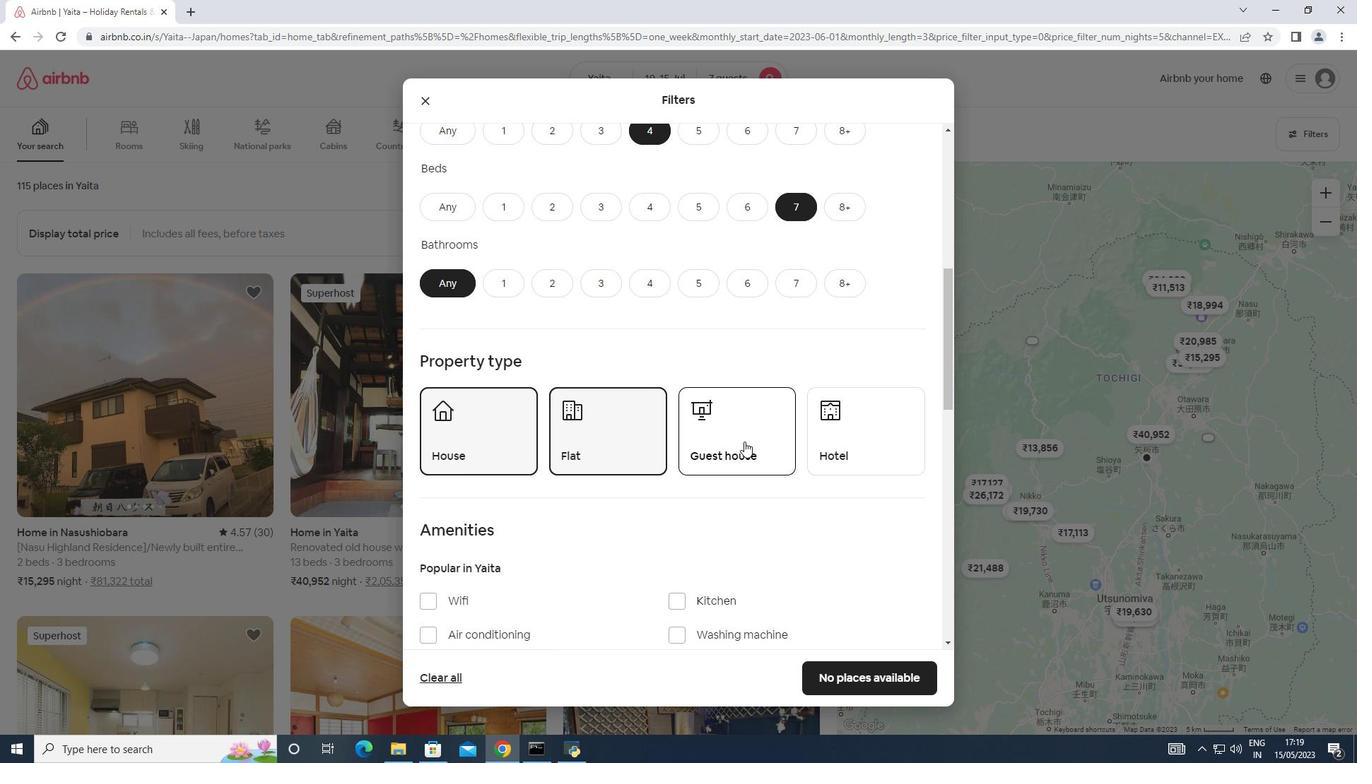 
Action: Mouse moved to (719, 450)
Screenshot: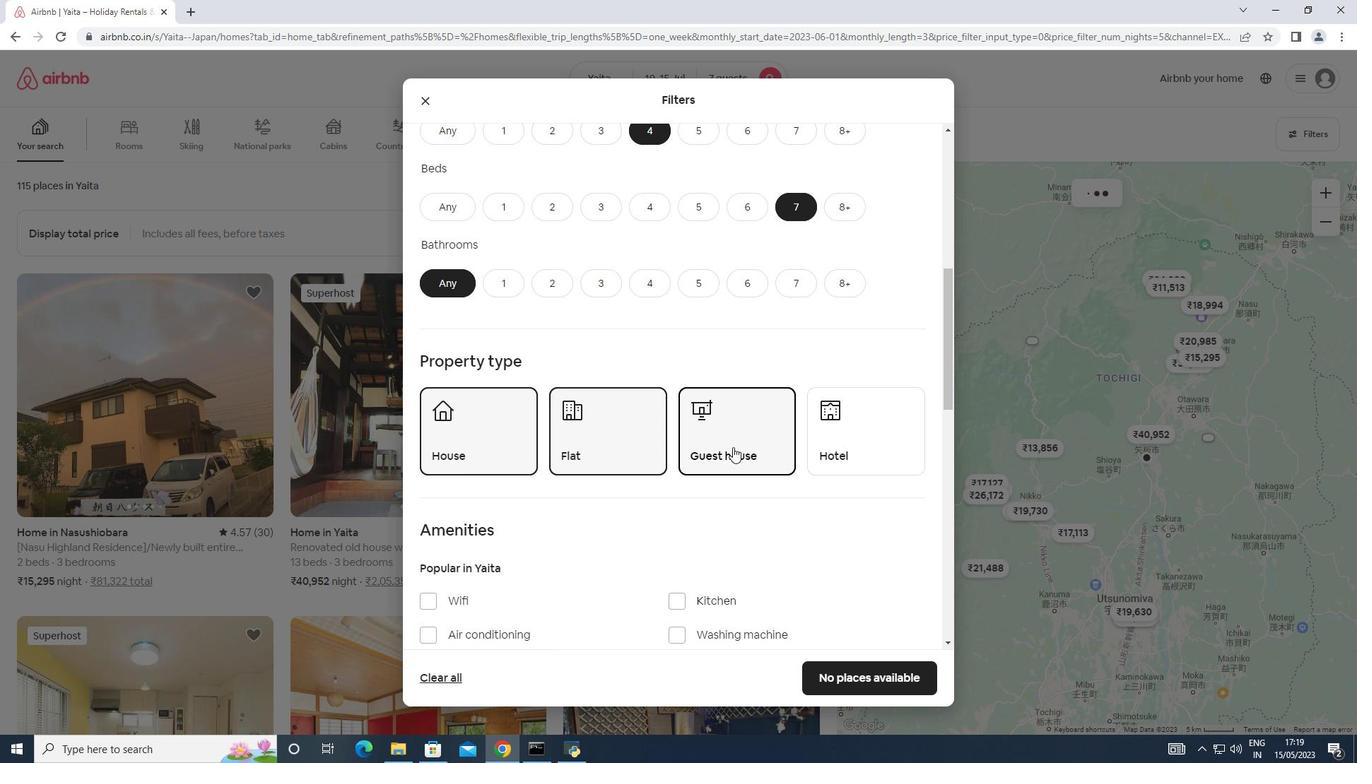 
Action: Mouse scrolled (719, 449) with delta (0, 0)
Screenshot: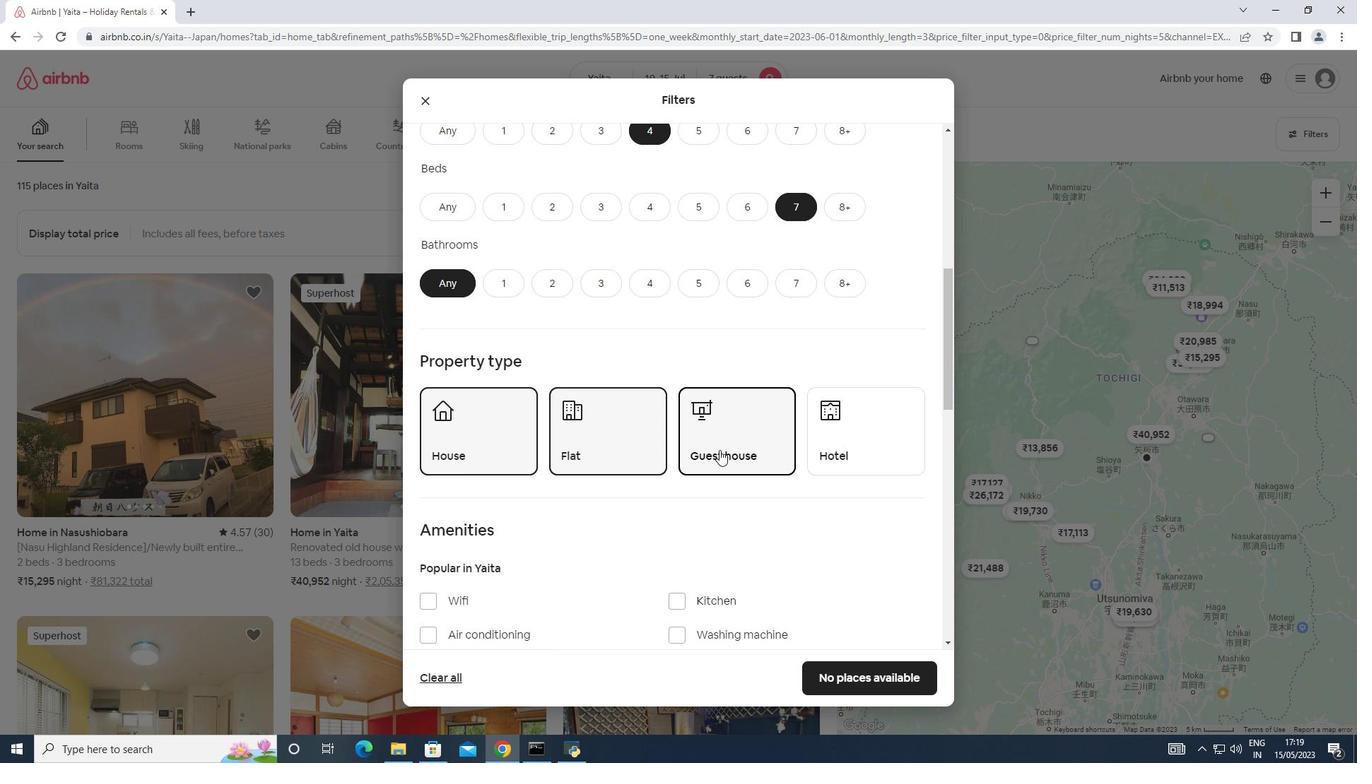 
Action: Mouse scrolled (719, 449) with delta (0, 0)
Screenshot: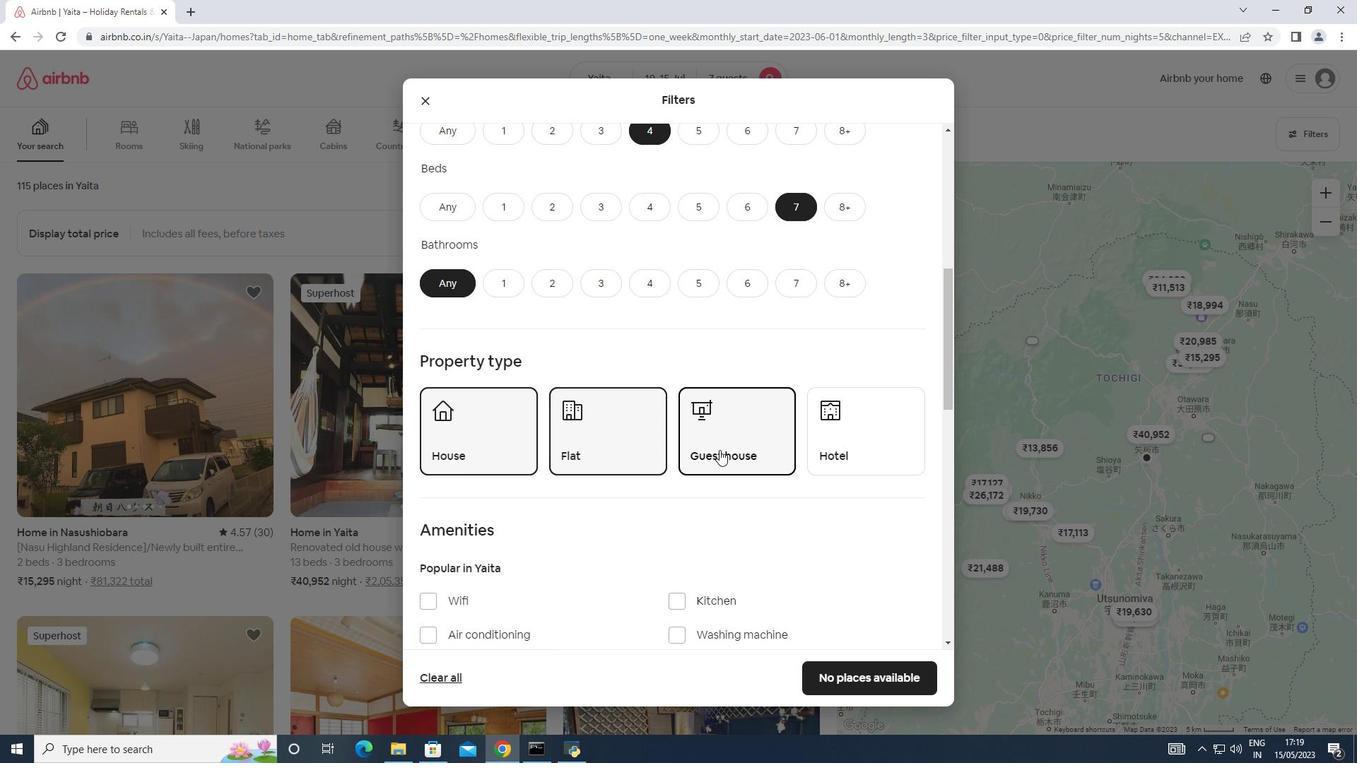 
Action: Mouse scrolled (719, 449) with delta (0, 0)
Screenshot: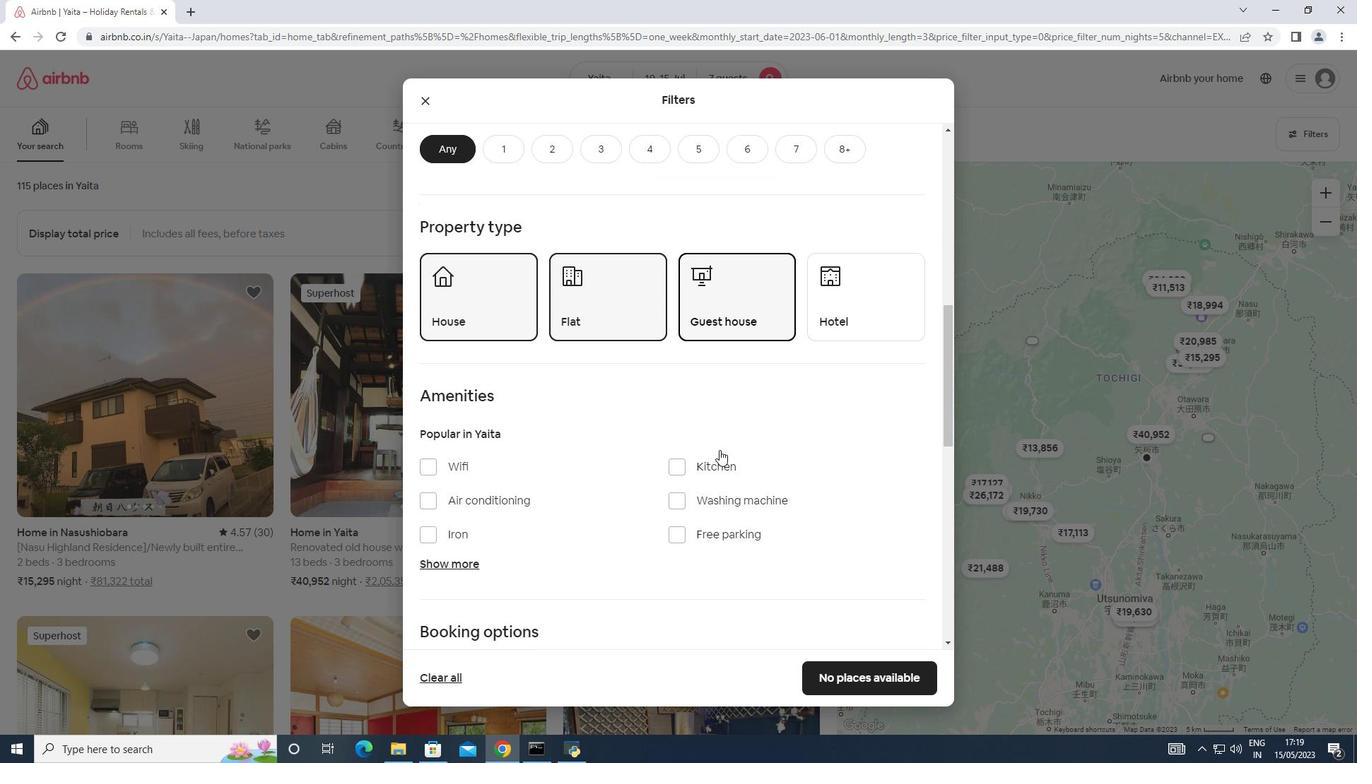 
Action: Mouse scrolled (719, 449) with delta (0, 0)
Screenshot: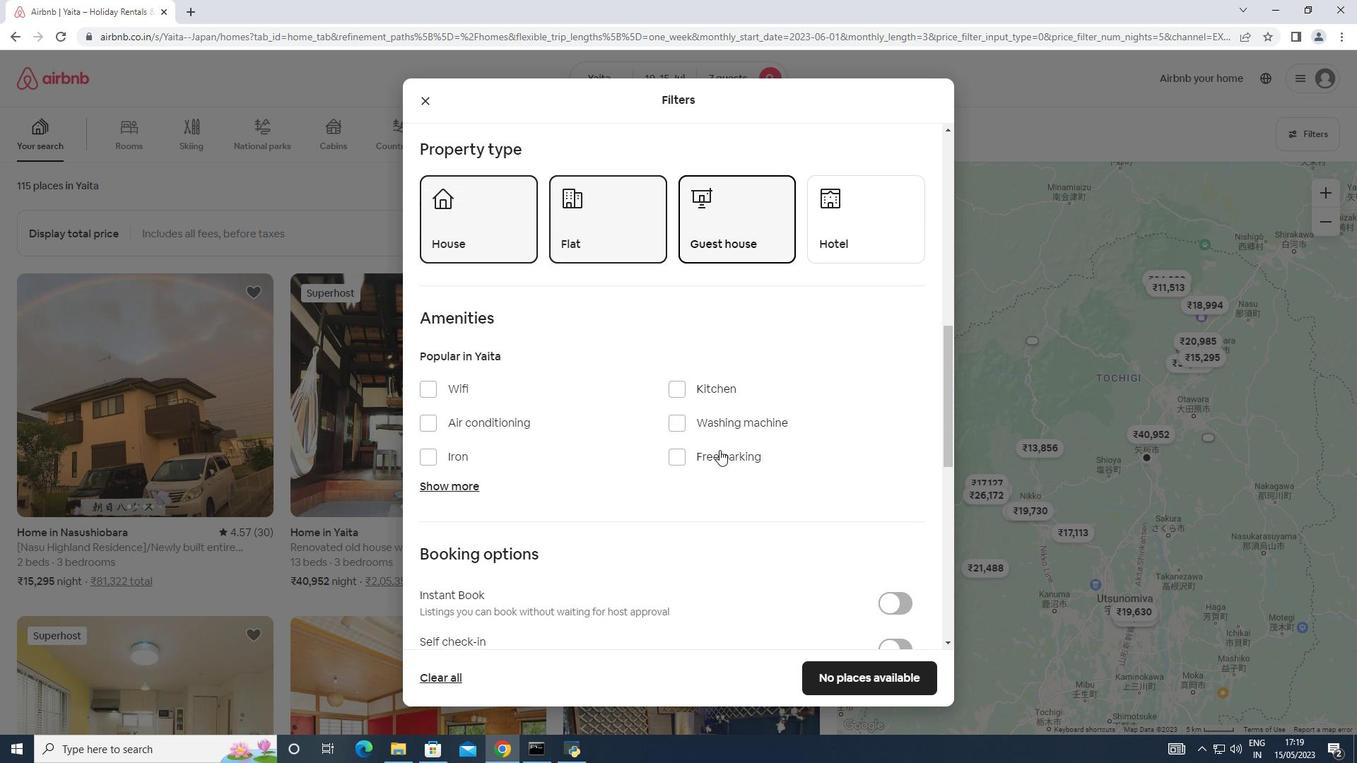 
Action: Mouse moved to (426, 318)
Screenshot: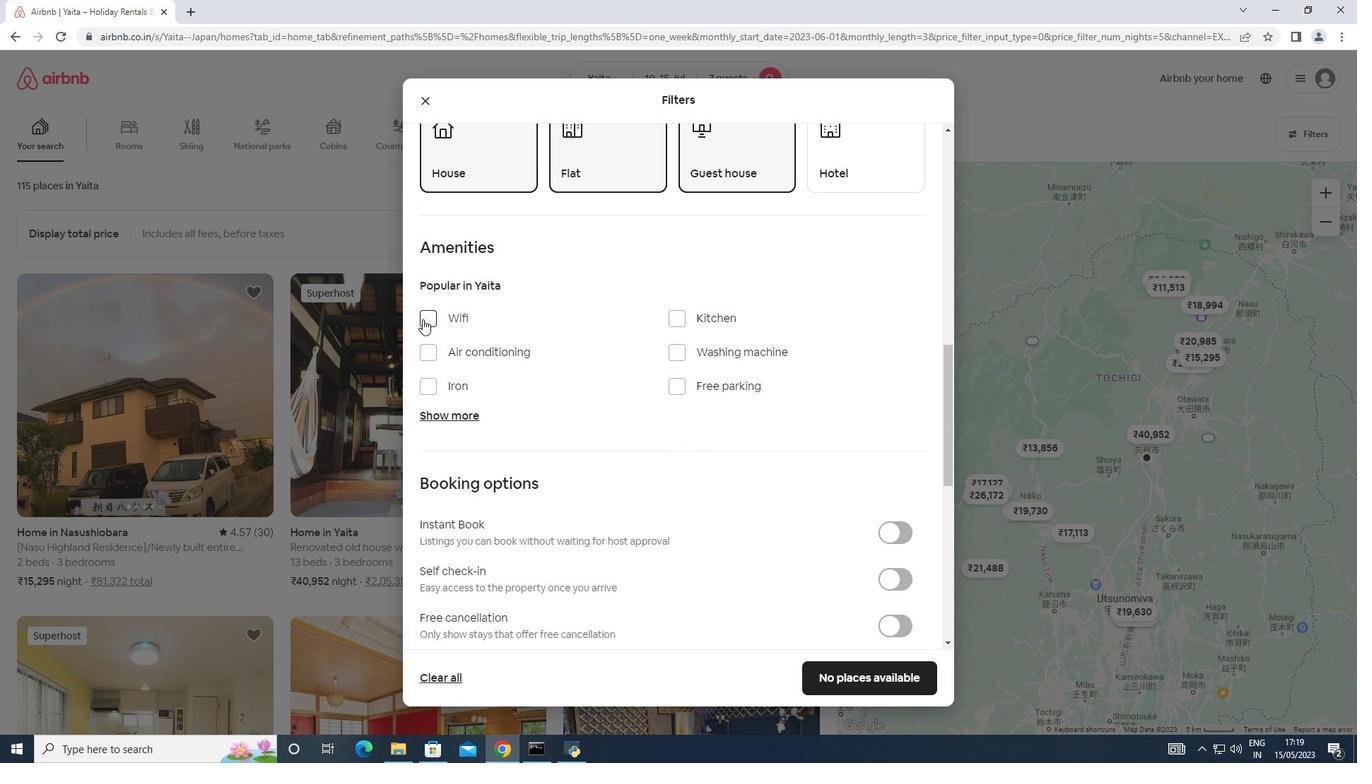 
Action: Mouse pressed left at (426, 318)
Screenshot: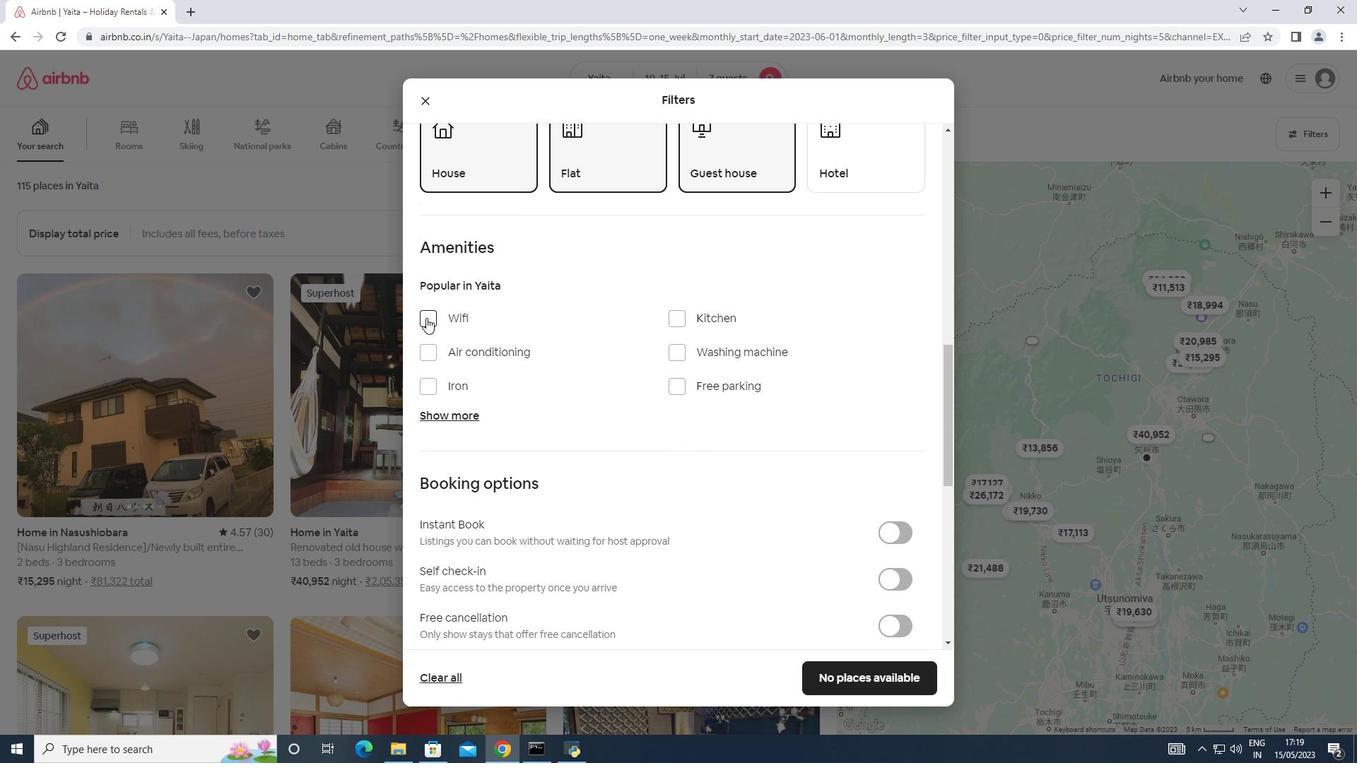 
Action: Mouse moved to (458, 417)
Screenshot: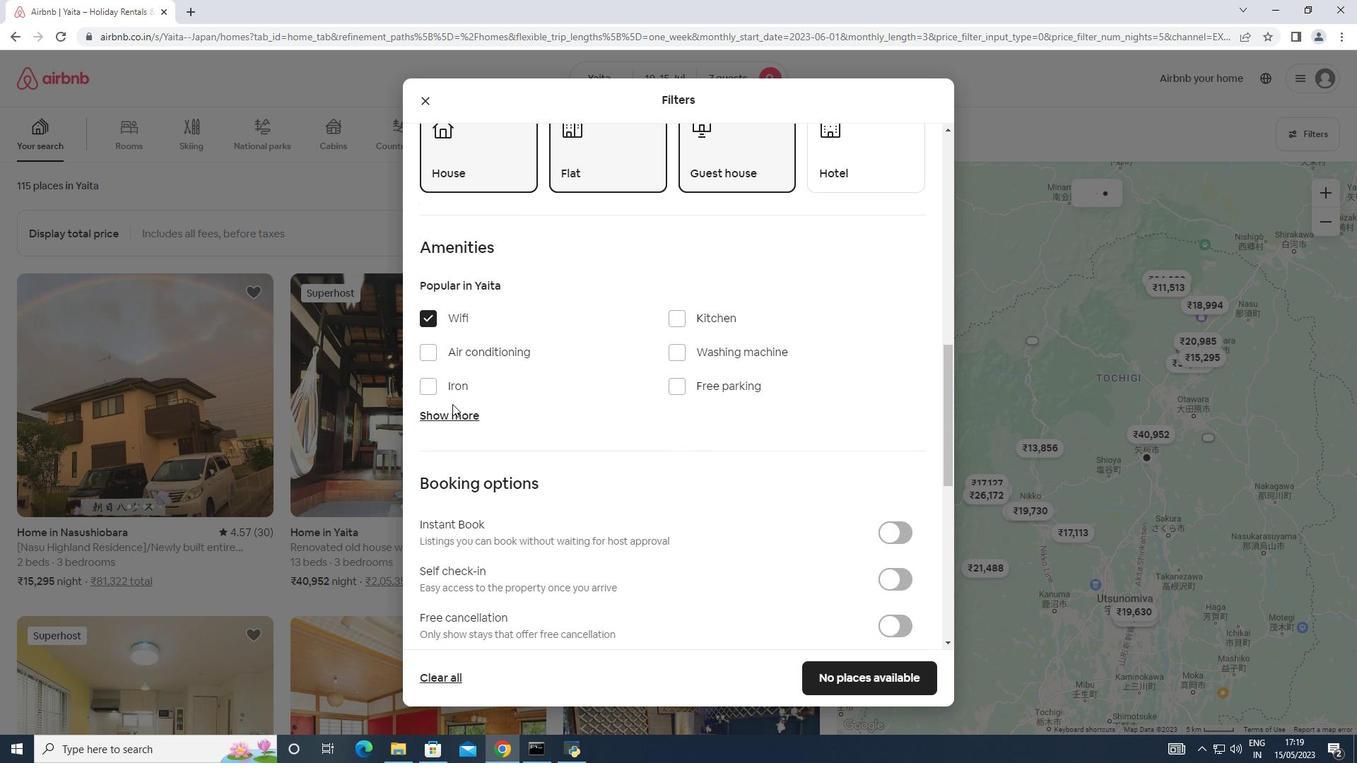 
Action: Mouse pressed left at (458, 417)
Screenshot: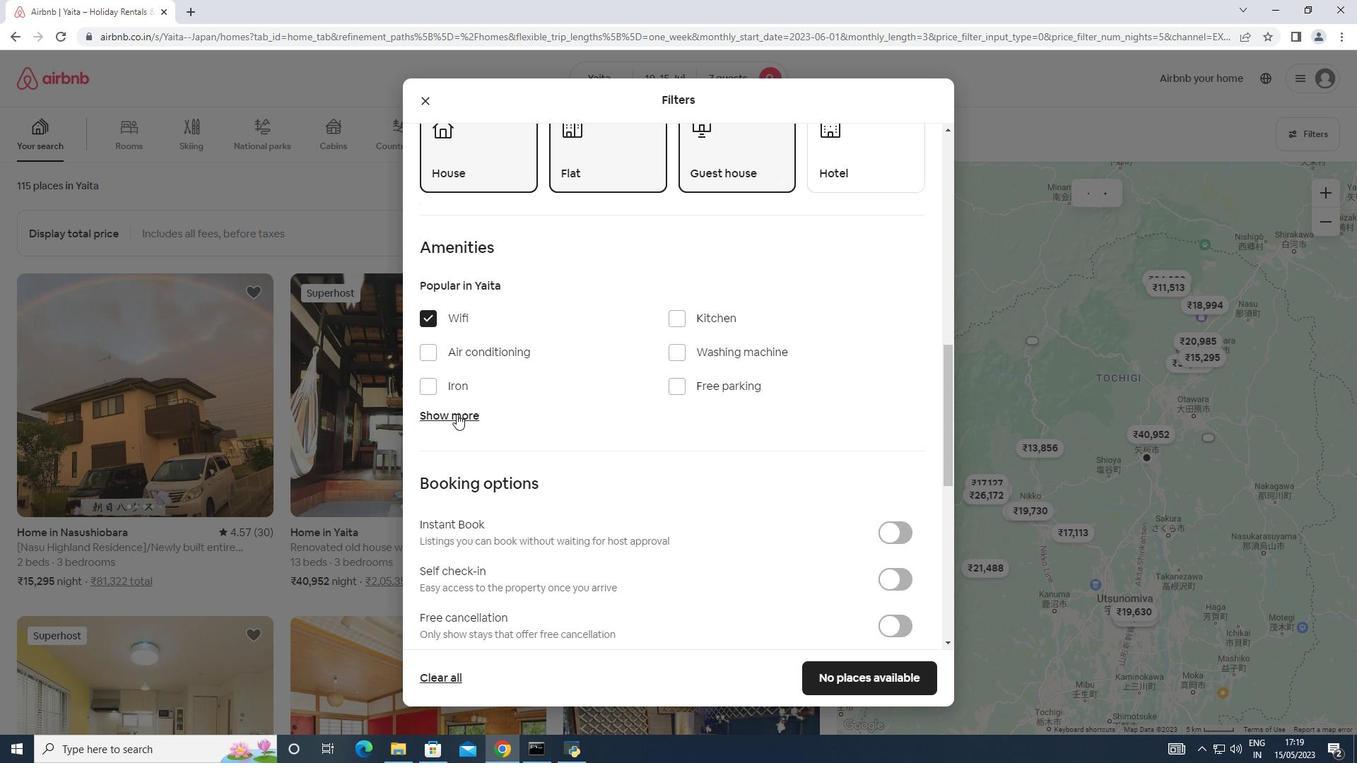 
Action: Mouse moved to (675, 495)
Screenshot: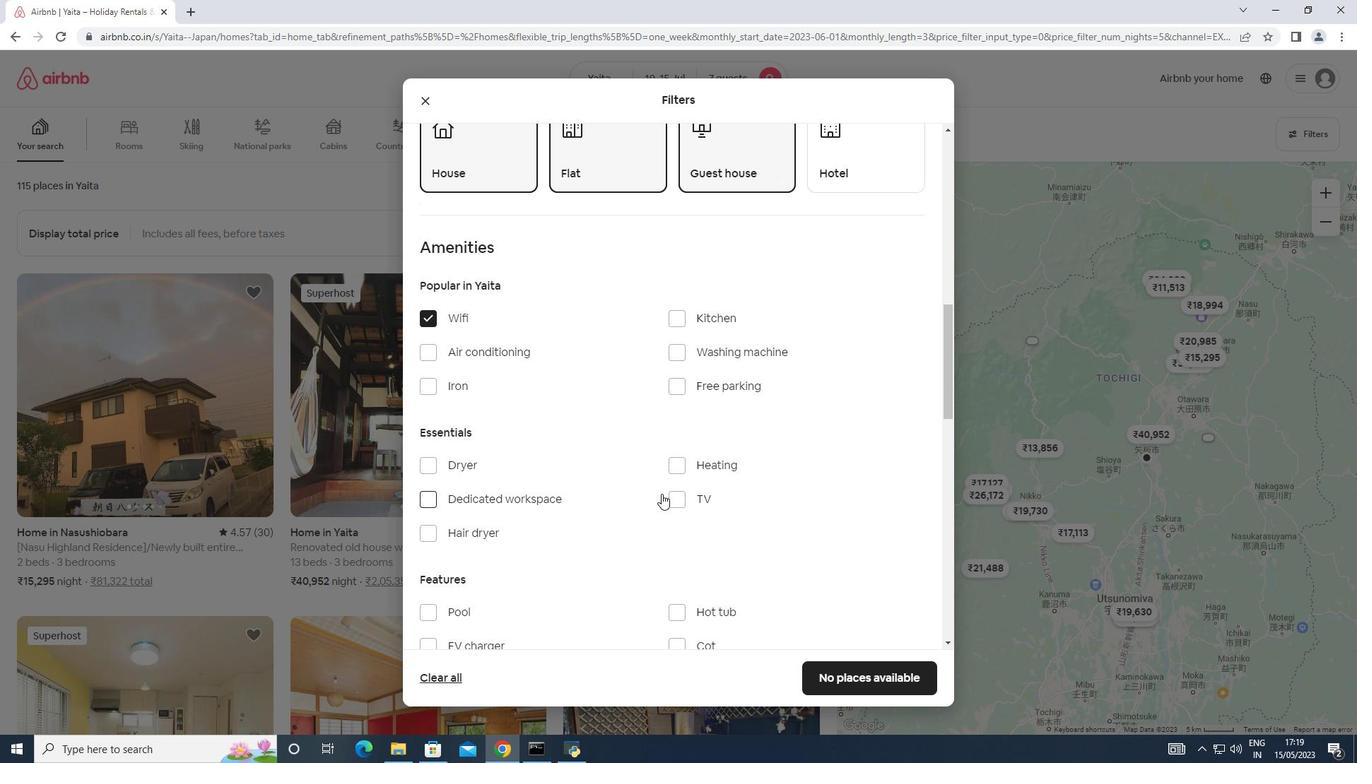 
Action: Mouse pressed left at (675, 495)
Screenshot: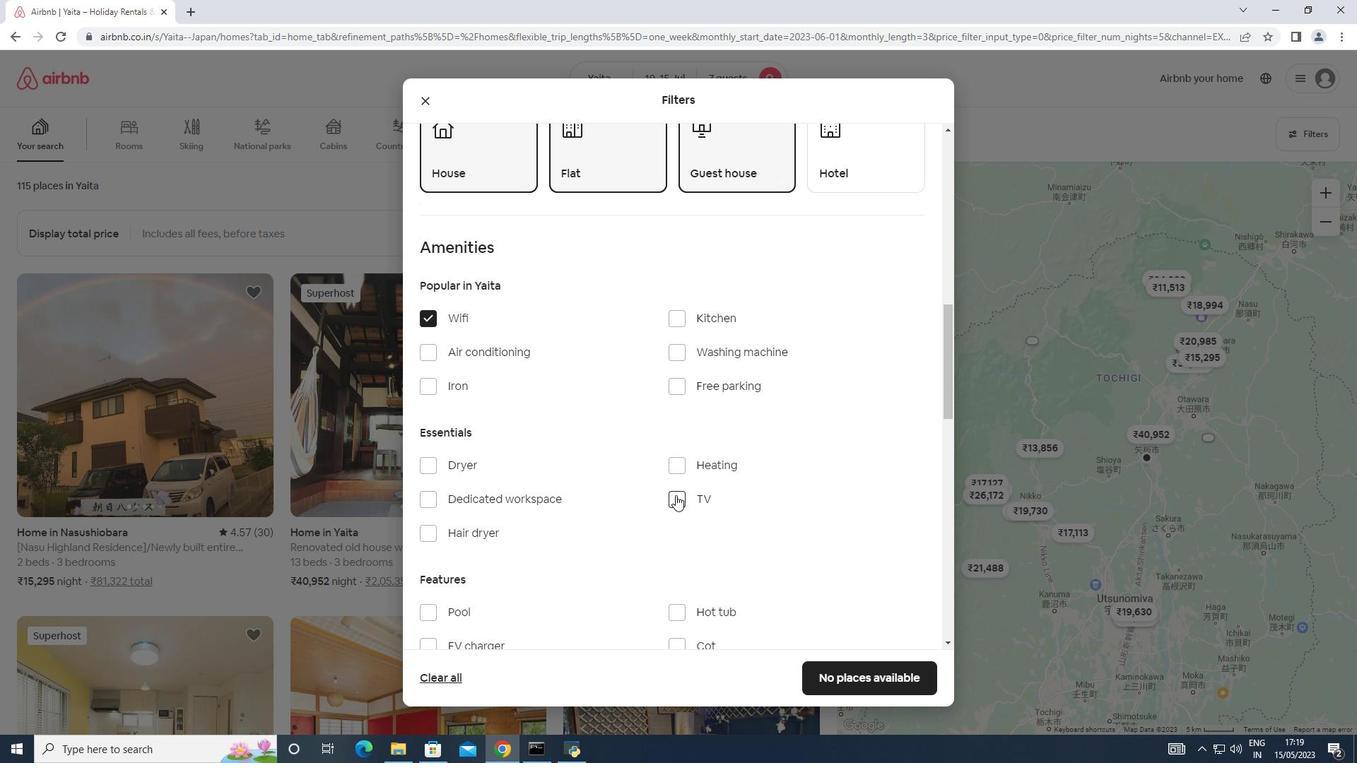 
Action: Mouse moved to (683, 393)
Screenshot: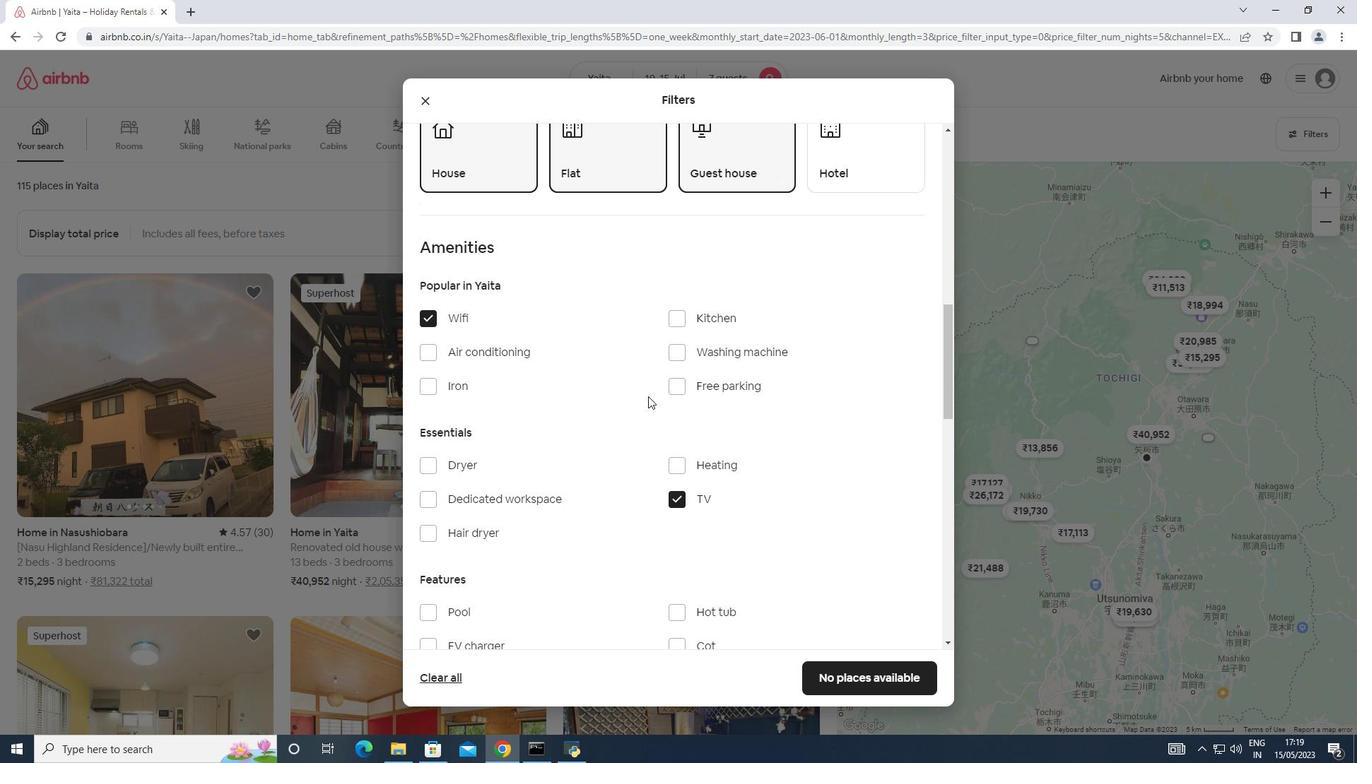 
Action: Mouse pressed left at (683, 393)
Screenshot: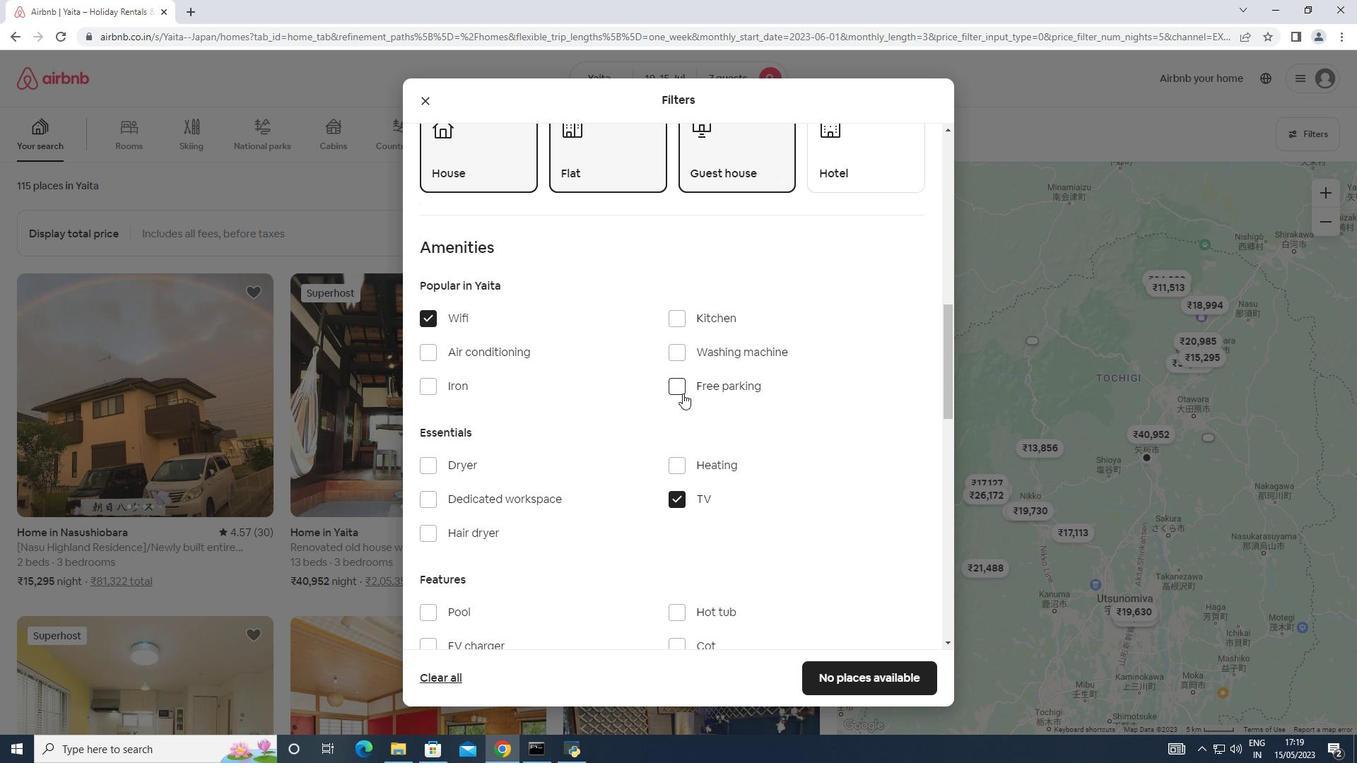 
Action: Mouse moved to (545, 471)
Screenshot: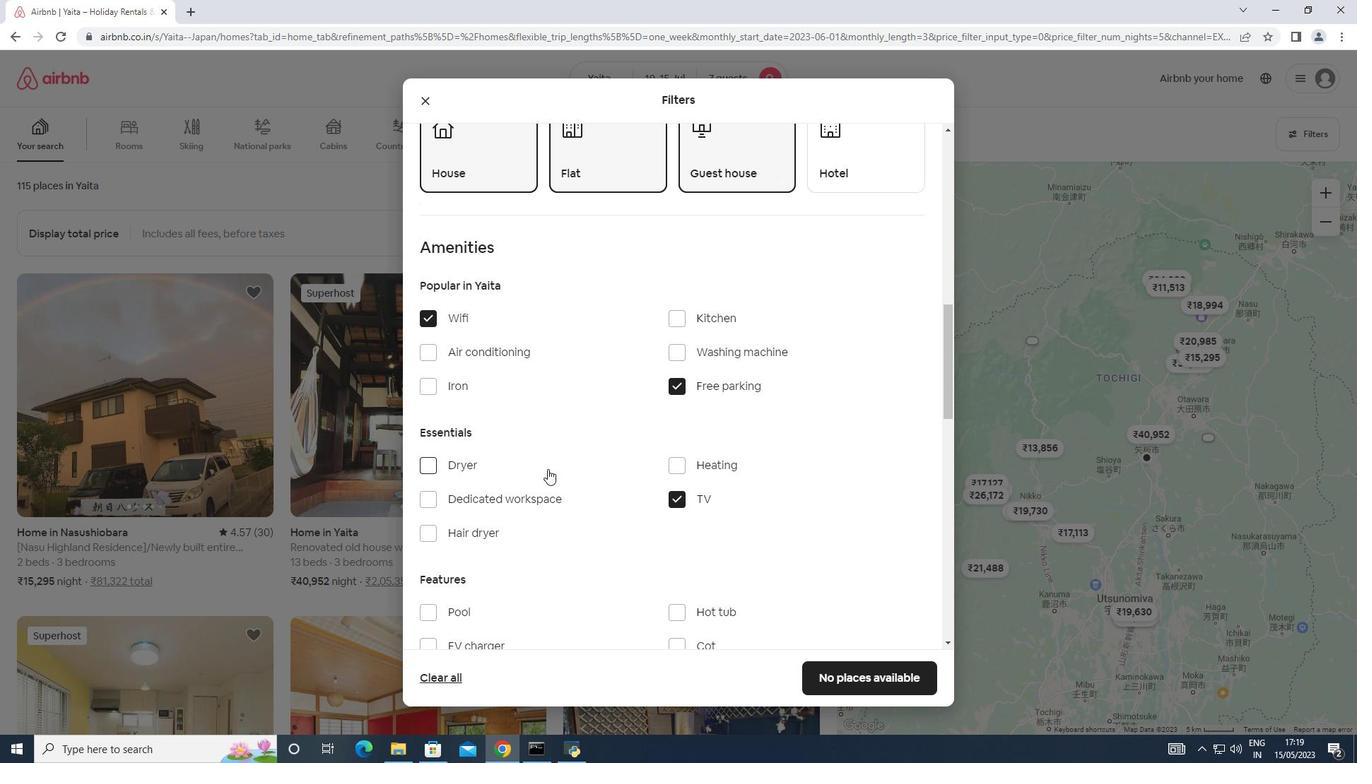 
Action: Mouse scrolled (545, 470) with delta (0, 0)
Screenshot: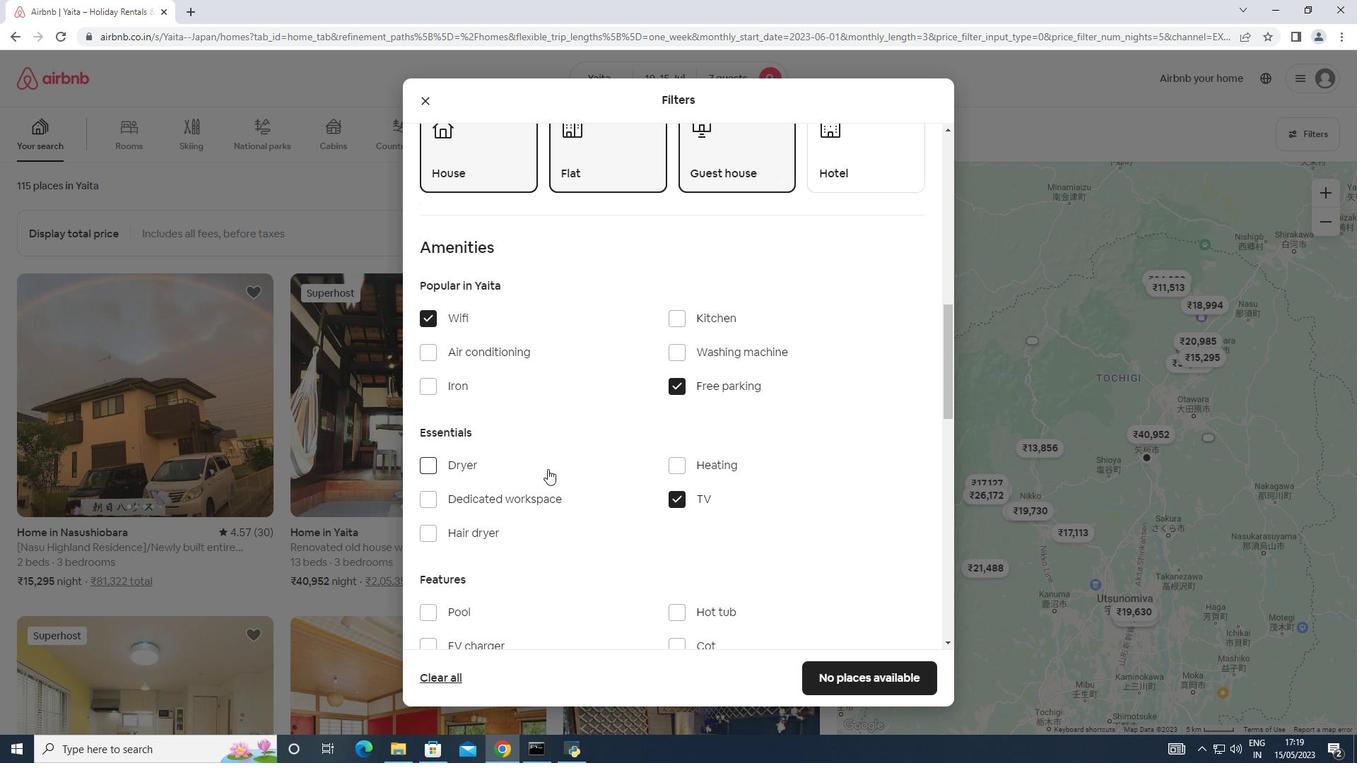 
Action: Mouse scrolled (545, 470) with delta (0, 0)
Screenshot: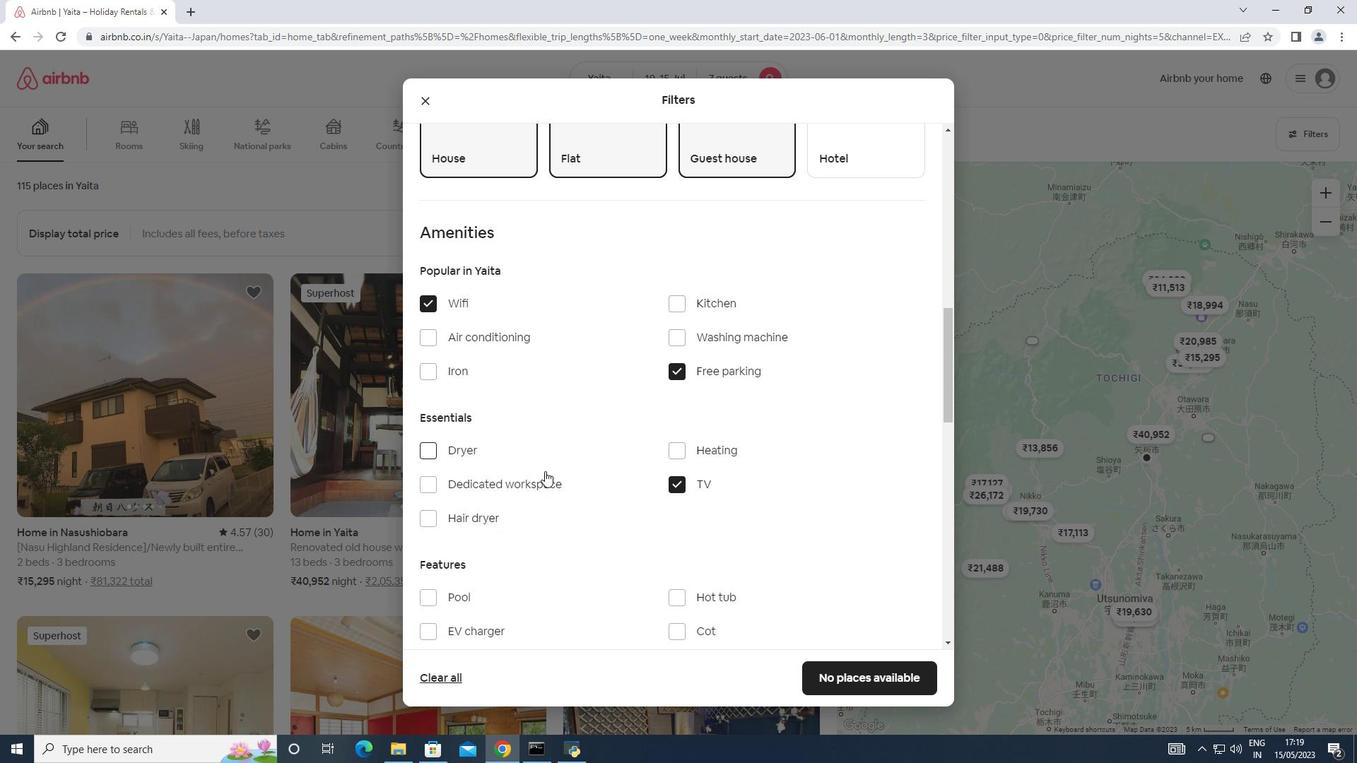 
Action: Mouse moved to (535, 453)
Screenshot: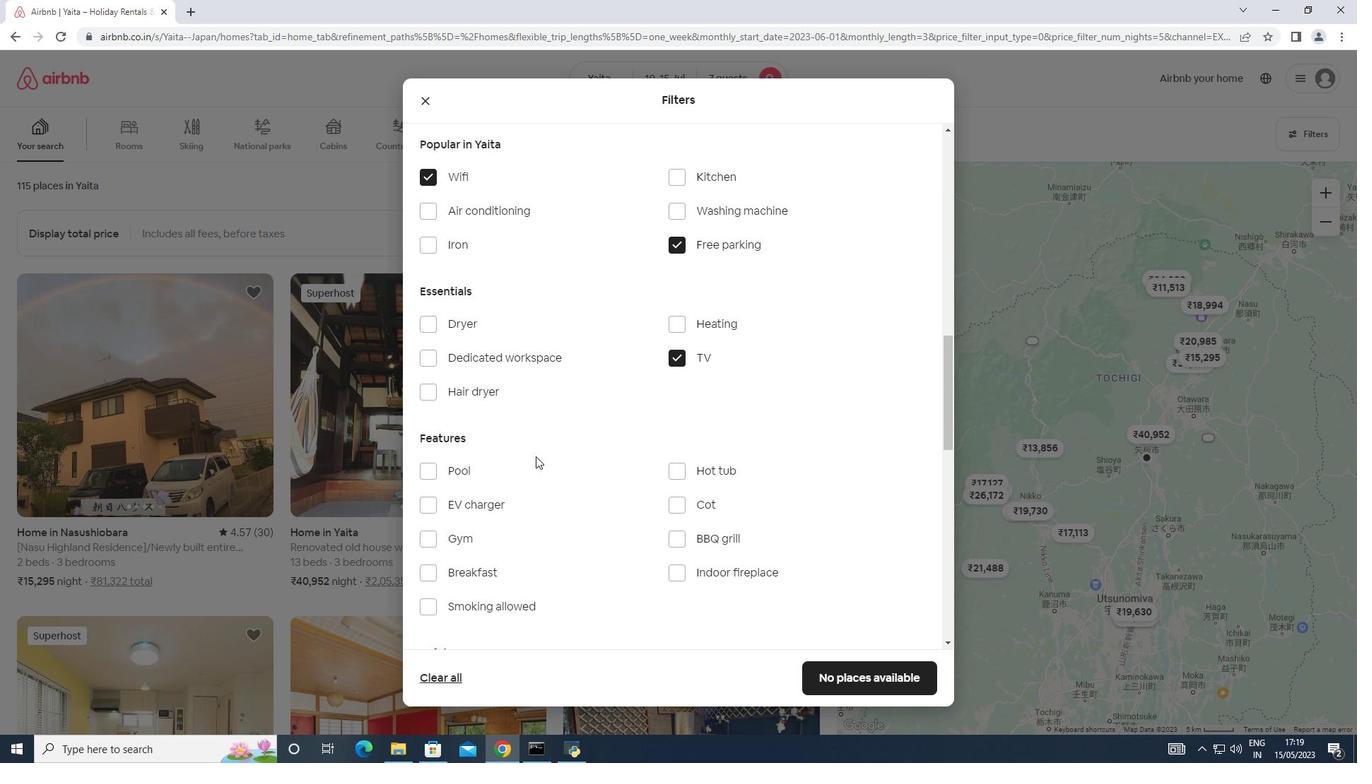 
Action: Mouse scrolled (535, 452) with delta (0, 0)
Screenshot: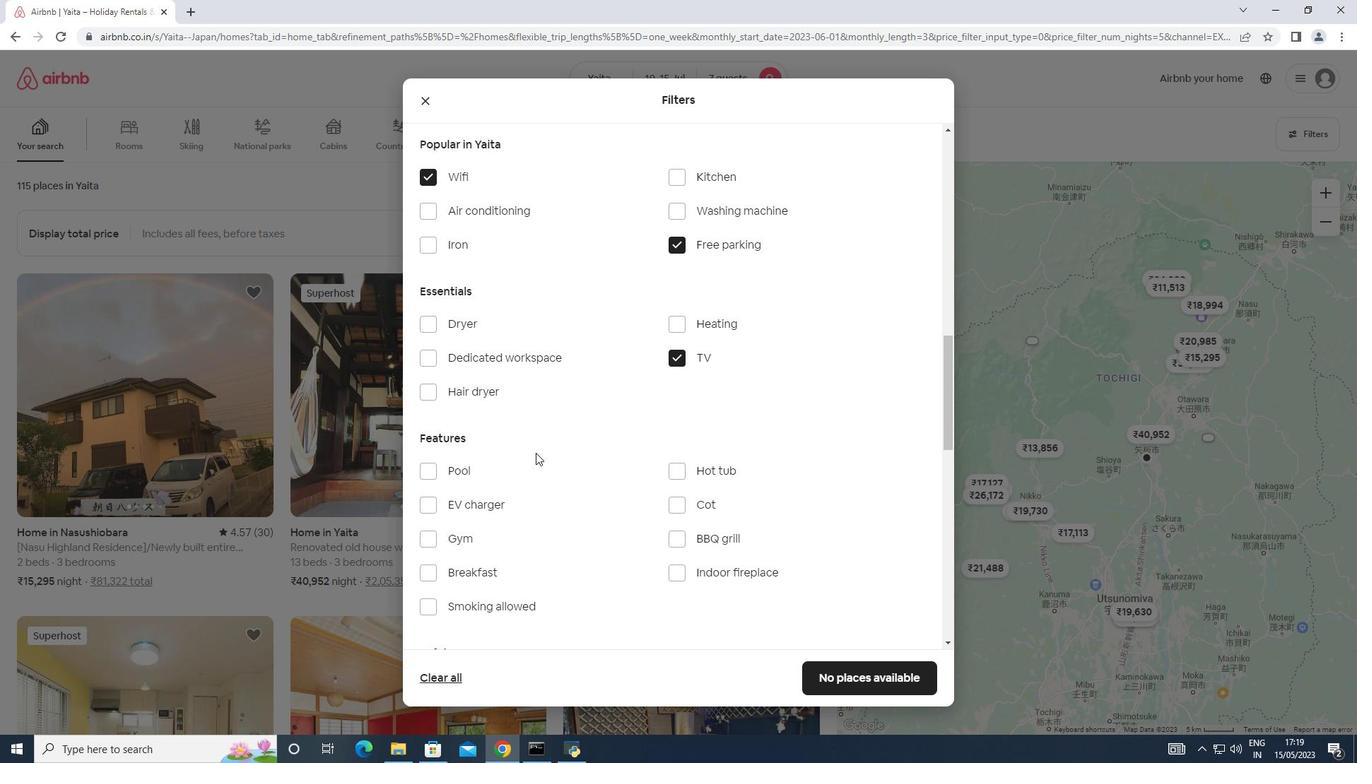 
Action: Mouse moved to (457, 462)
Screenshot: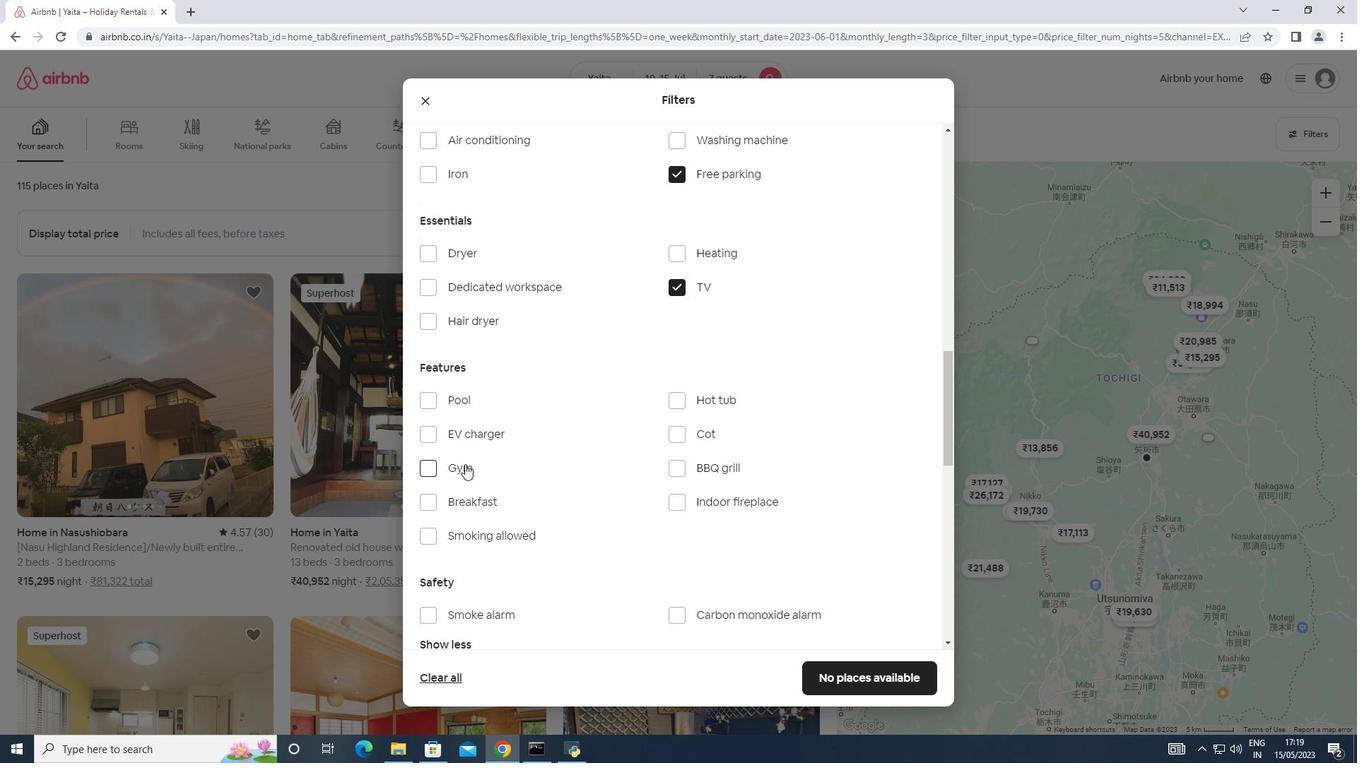 
Action: Mouse pressed left at (457, 462)
Screenshot: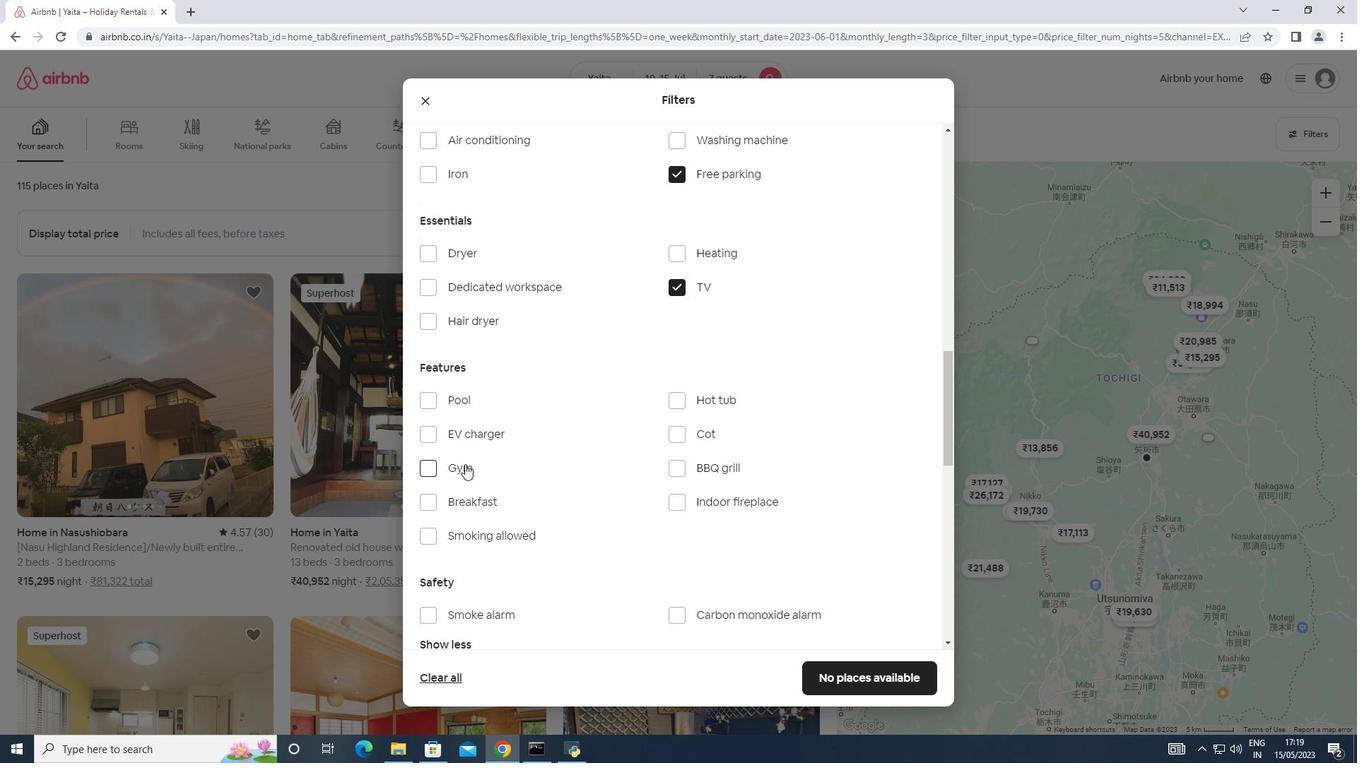 
Action: Mouse moved to (461, 498)
Screenshot: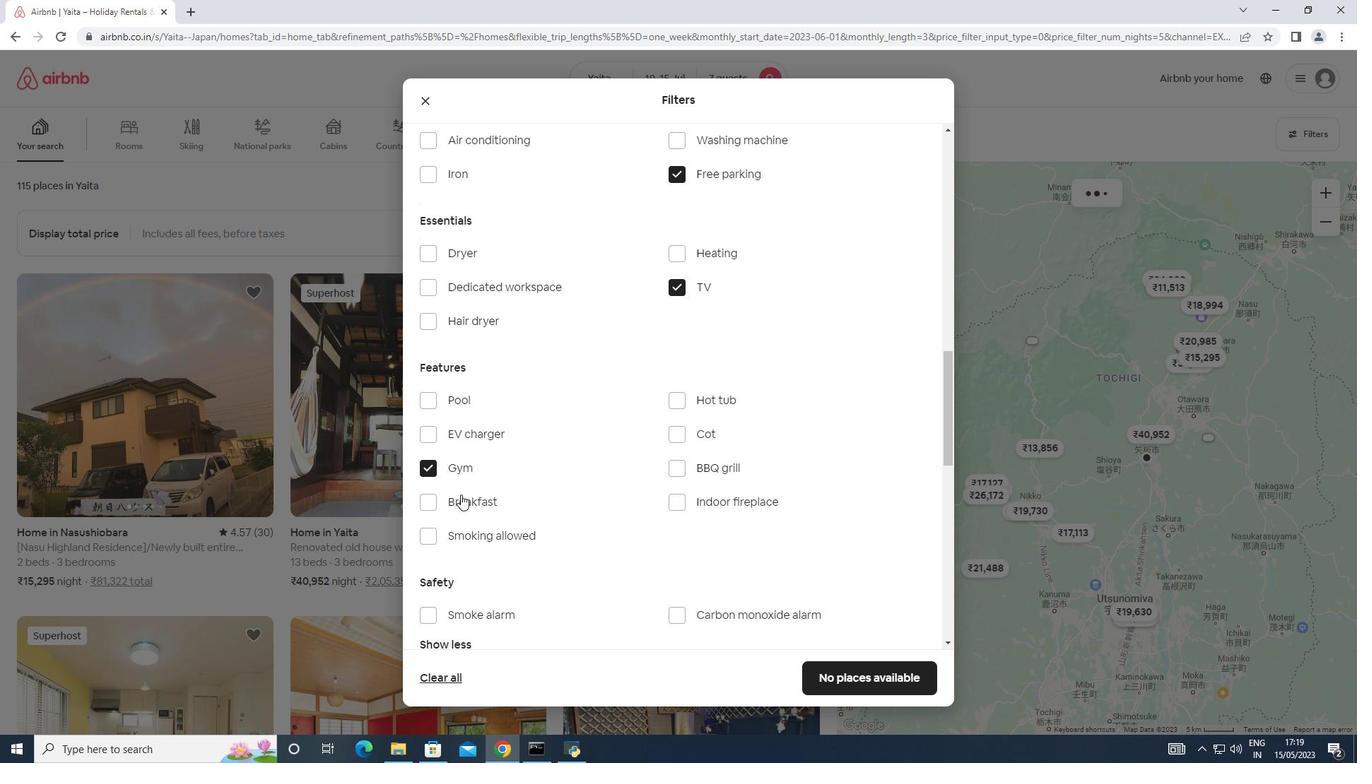 
Action: Mouse pressed left at (461, 498)
Screenshot: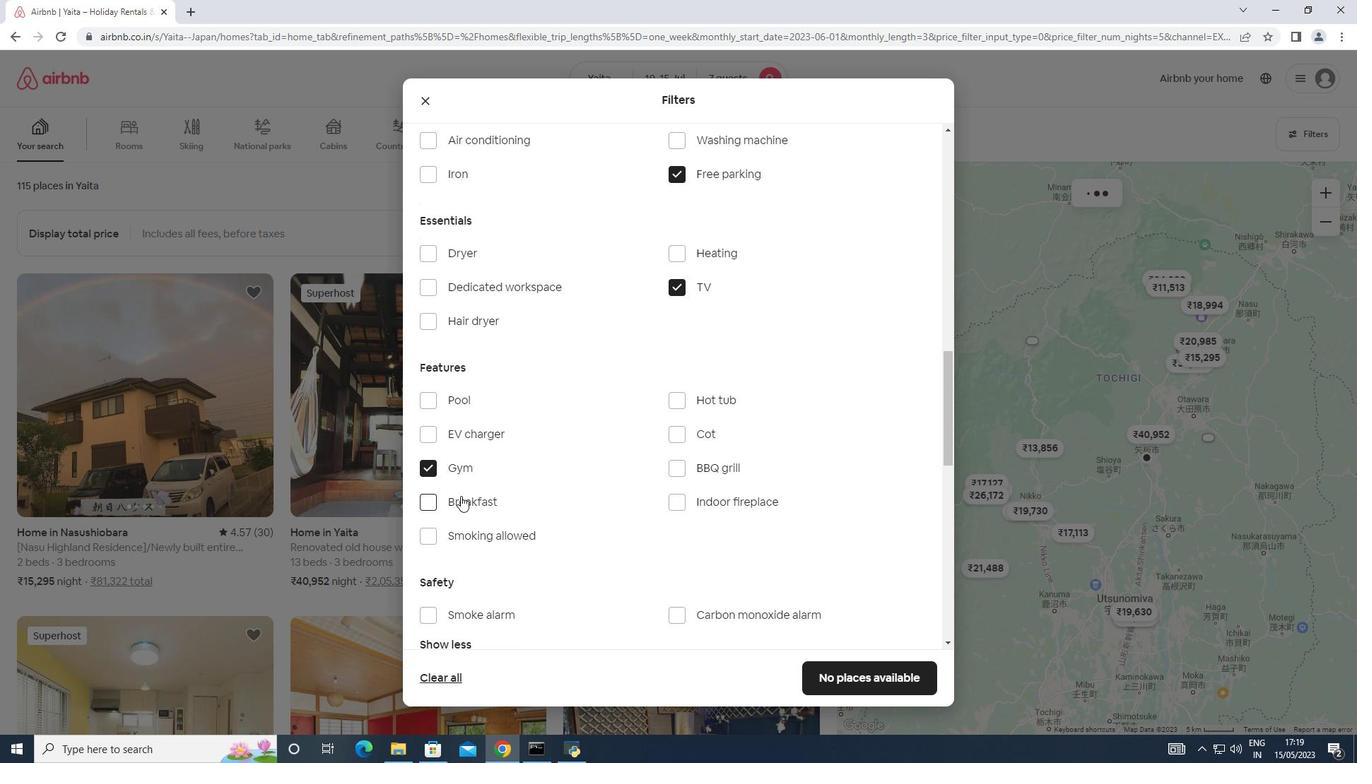 
Action: Mouse moved to (660, 487)
Screenshot: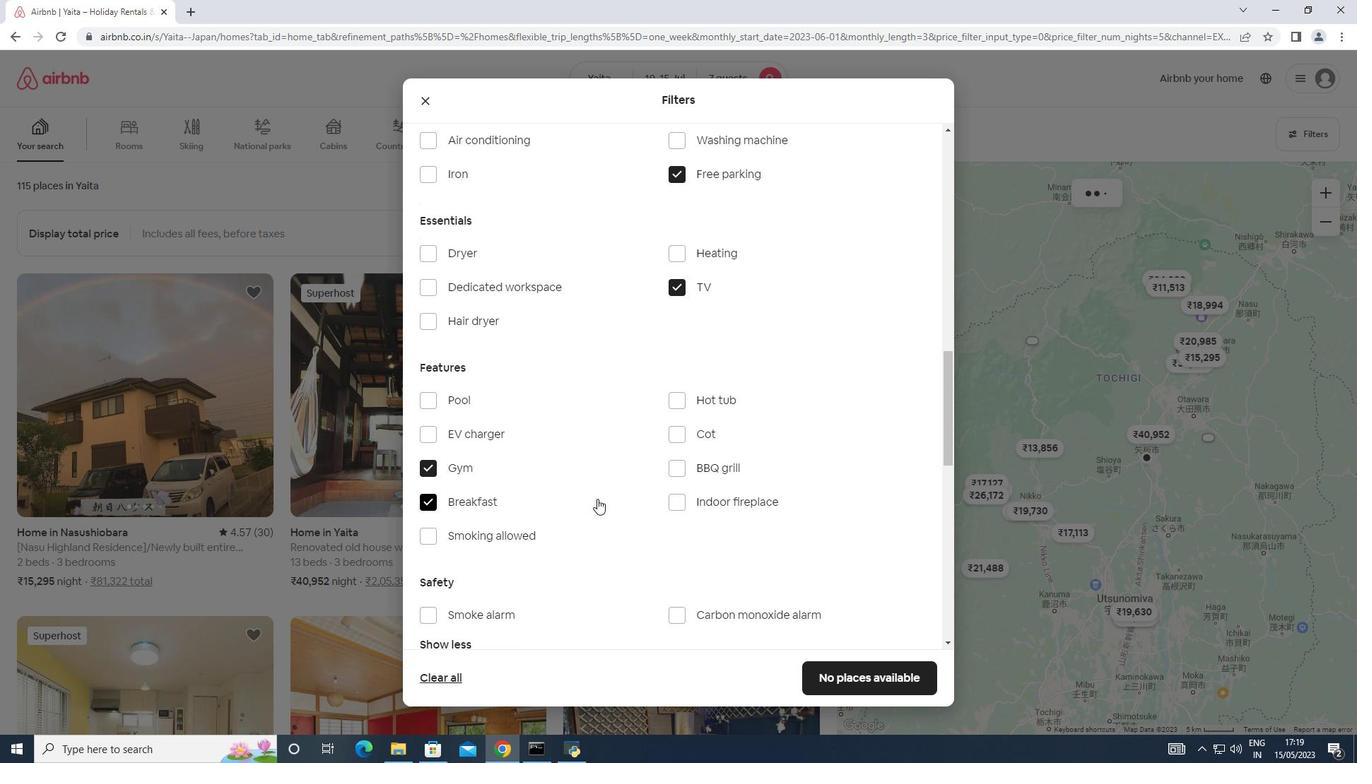 
Action: Mouse scrolled (660, 486) with delta (0, 0)
Screenshot: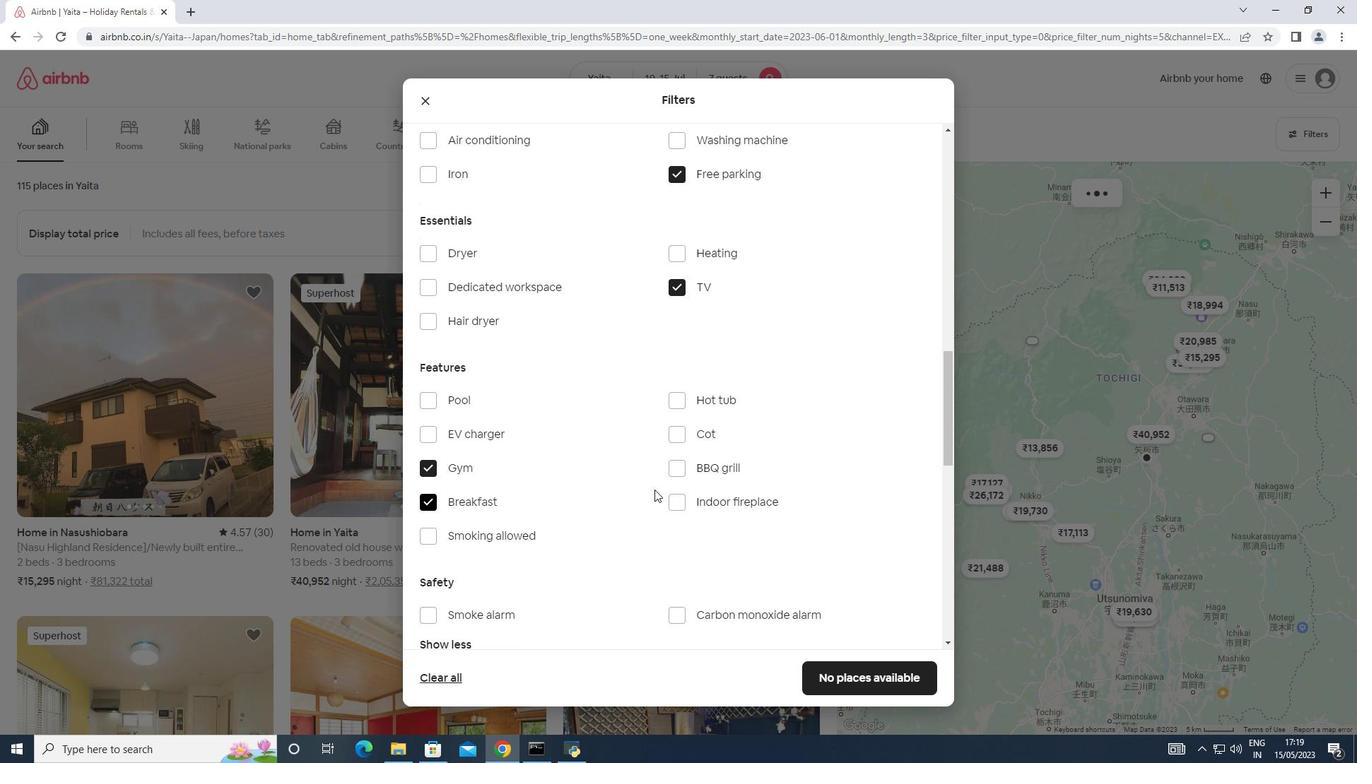 
Action: Mouse scrolled (660, 486) with delta (0, 0)
Screenshot: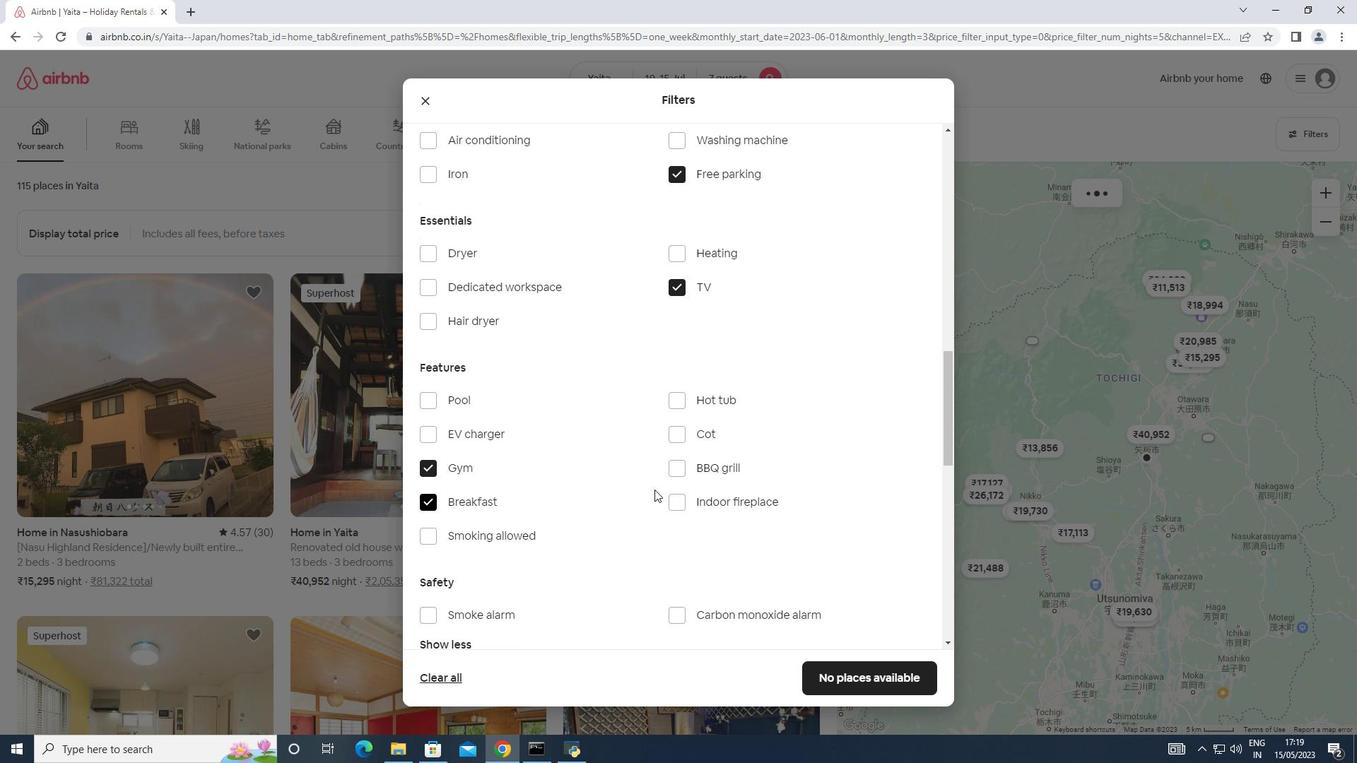 
Action: Mouse moved to (661, 484)
Screenshot: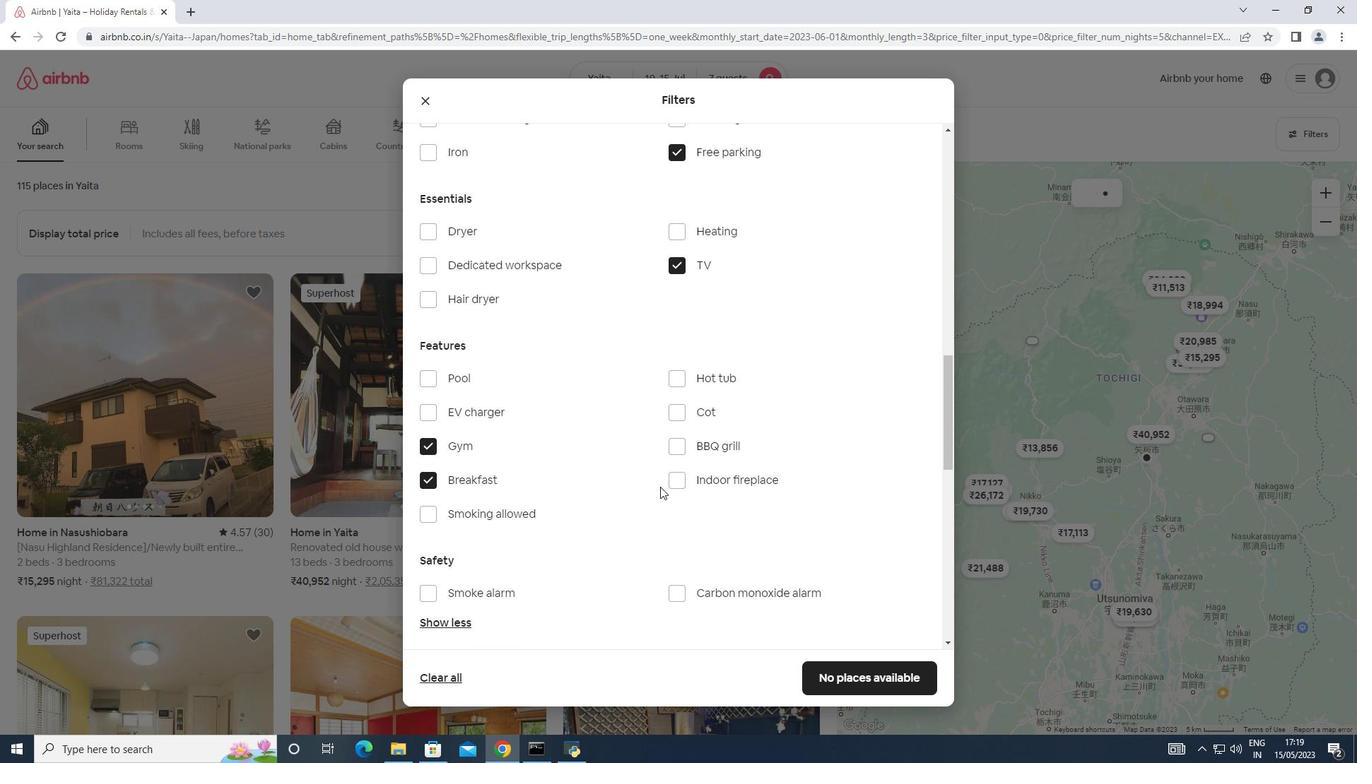 
Action: Mouse scrolled (661, 483) with delta (0, 0)
Screenshot: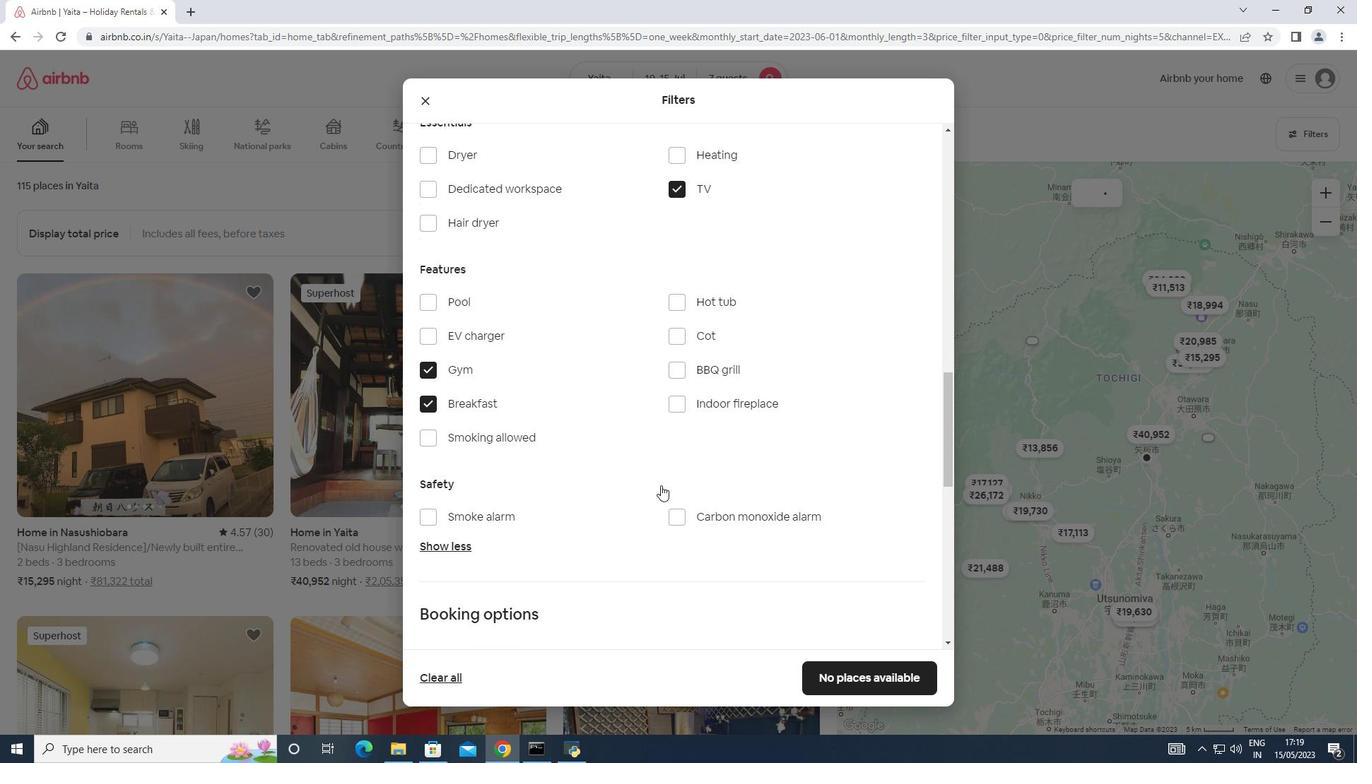 
Action: Mouse moved to (661, 483)
Screenshot: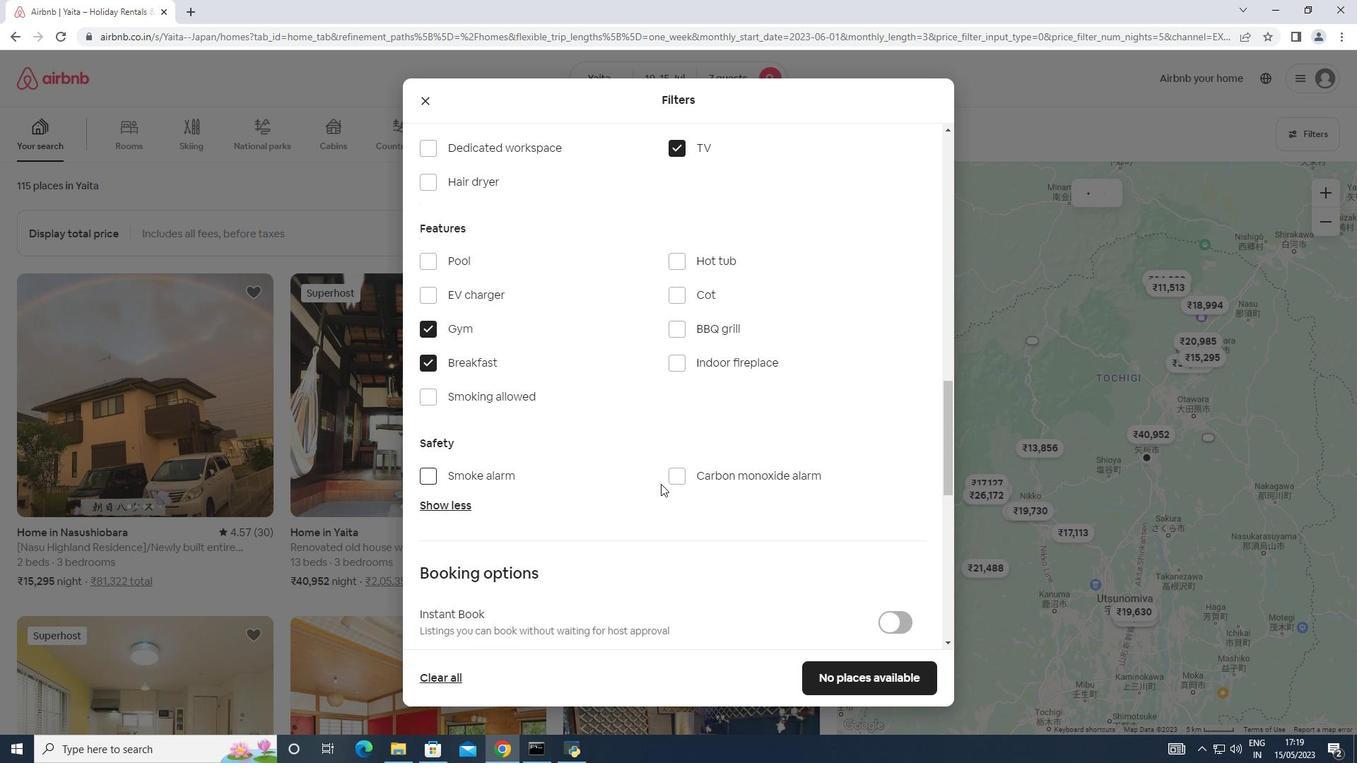
Action: Mouse scrolled (661, 482) with delta (0, 0)
Screenshot: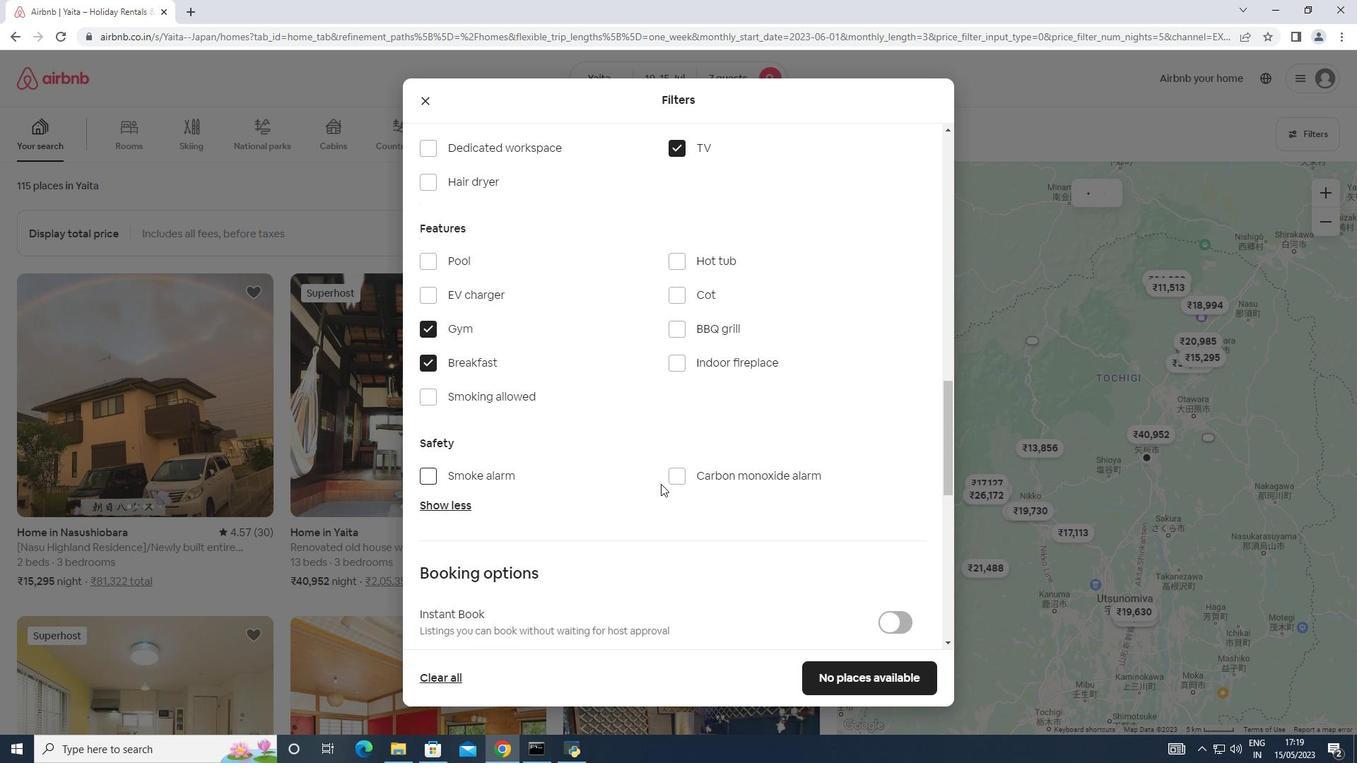 
Action: Mouse moved to (898, 524)
Screenshot: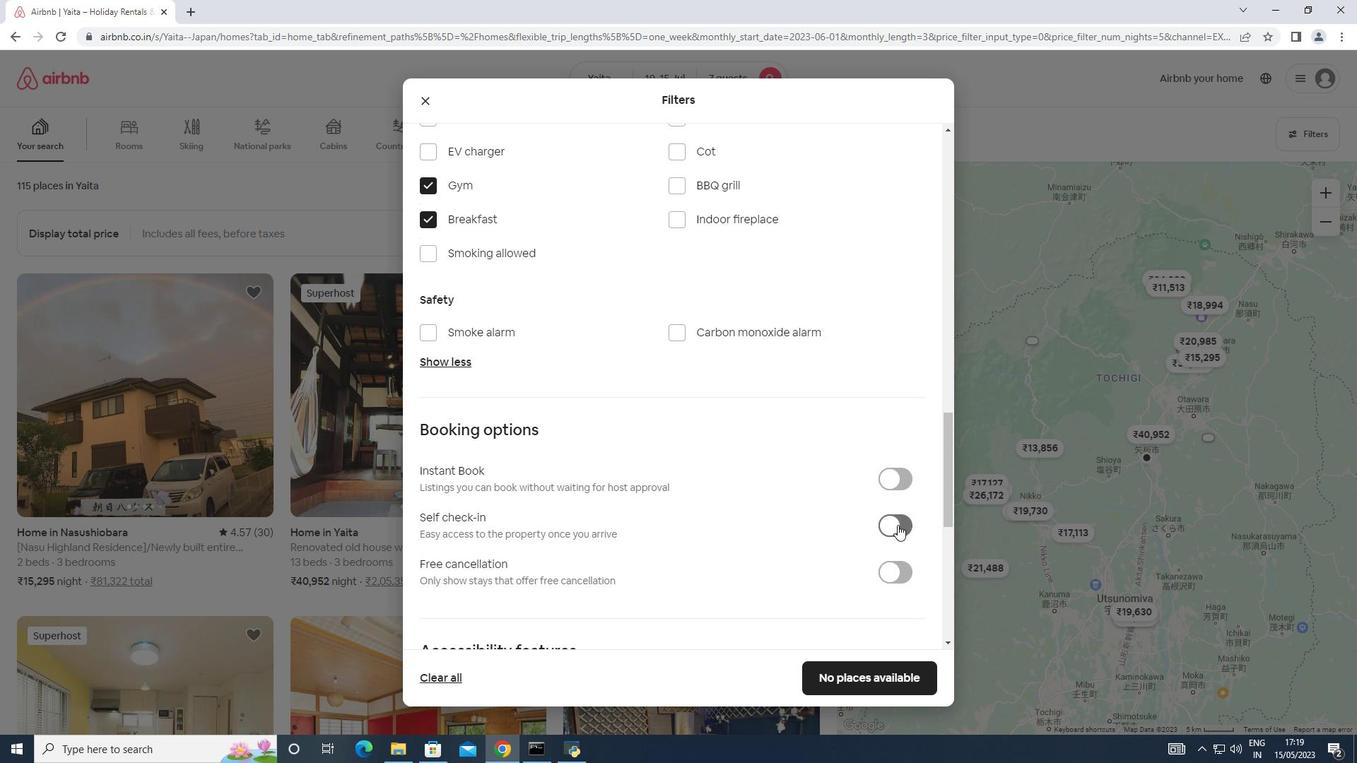 
Action: Mouse pressed left at (898, 524)
Screenshot: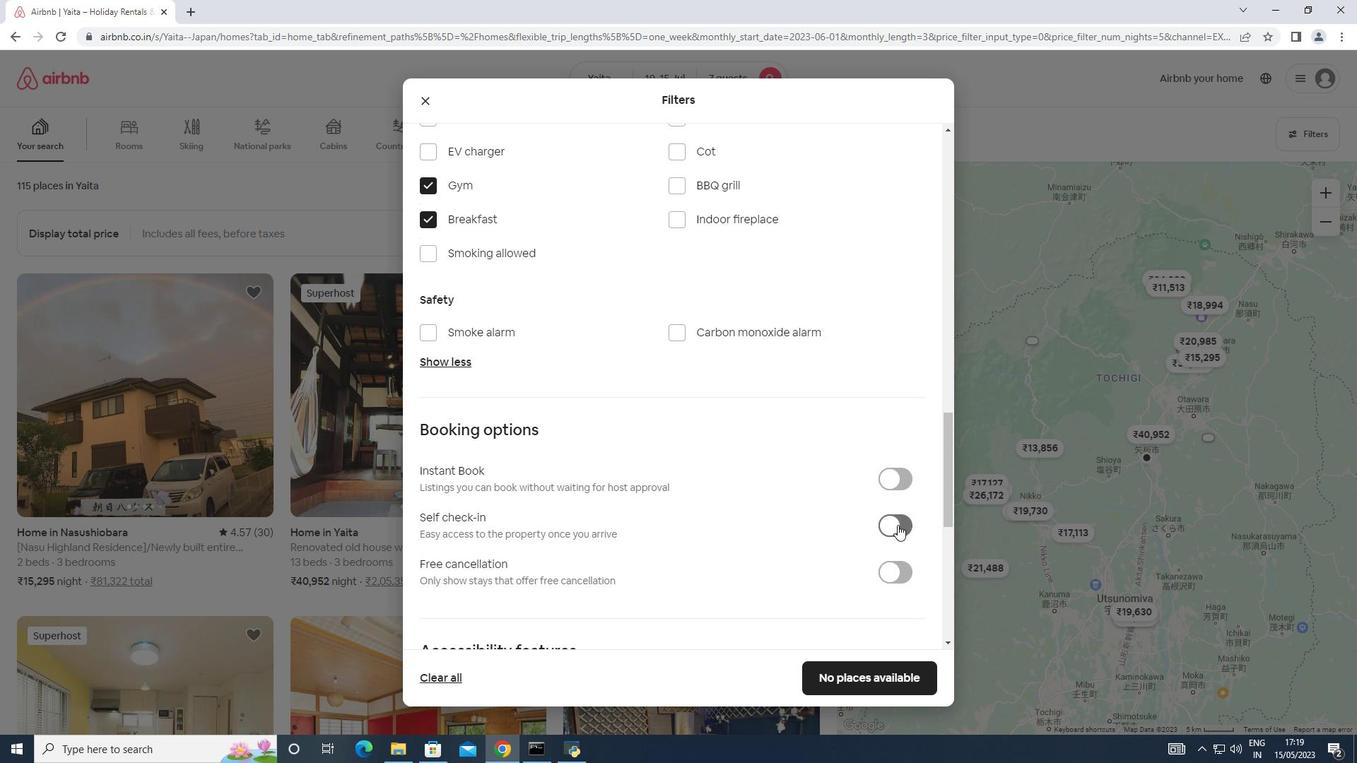 
Action: Mouse moved to (707, 527)
Screenshot: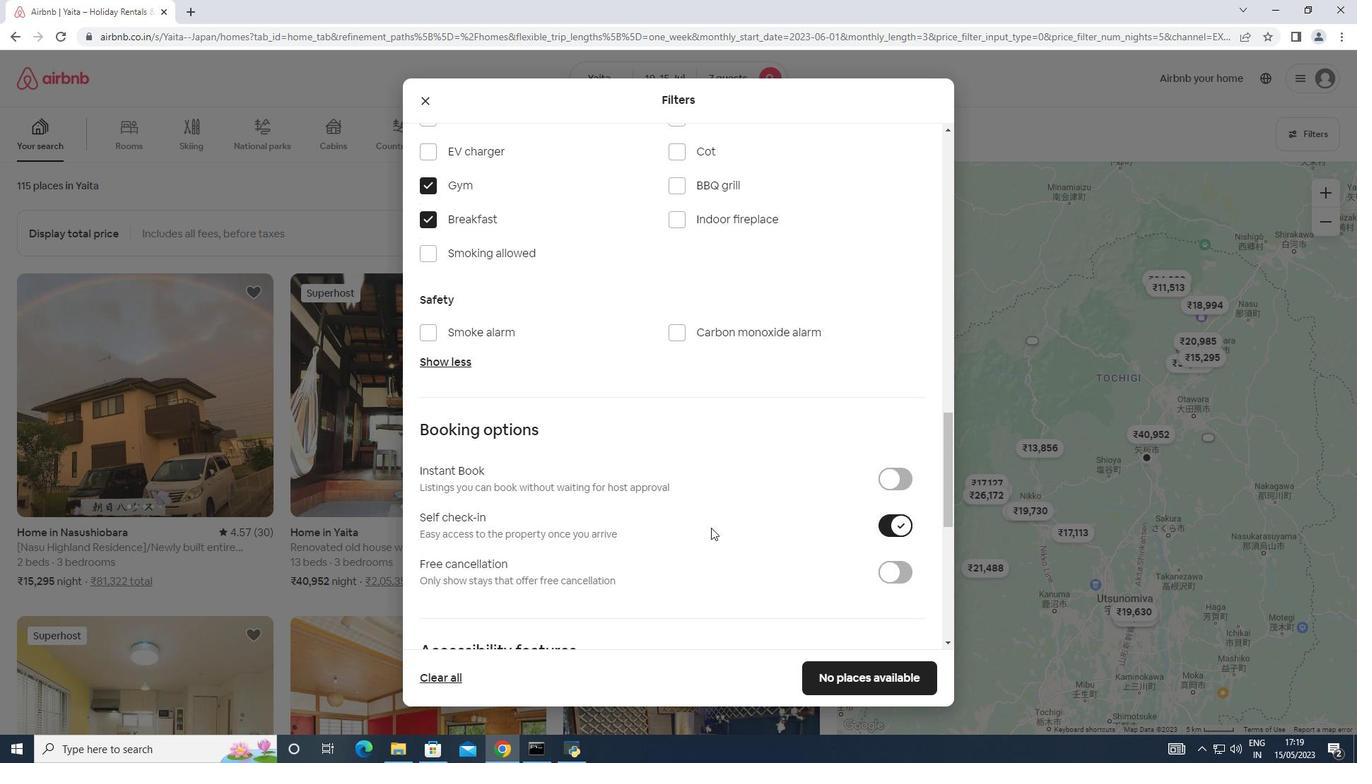 
Action: Mouse scrolled (707, 526) with delta (0, 0)
Screenshot: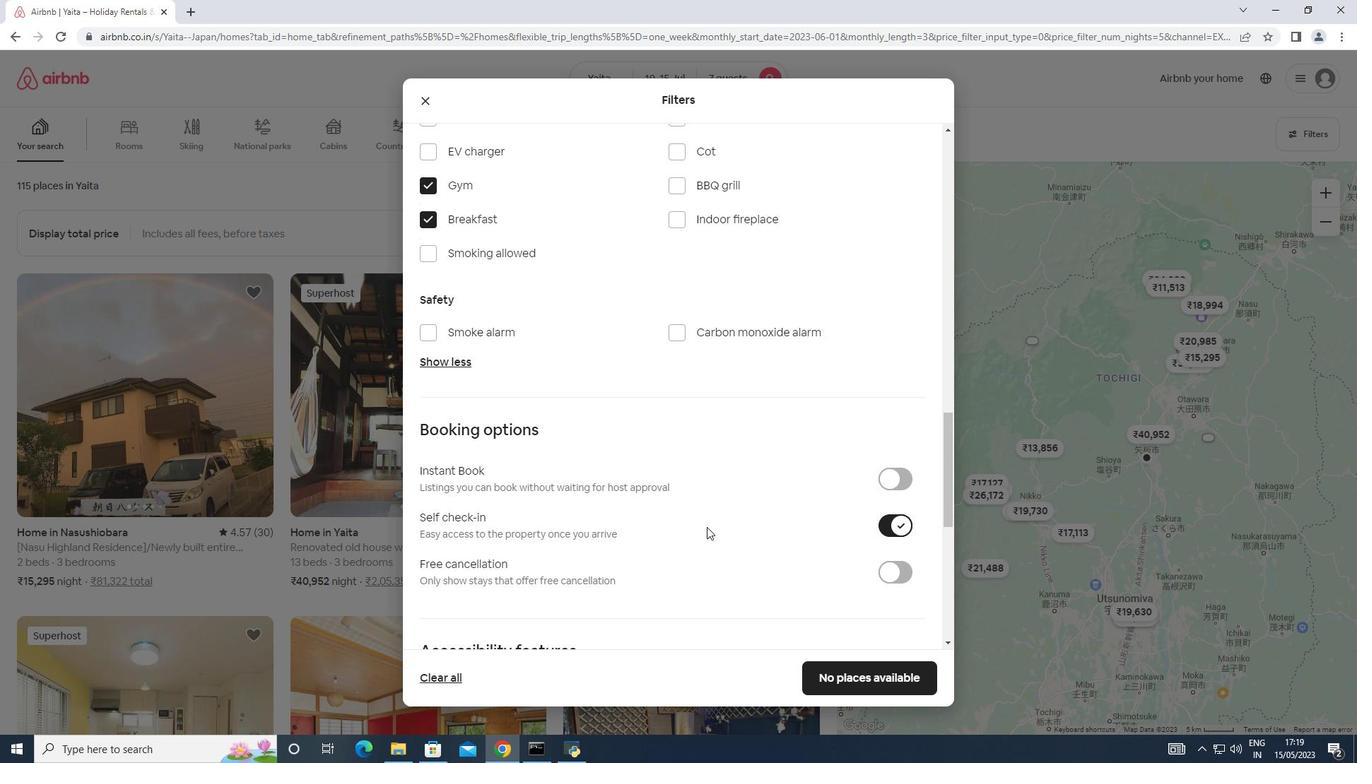 
Action: Mouse scrolled (707, 526) with delta (0, 0)
Screenshot: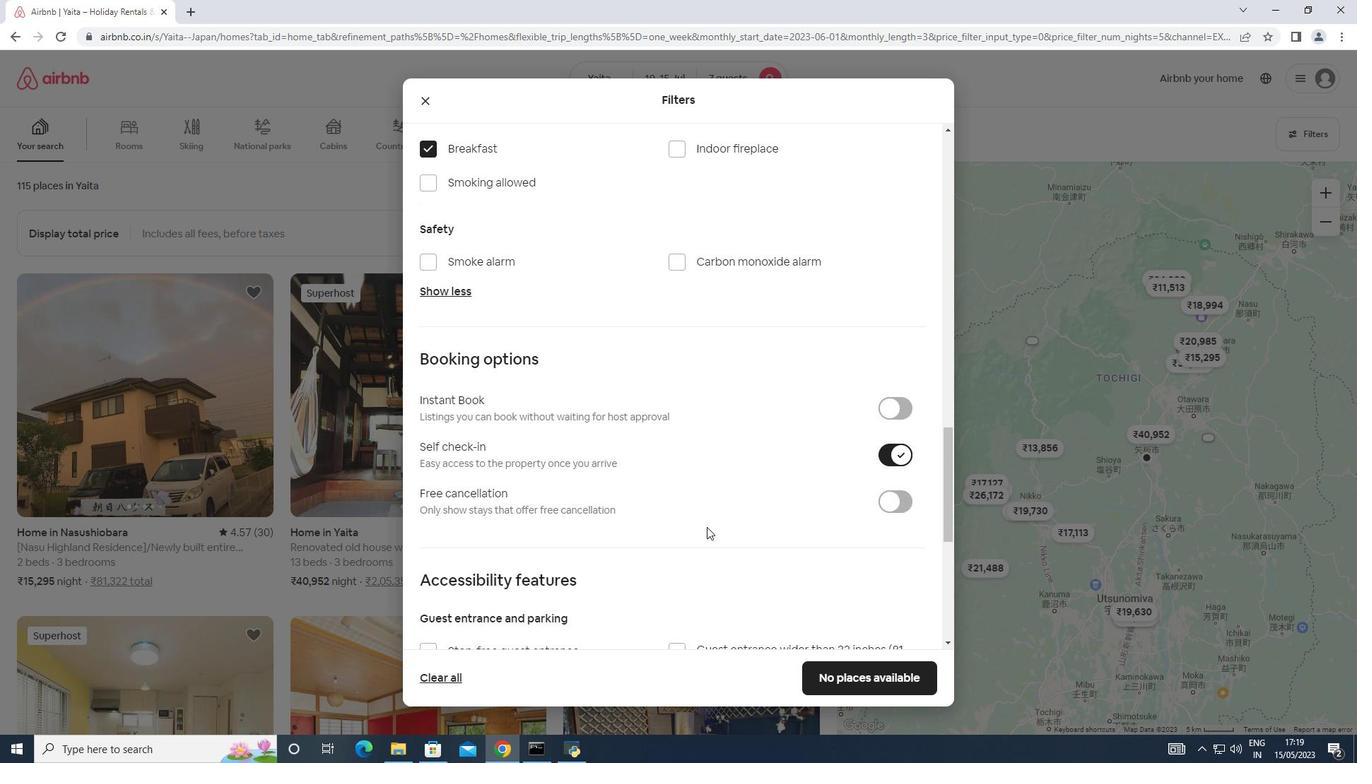 
Action: Mouse scrolled (707, 526) with delta (0, 0)
Screenshot: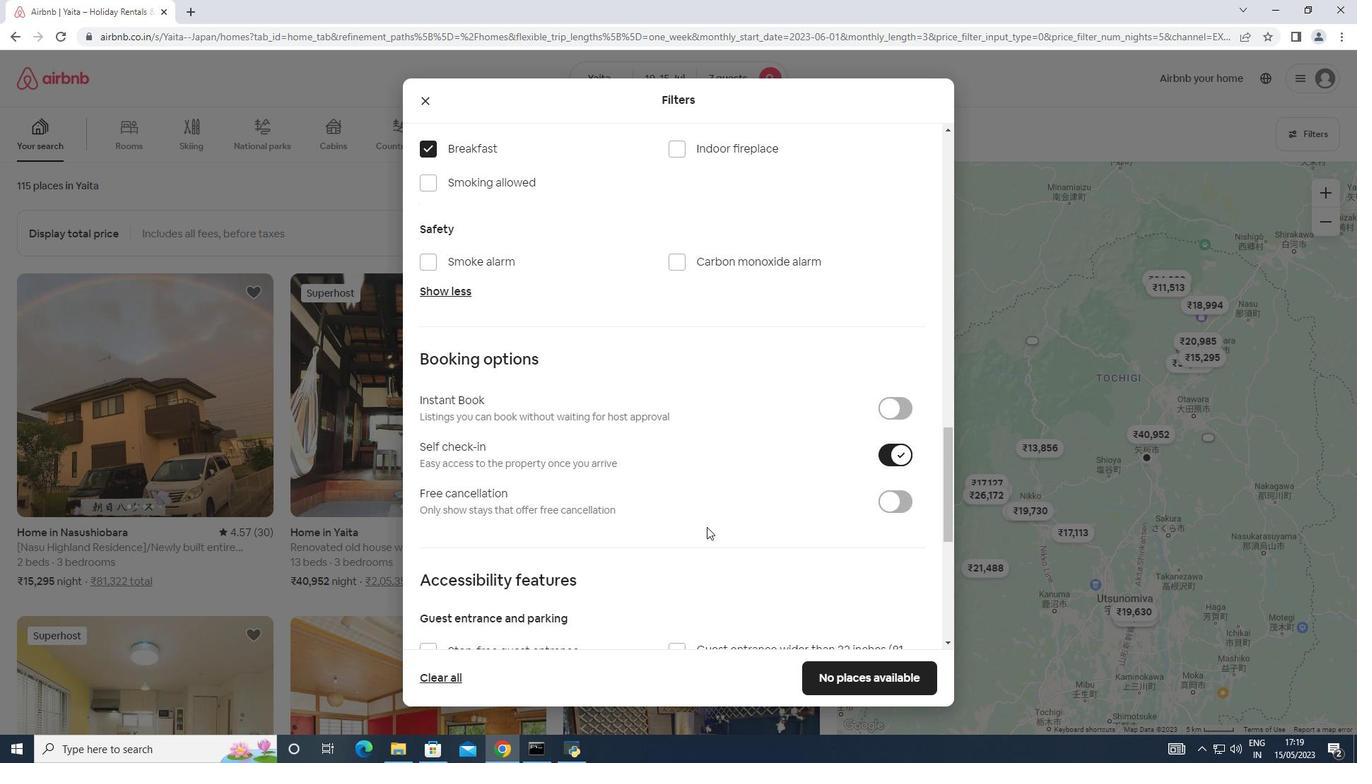 
Action: Mouse scrolled (707, 526) with delta (0, 0)
Screenshot: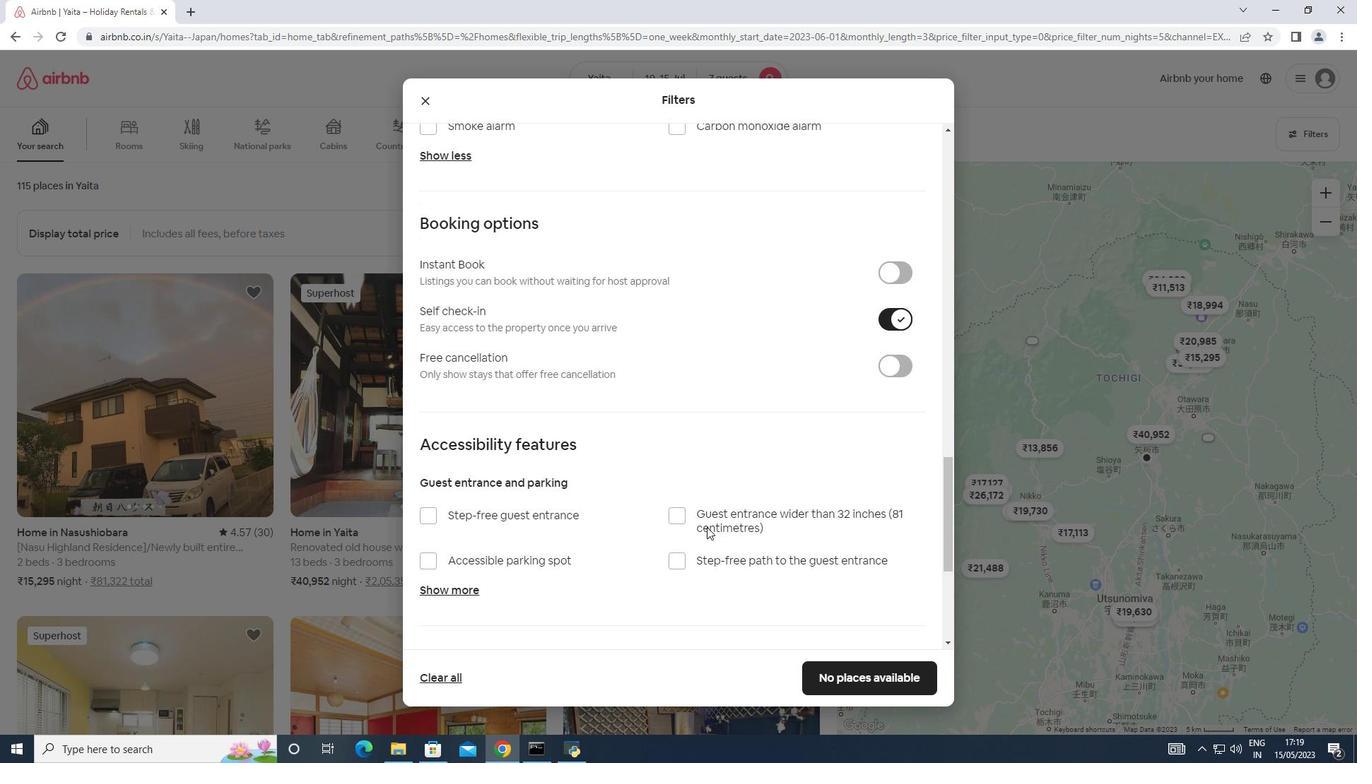 
Action: Mouse moved to (706, 526)
Screenshot: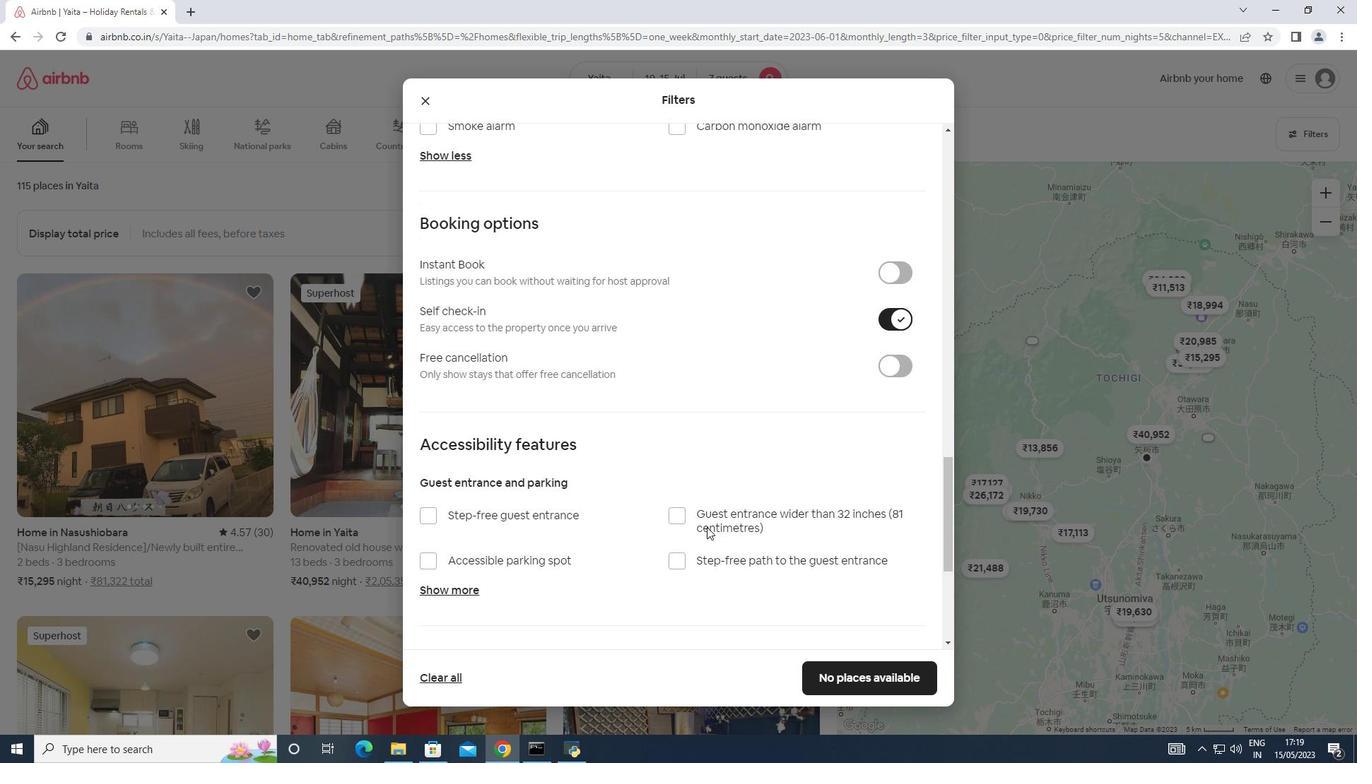 
Action: Mouse scrolled (706, 526) with delta (0, 0)
Screenshot: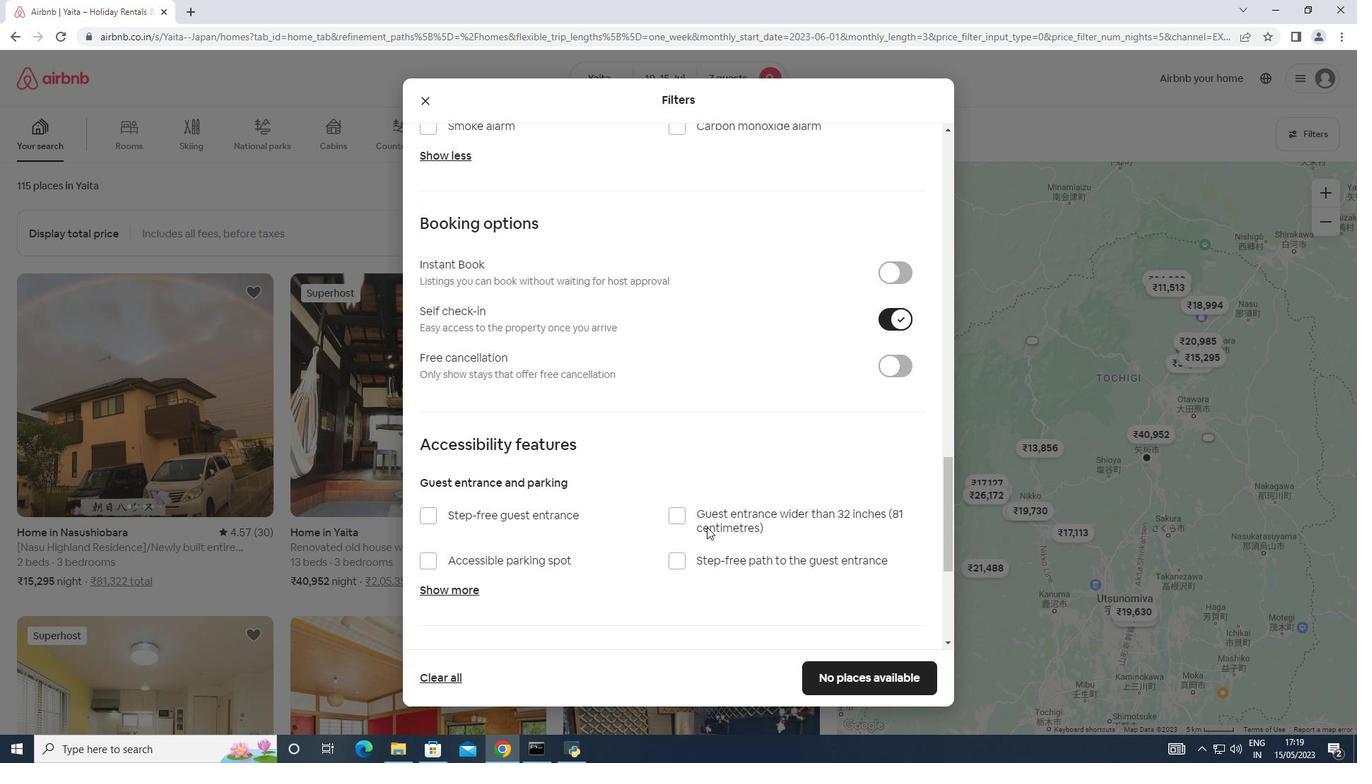 
Action: Mouse scrolled (706, 526) with delta (0, 0)
Screenshot: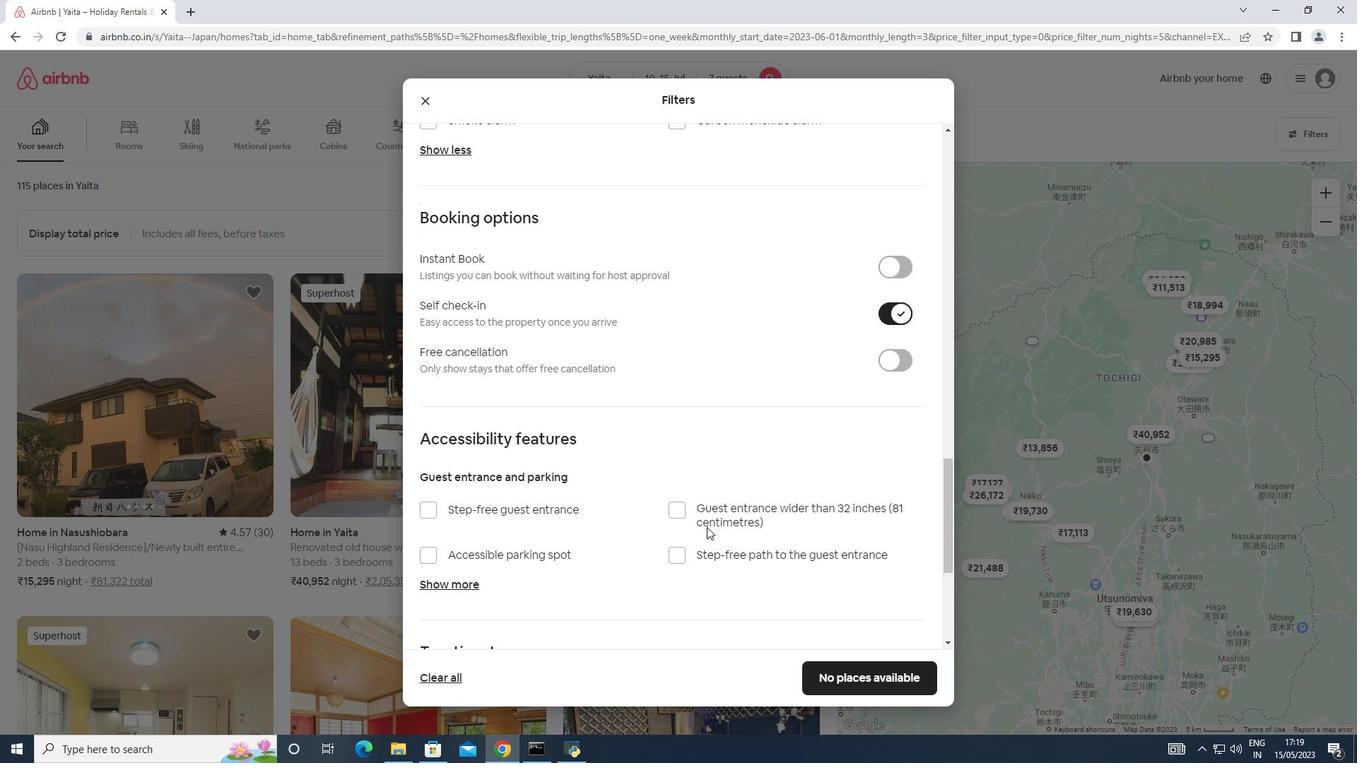 
Action: Mouse moved to (704, 523)
Screenshot: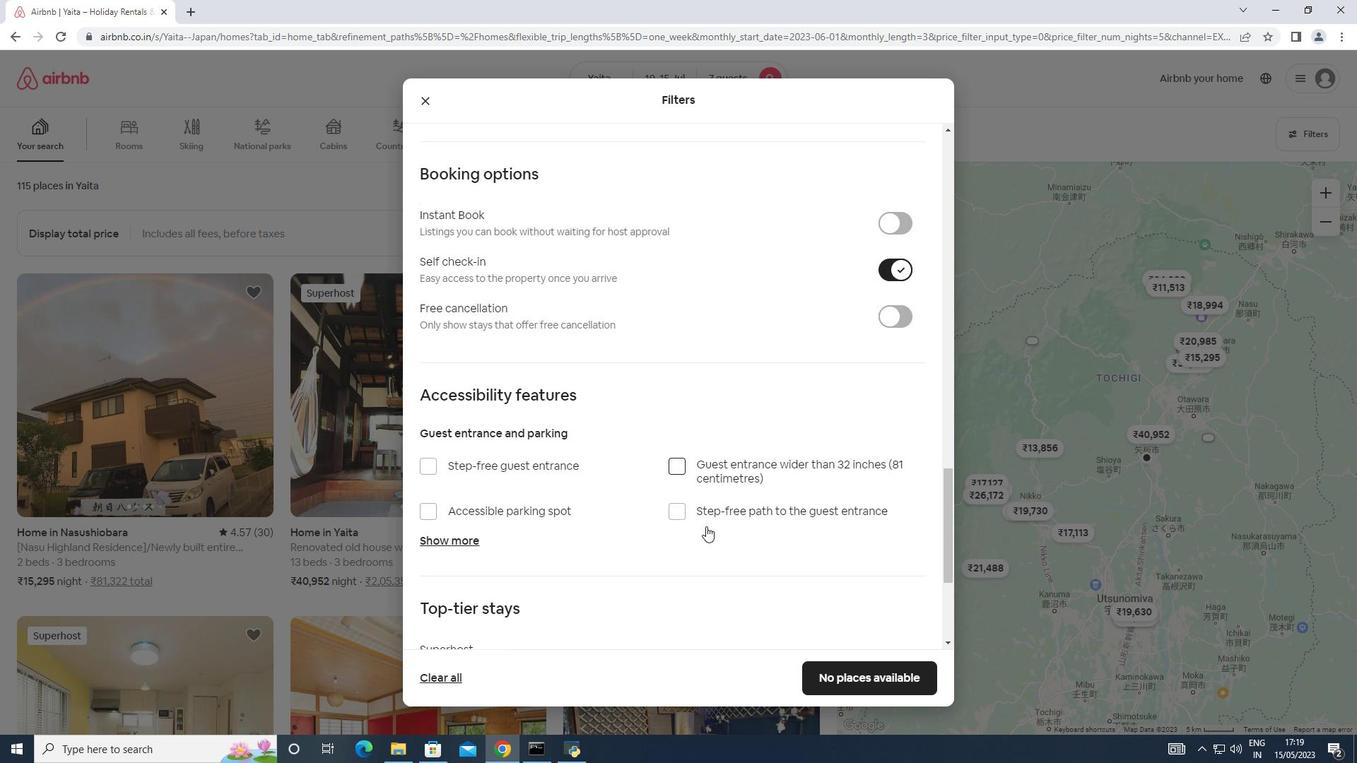 
Action: Mouse scrolled (704, 523) with delta (0, 0)
Screenshot: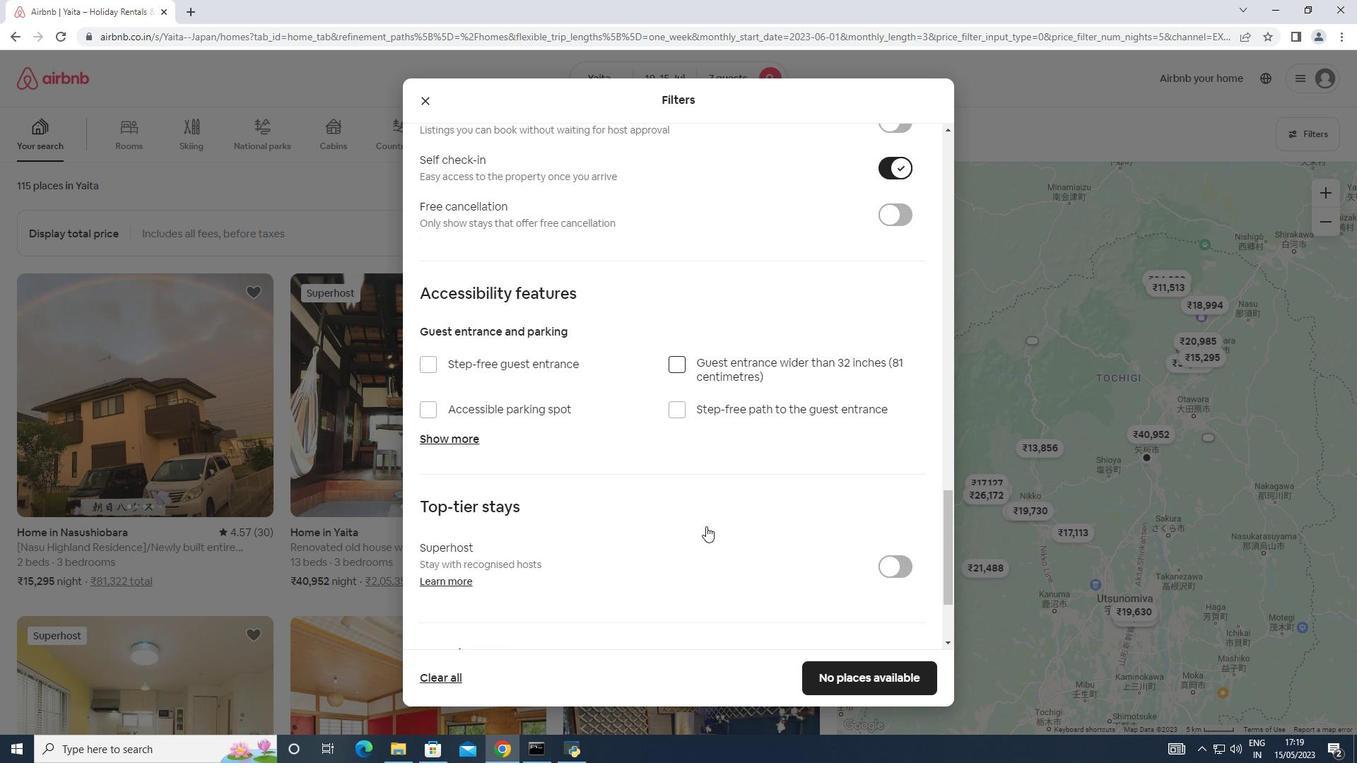 
Action: Mouse scrolled (704, 523) with delta (0, 0)
Screenshot: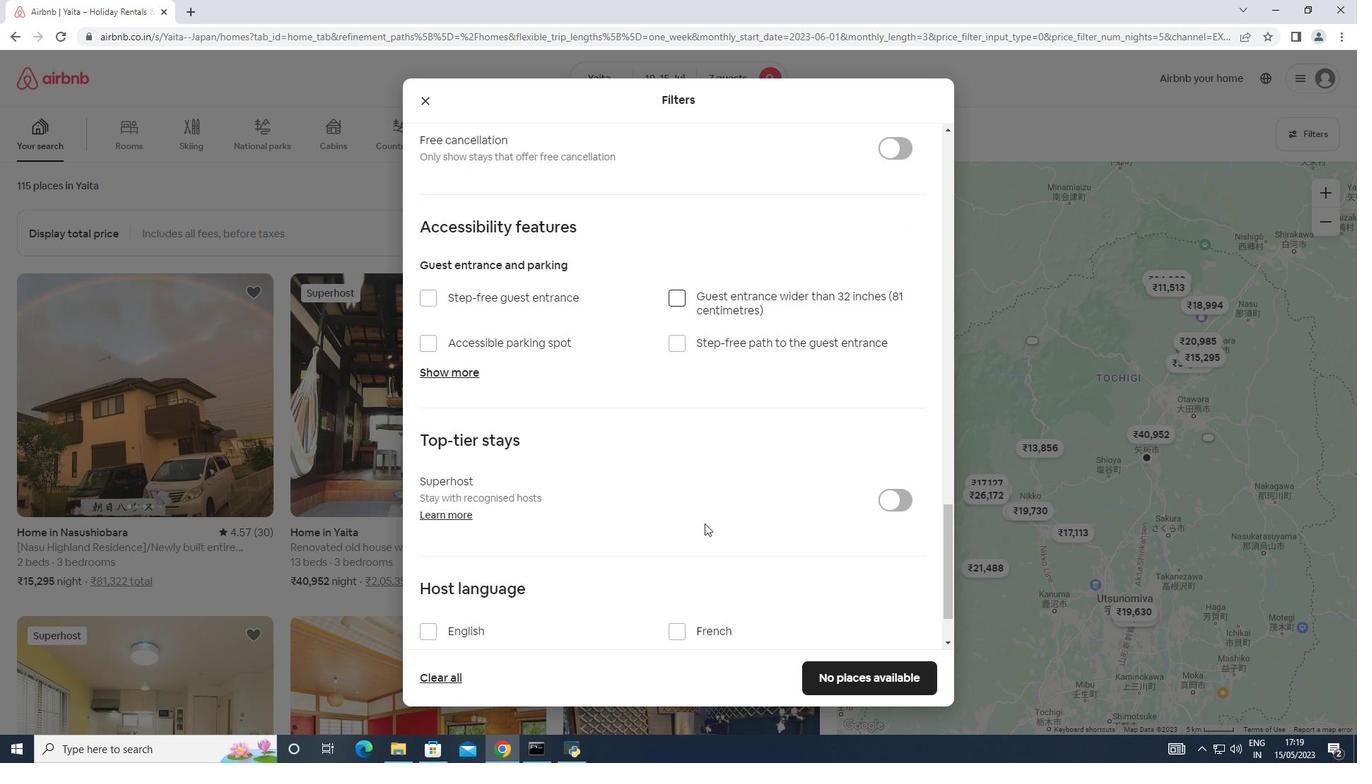 
Action: Mouse scrolled (704, 523) with delta (0, 0)
Screenshot: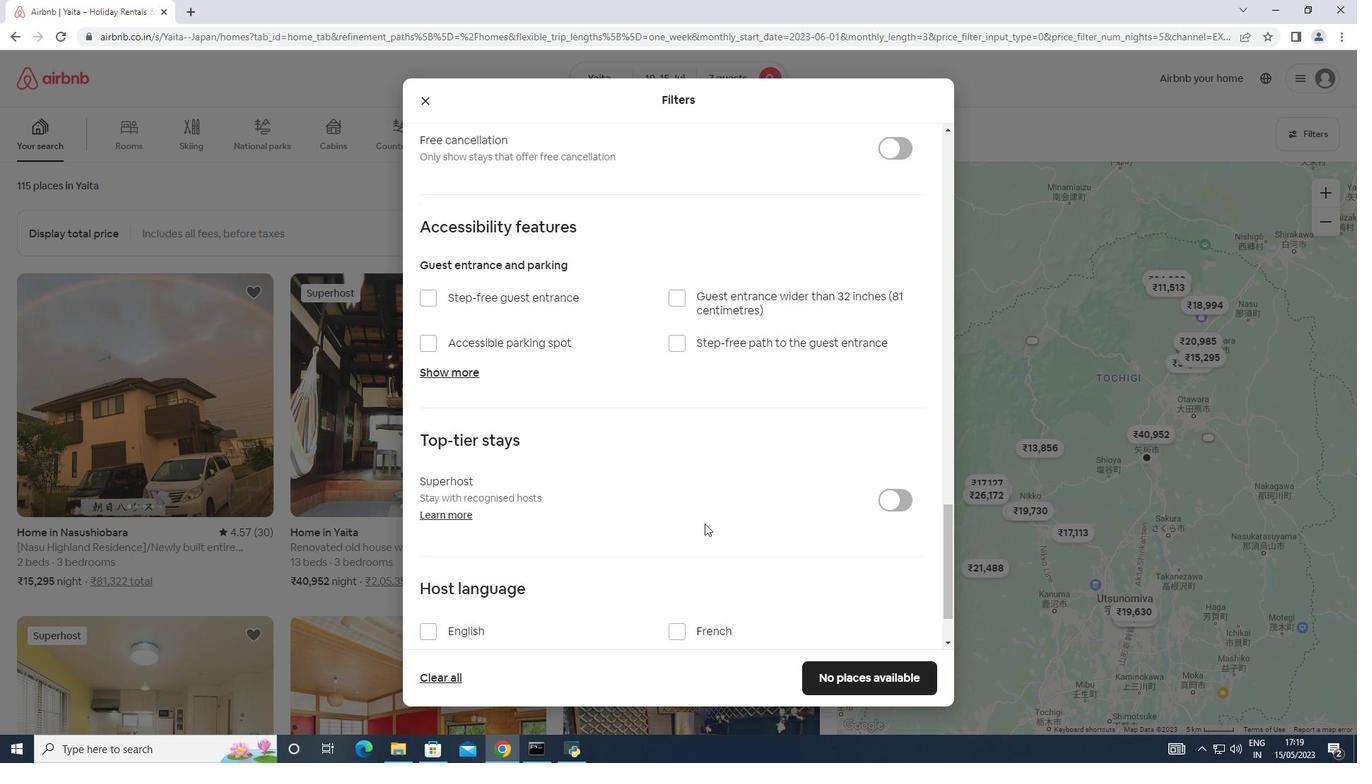 
Action: Mouse moved to (462, 551)
Screenshot: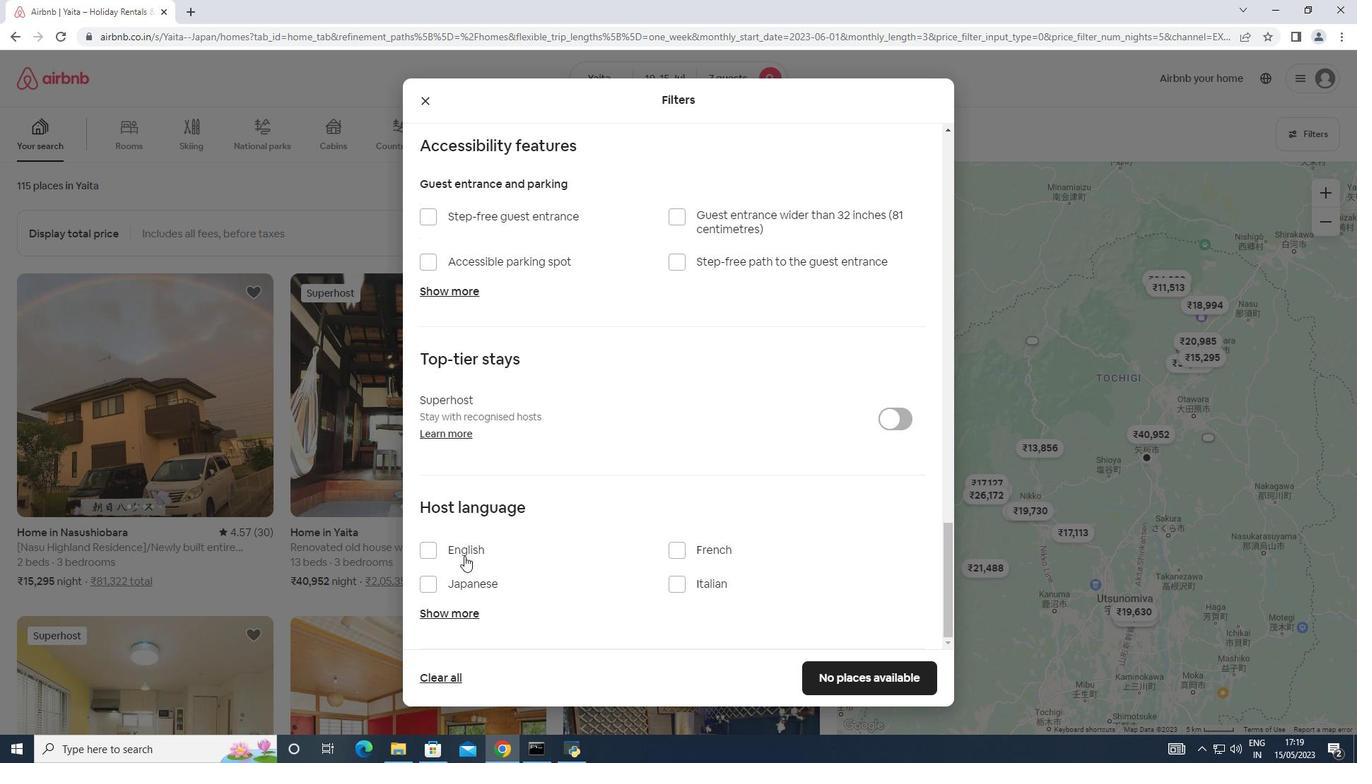 
Action: Mouse pressed left at (462, 551)
Screenshot: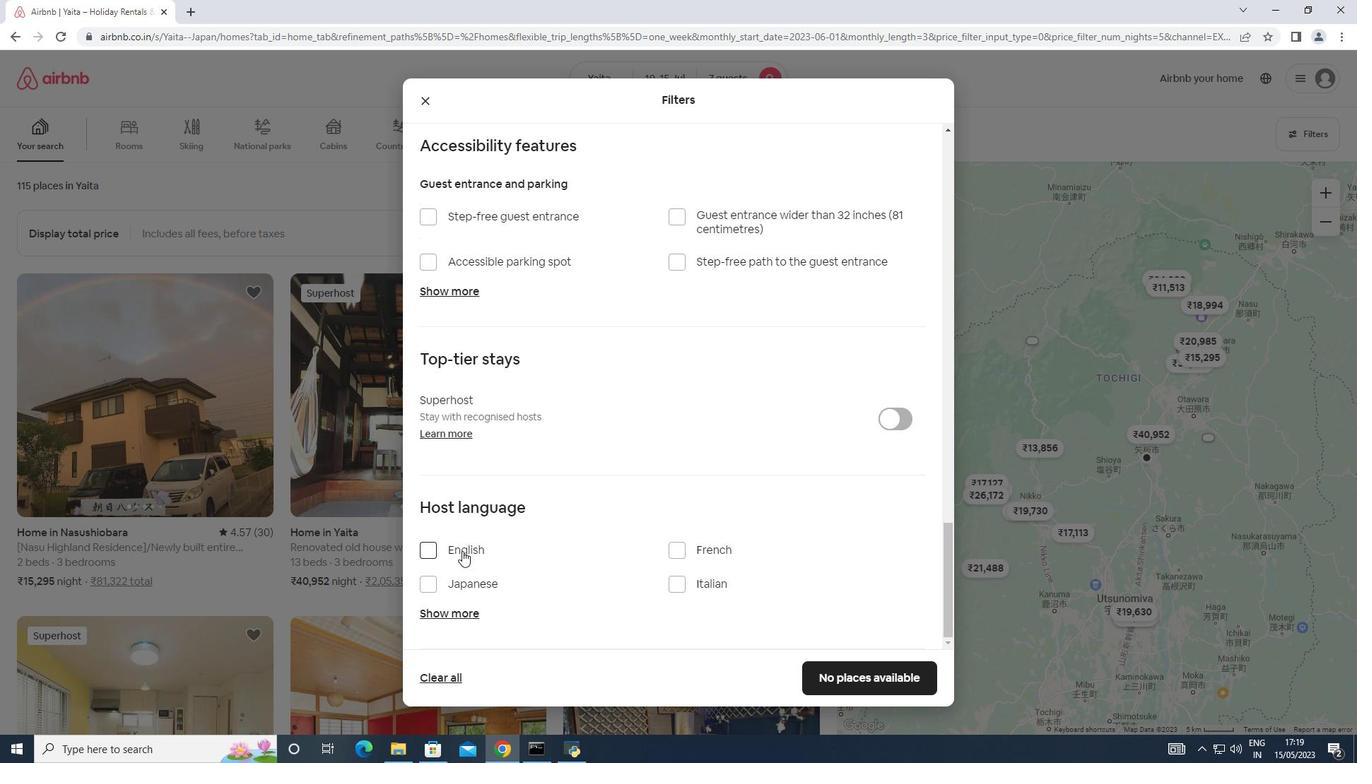 
Action: Mouse moved to (847, 671)
Screenshot: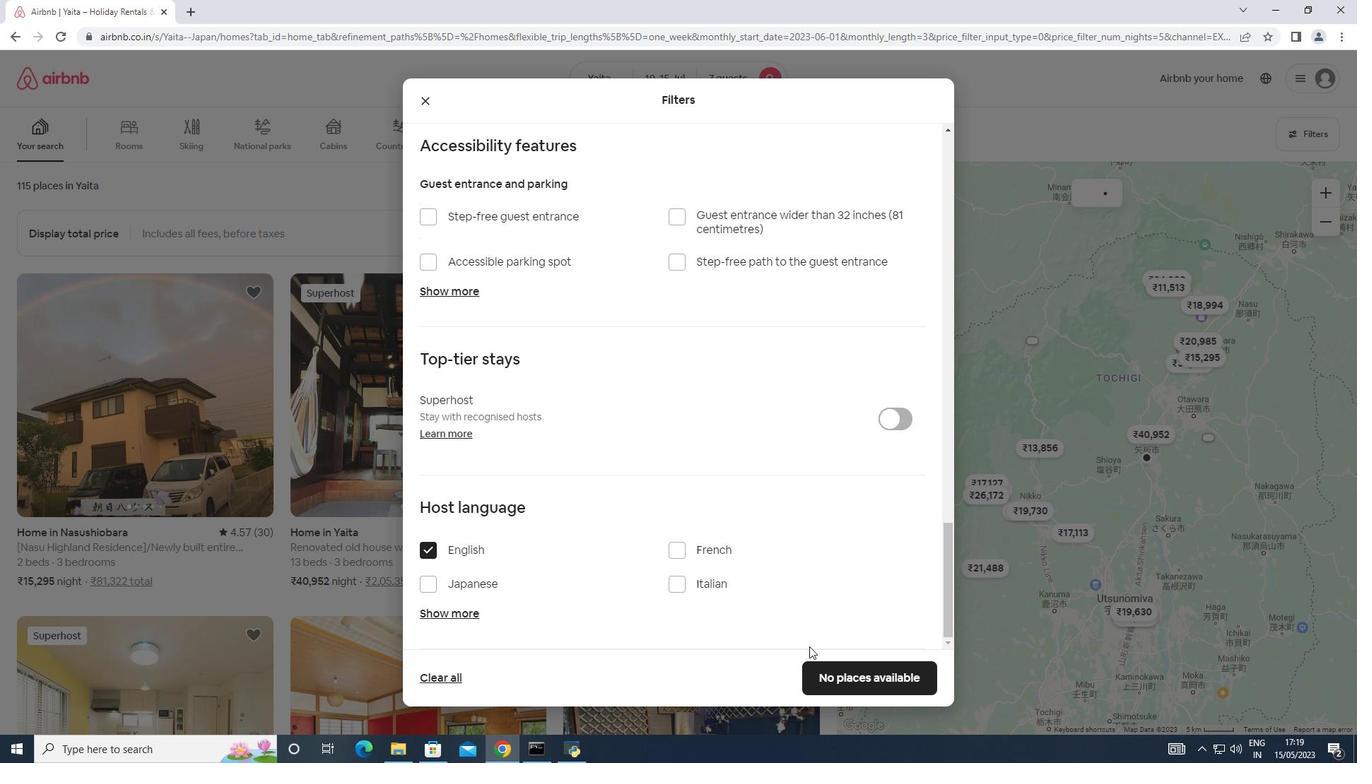 
Action: Mouse pressed left at (847, 671)
Screenshot: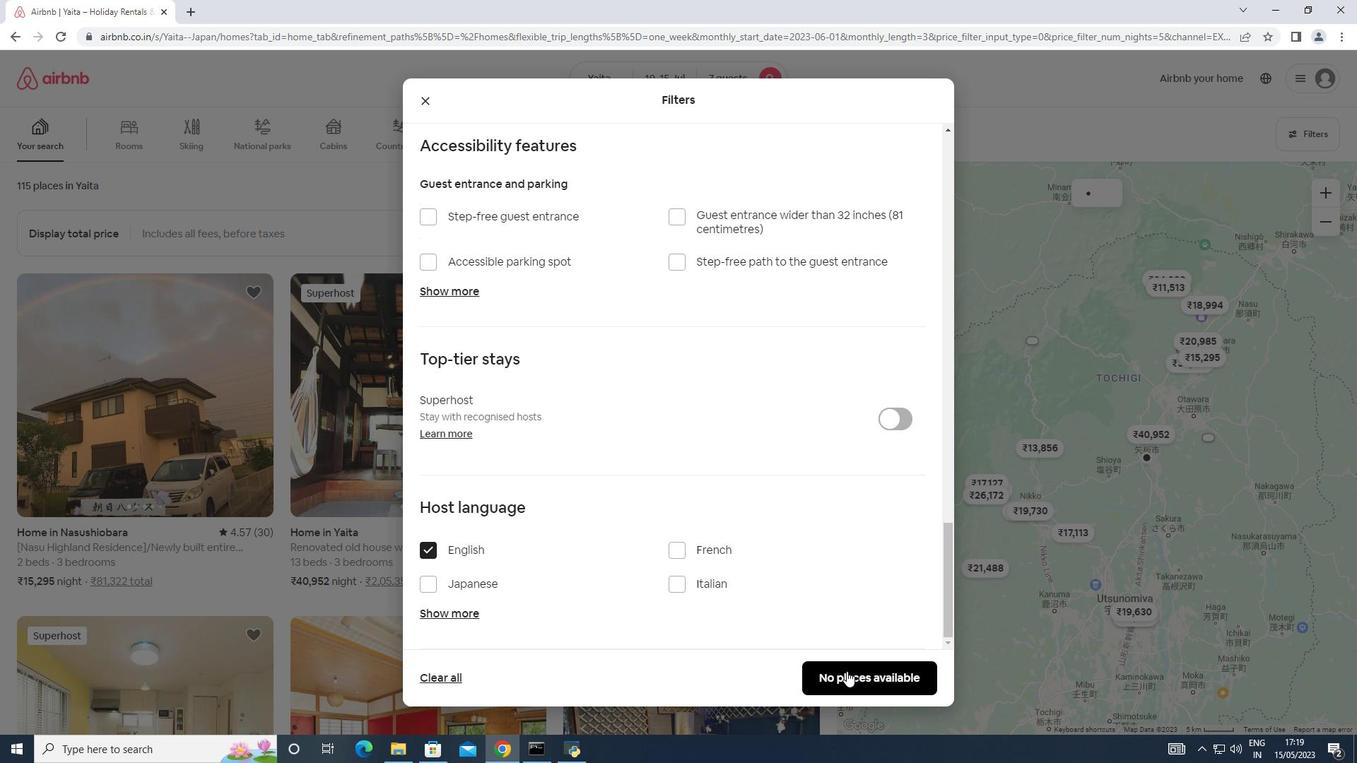 
Action: Mouse moved to (866, 663)
Screenshot: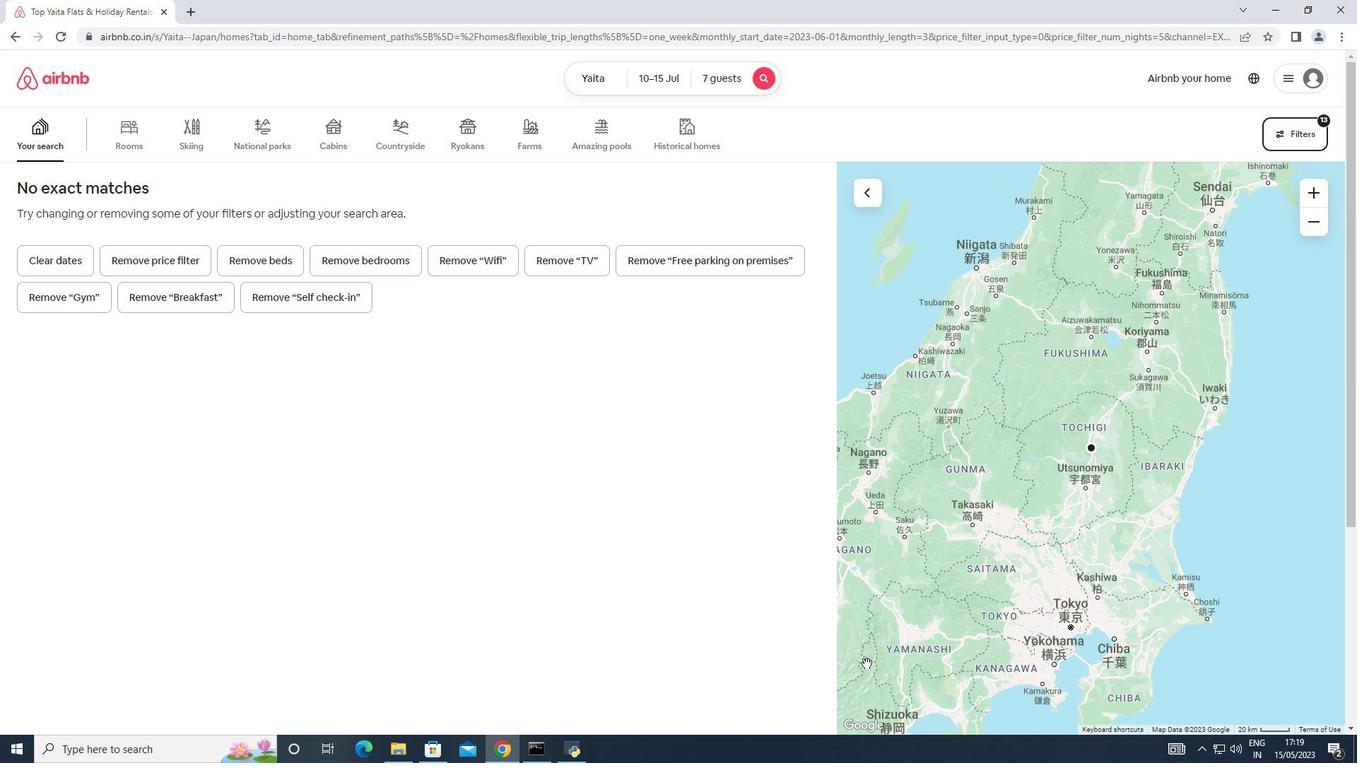 
